 Task: Find a house in Lucban, Philippines, for 2 adults from June 17 to June 21, with a price range of ₹7000 to ₹12000, 1 bedroom, 2 beds, and Wifi.
Action: Mouse moved to (514, 110)
Screenshot: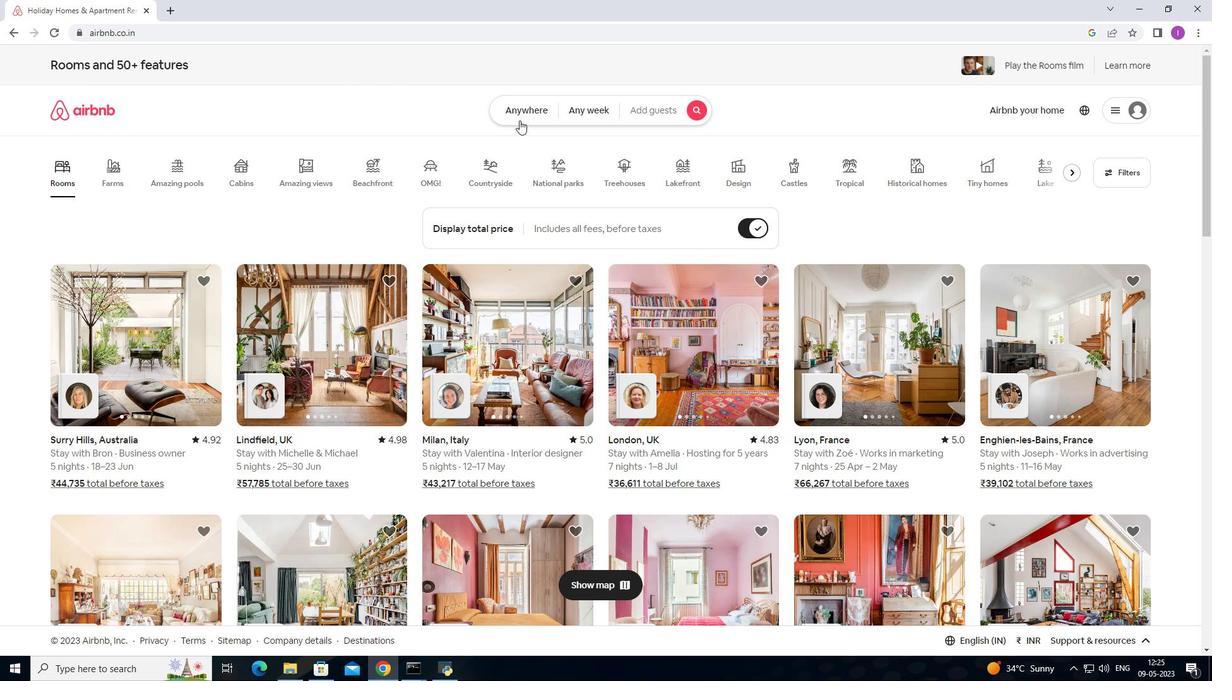 
Action: Mouse pressed left at (514, 110)
Screenshot: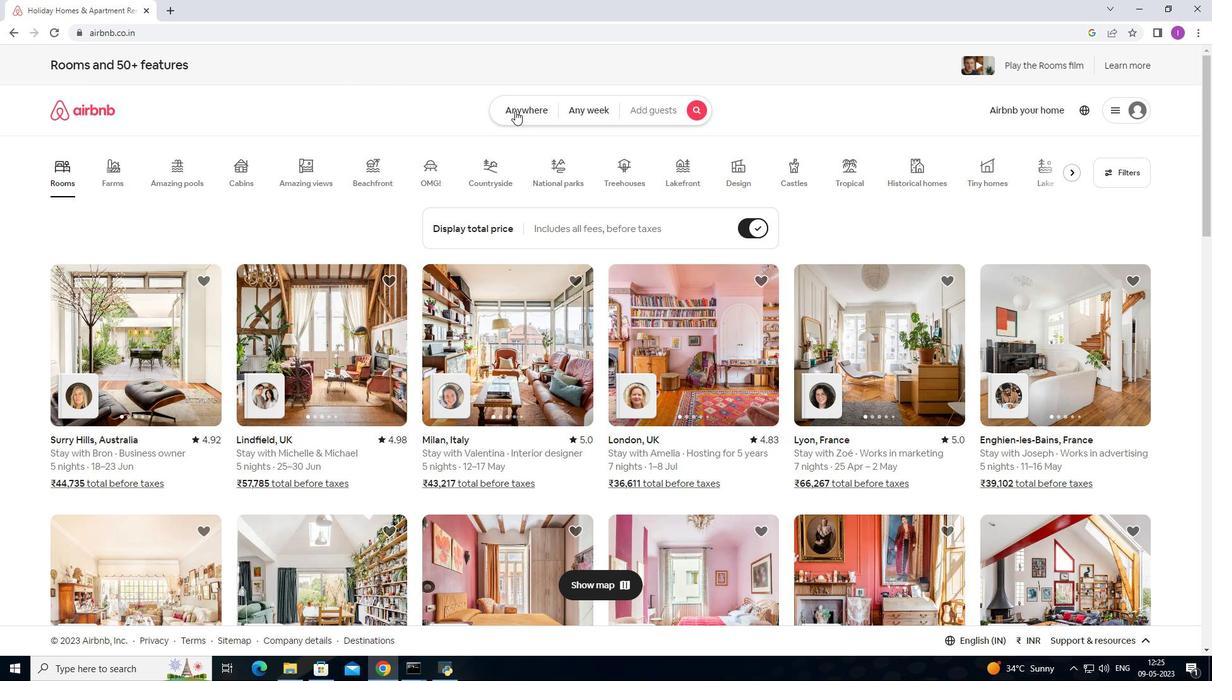 
Action: Mouse moved to (368, 162)
Screenshot: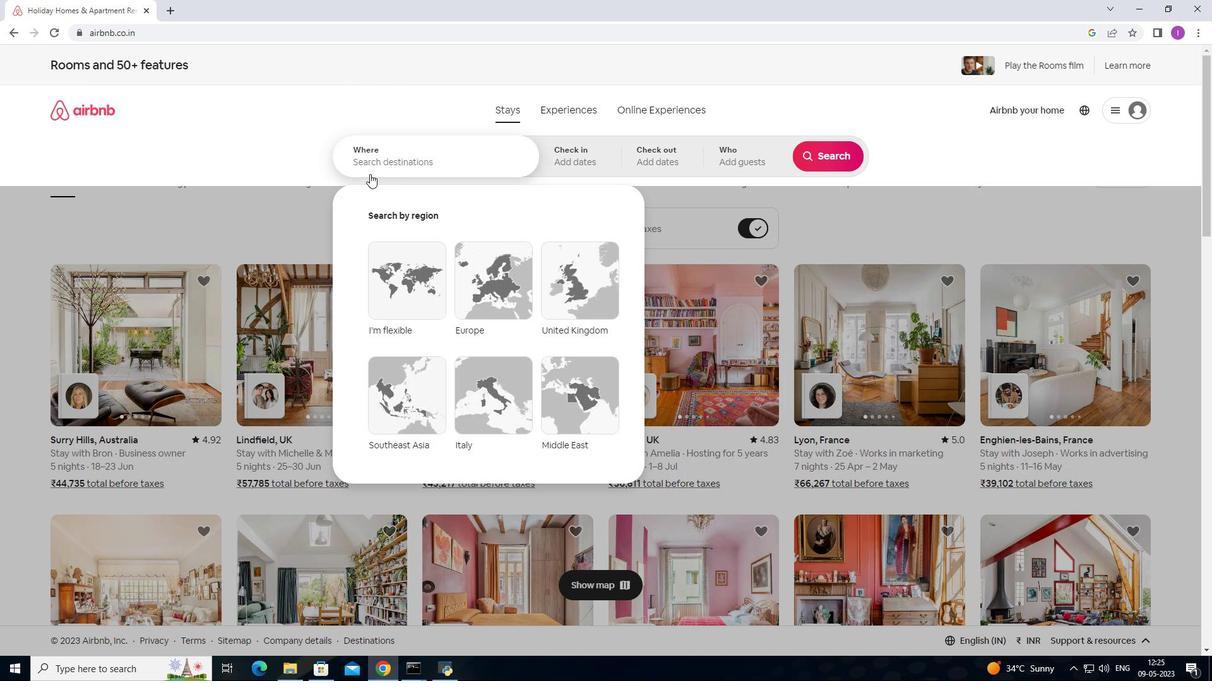 
Action: Mouse pressed left at (368, 162)
Screenshot: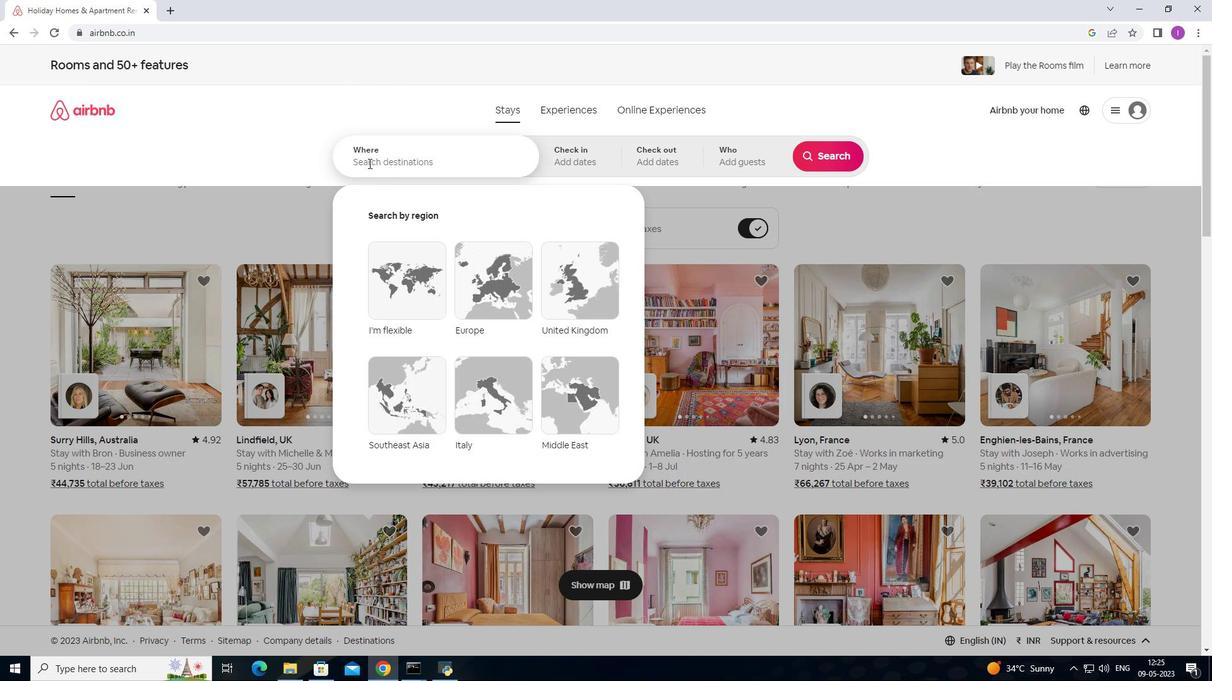 
Action: Mouse moved to (373, 164)
Screenshot: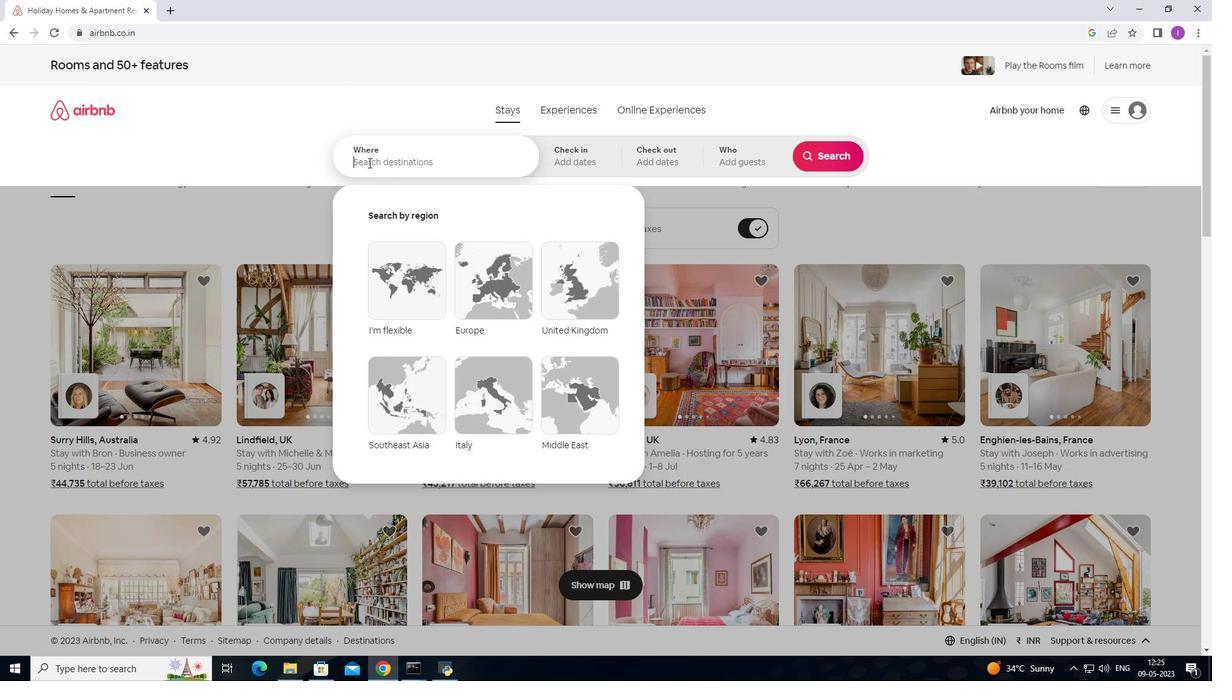 
Action: Key pressed <Key.shift><Key.shift><Key.shift><Key.shift>Lucc<Key.backspace>ban.<Key.backspace>,<Key.shift>O<Key.backspace>Philio<Key.backspace>ppines
Screenshot: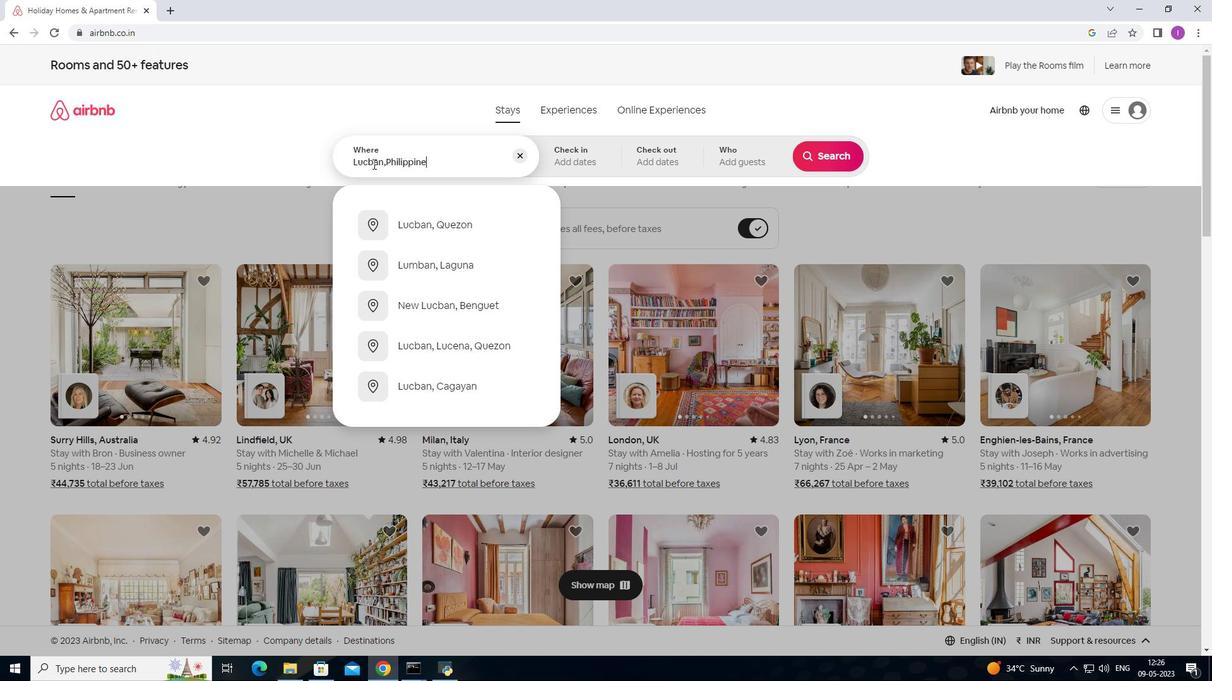 
Action: Mouse moved to (585, 163)
Screenshot: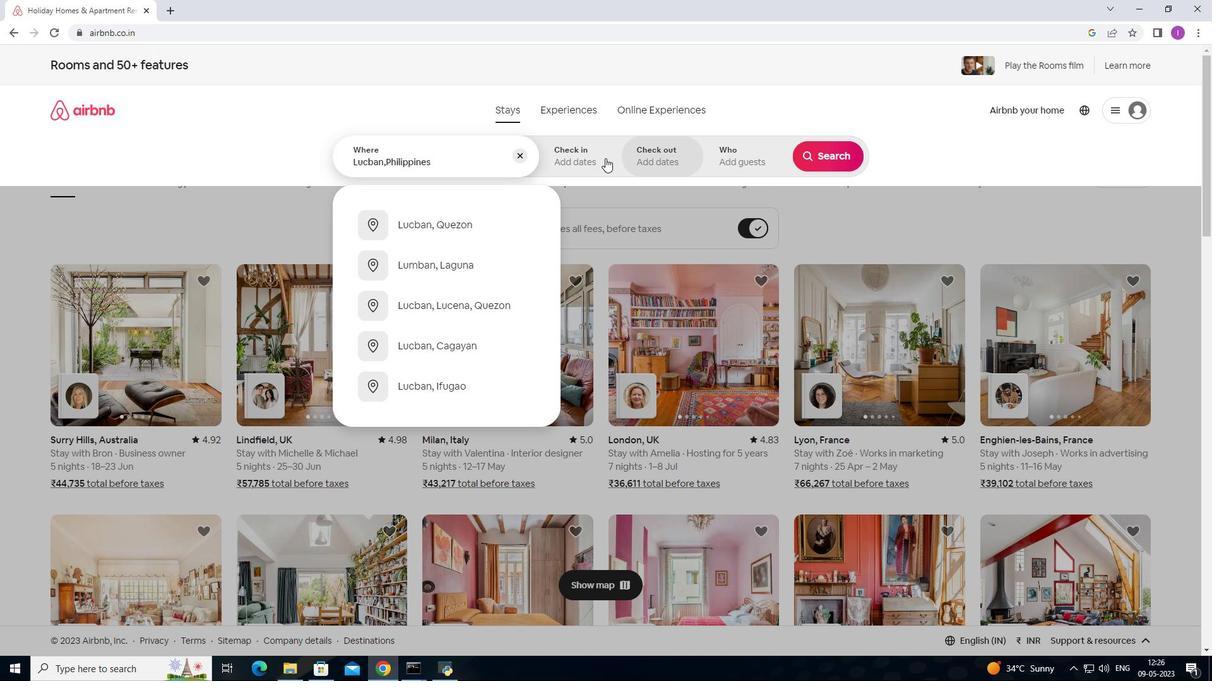 
Action: Mouse pressed left at (585, 163)
Screenshot: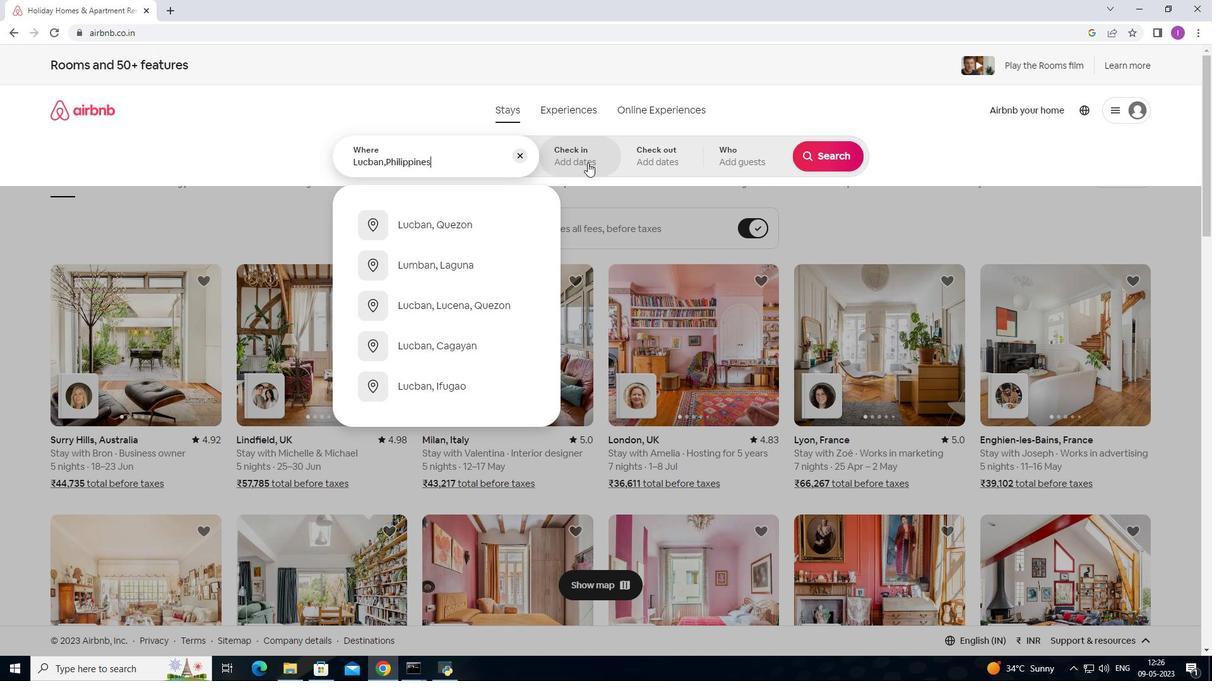 
Action: Mouse moved to (813, 368)
Screenshot: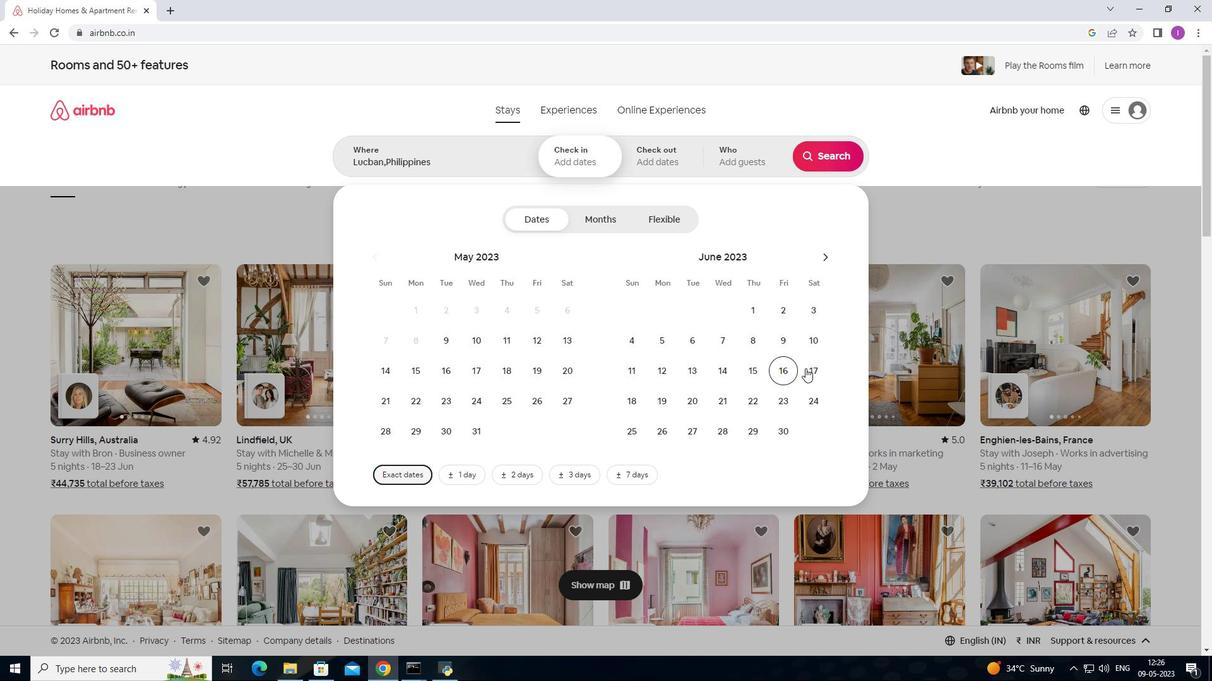 
Action: Mouse pressed left at (813, 368)
Screenshot: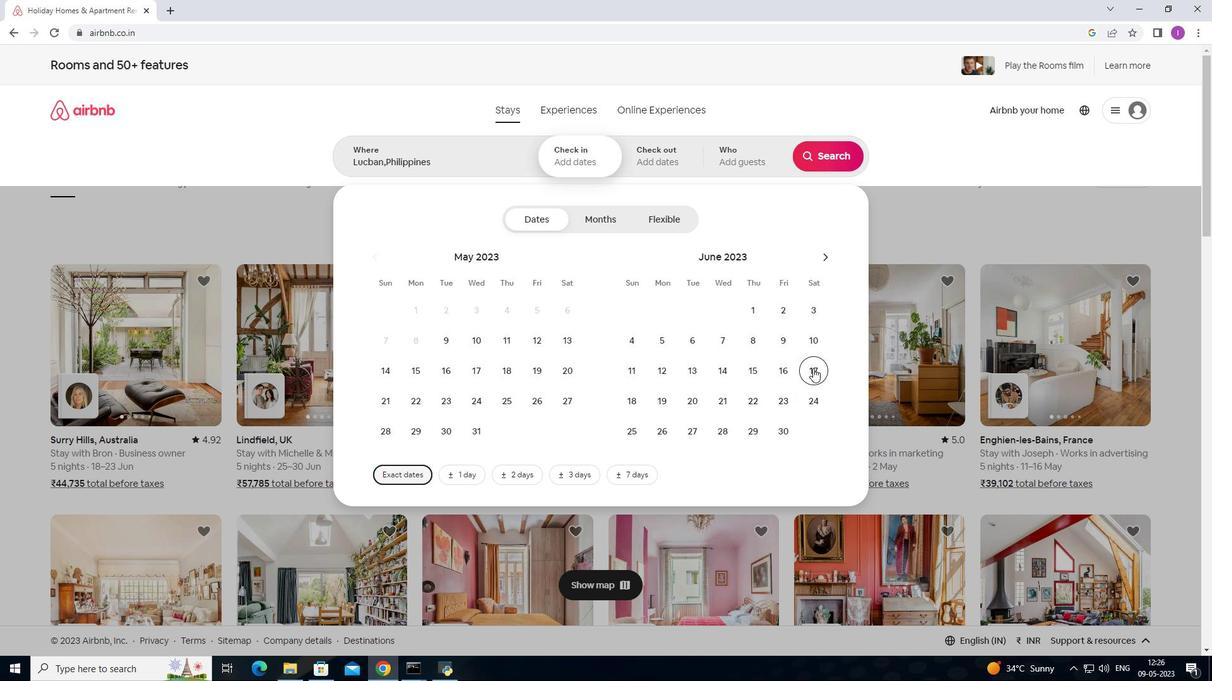 
Action: Mouse moved to (729, 399)
Screenshot: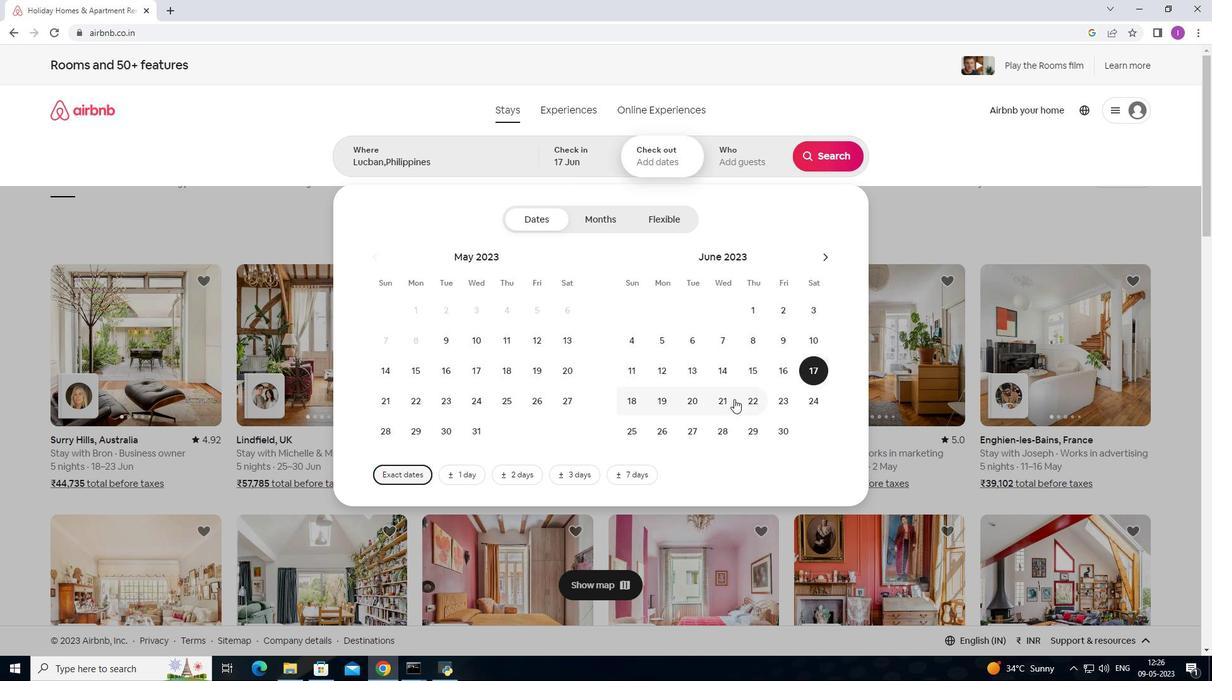 
Action: Mouse pressed left at (729, 399)
Screenshot: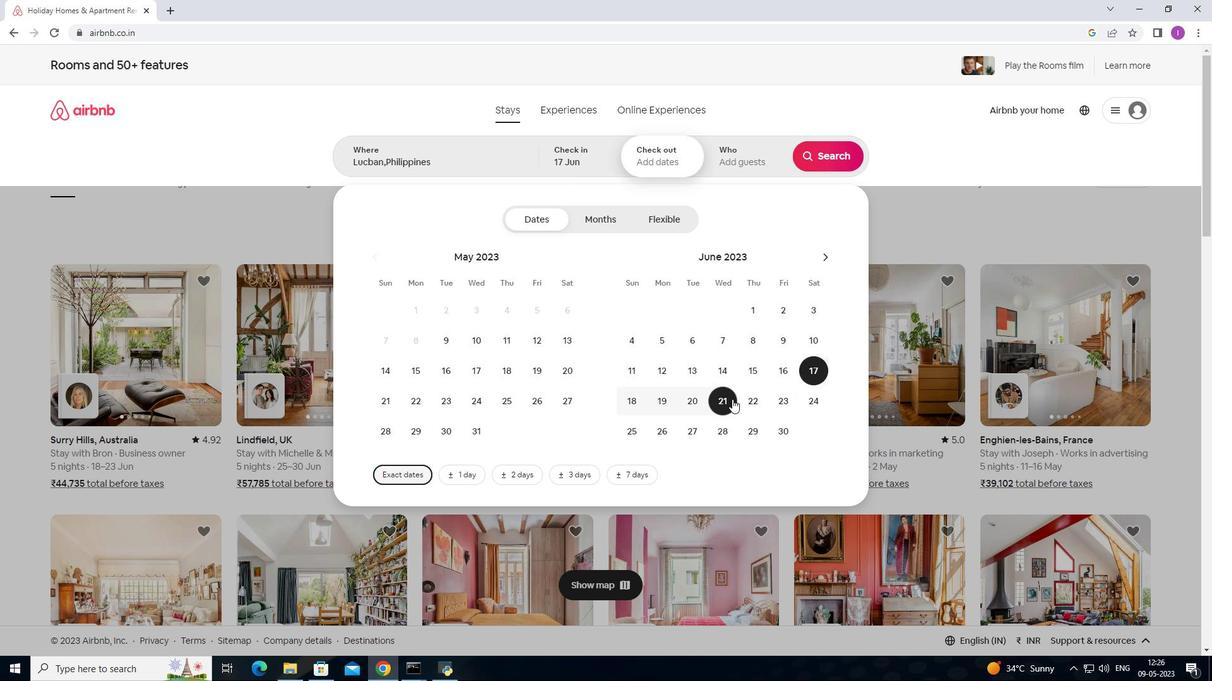 
Action: Mouse moved to (741, 169)
Screenshot: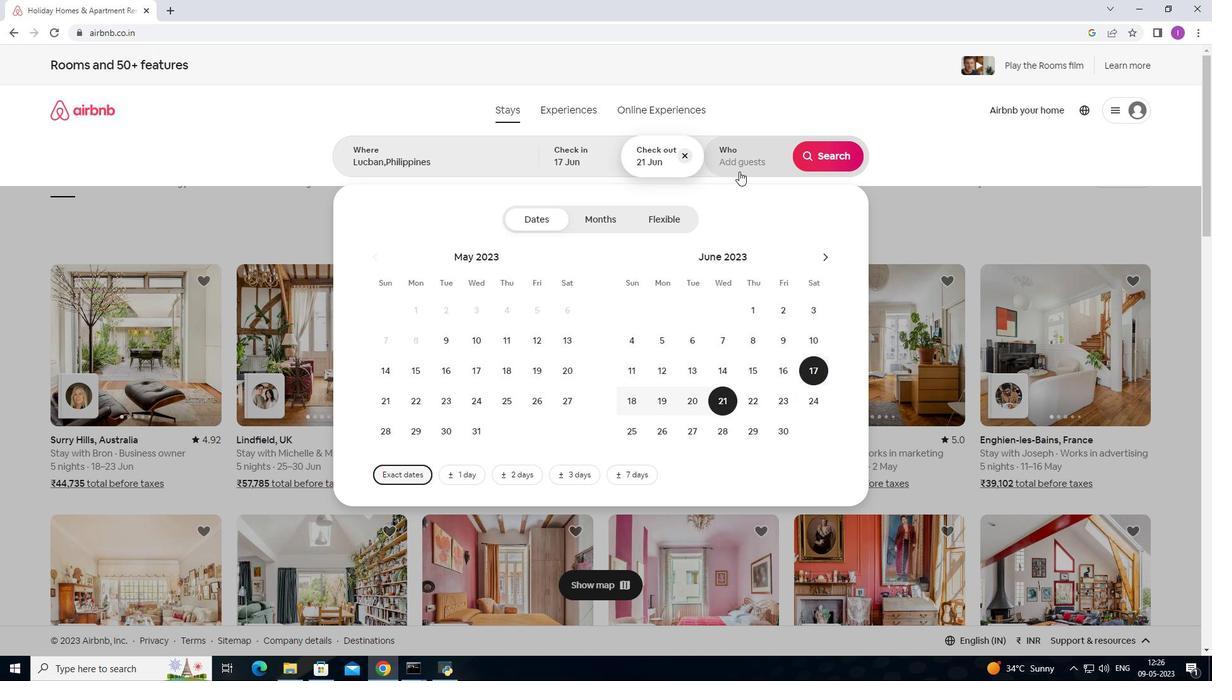 
Action: Mouse pressed left at (741, 169)
Screenshot: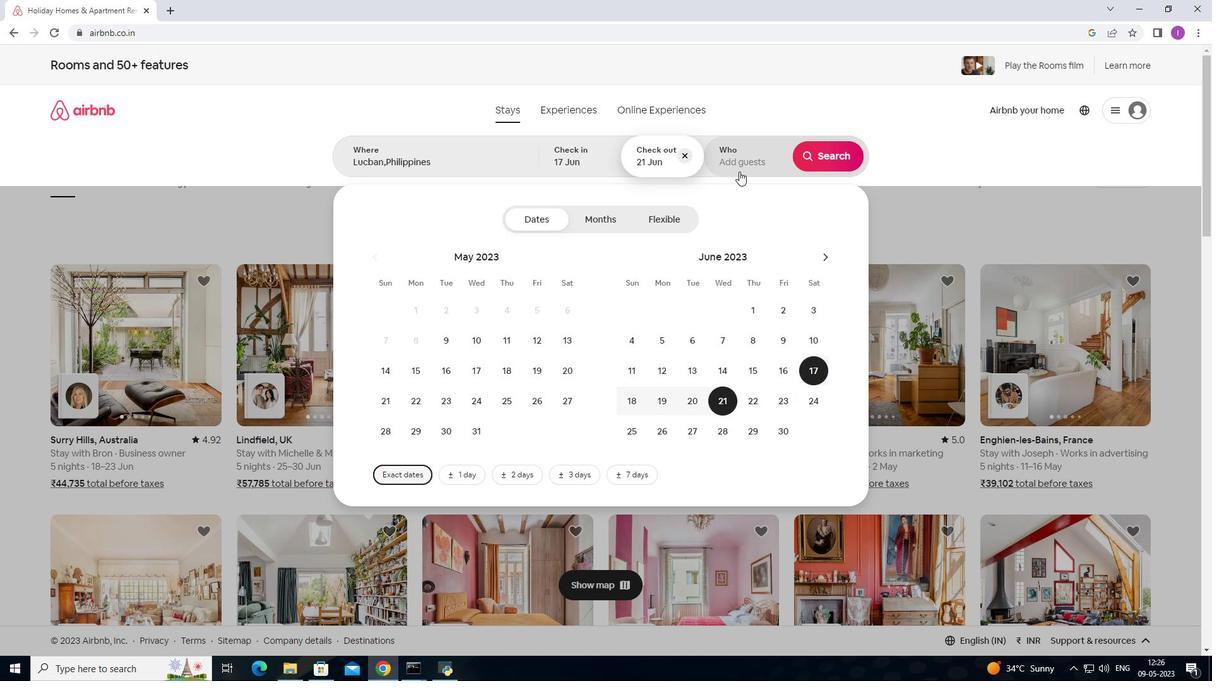 
Action: Mouse moved to (834, 219)
Screenshot: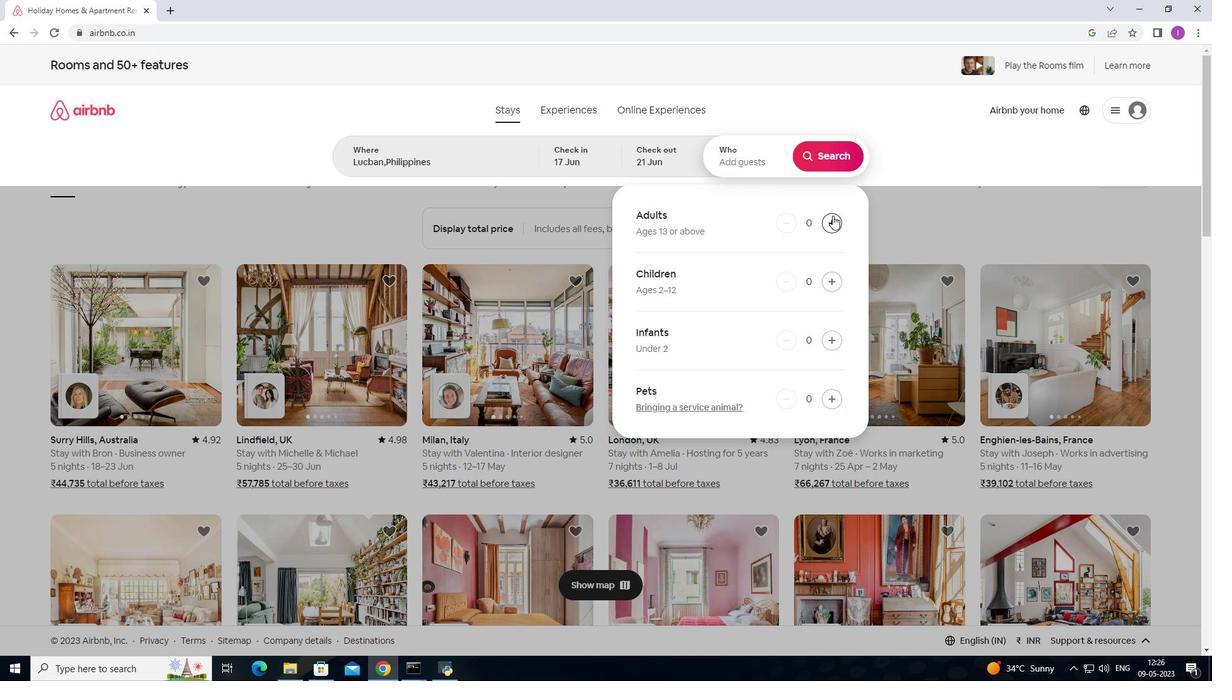 
Action: Mouse pressed left at (834, 219)
Screenshot: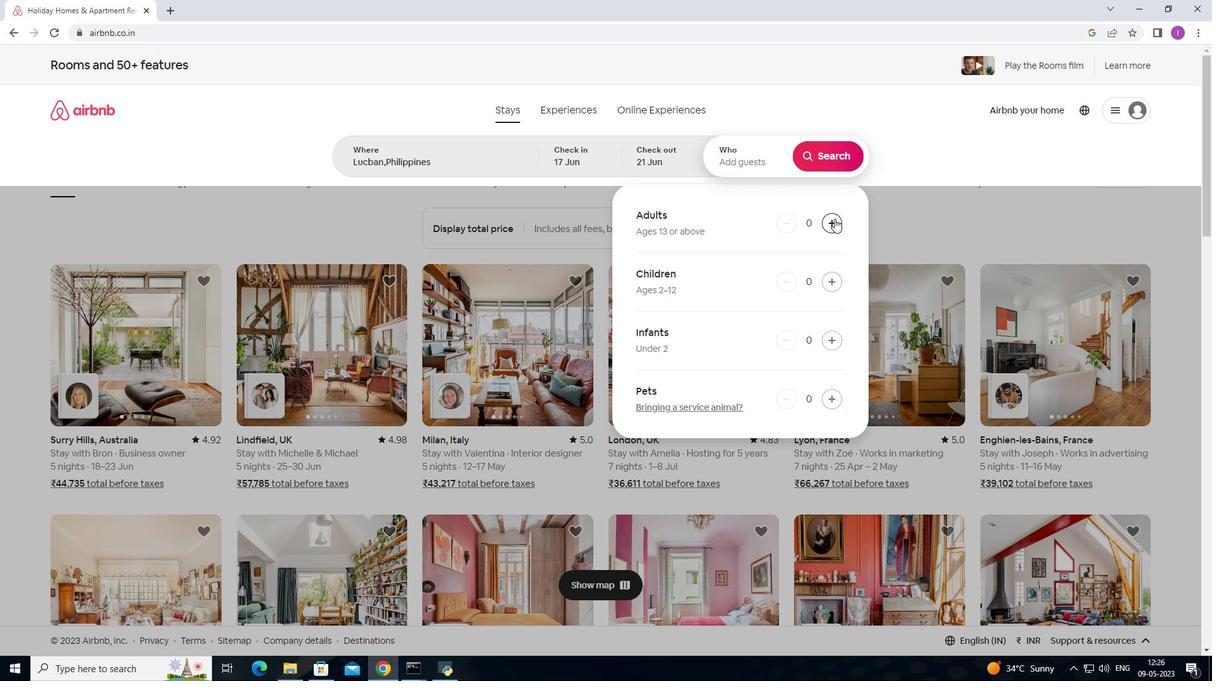 
Action: Mouse pressed left at (834, 219)
Screenshot: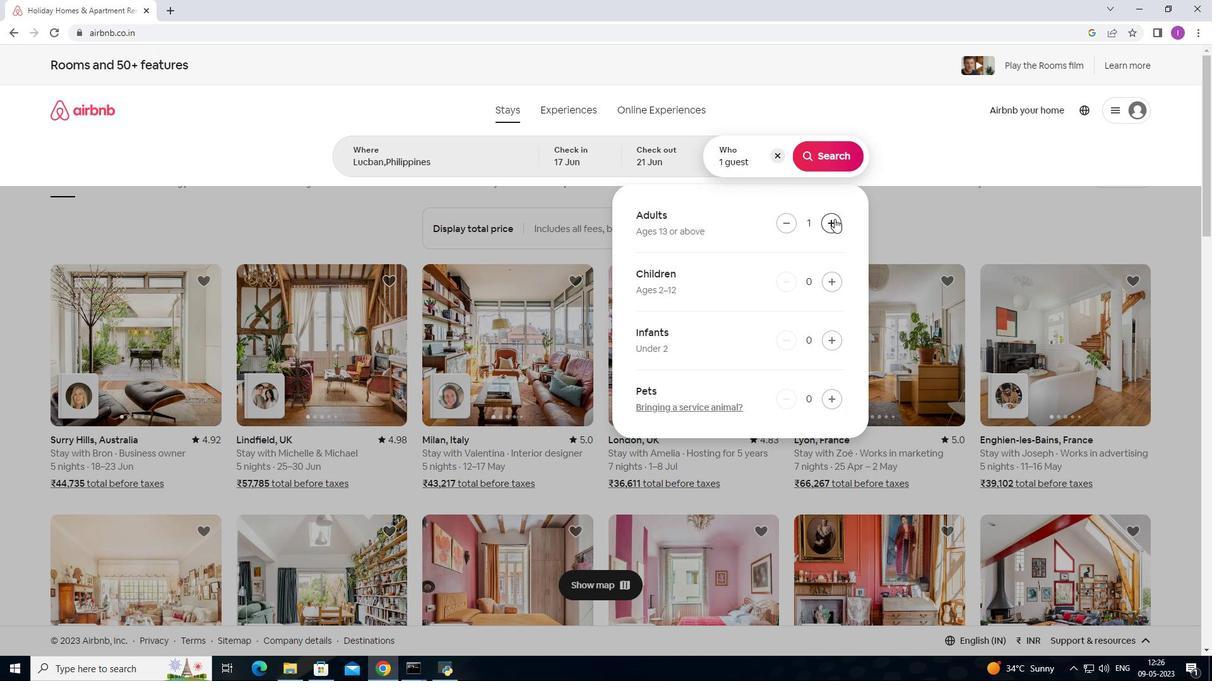 
Action: Mouse moved to (831, 157)
Screenshot: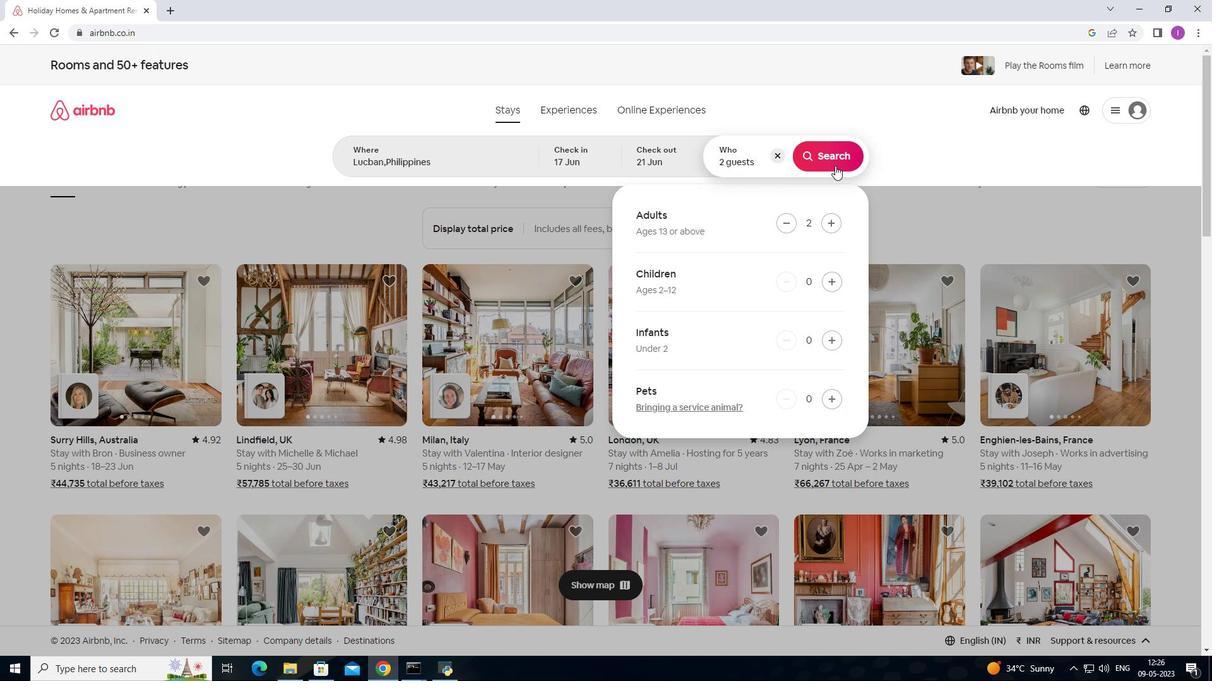 
Action: Mouse pressed left at (831, 157)
Screenshot: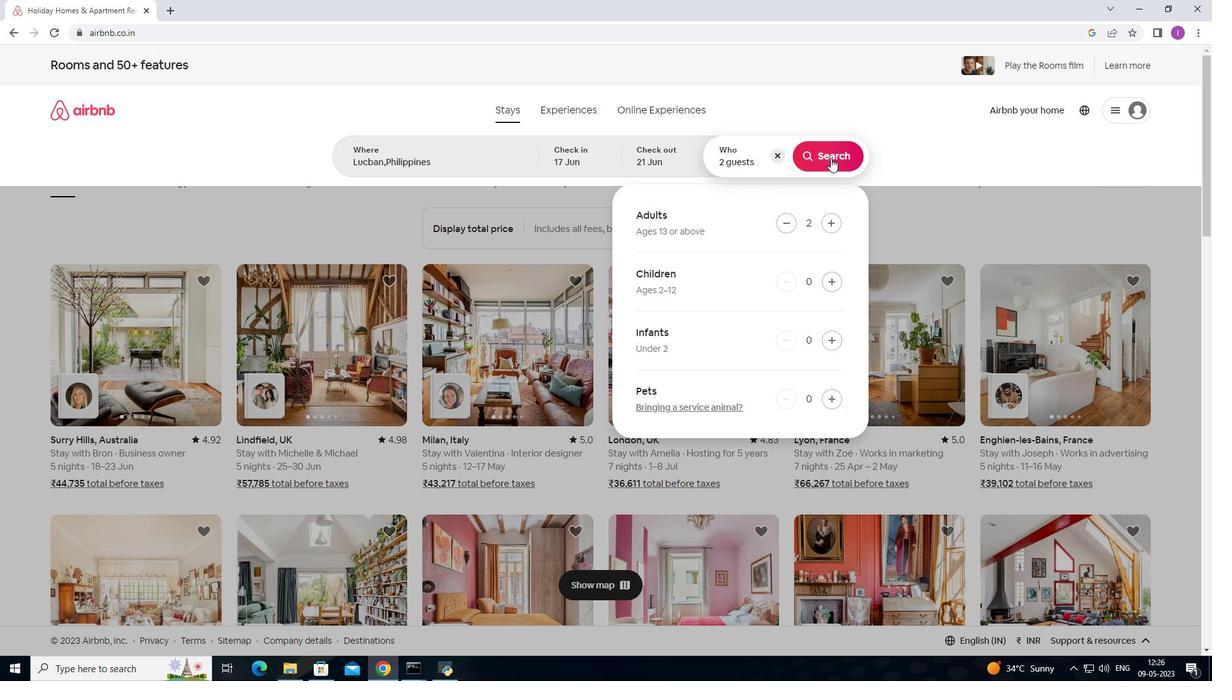 
Action: Mouse moved to (1154, 121)
Screenshot: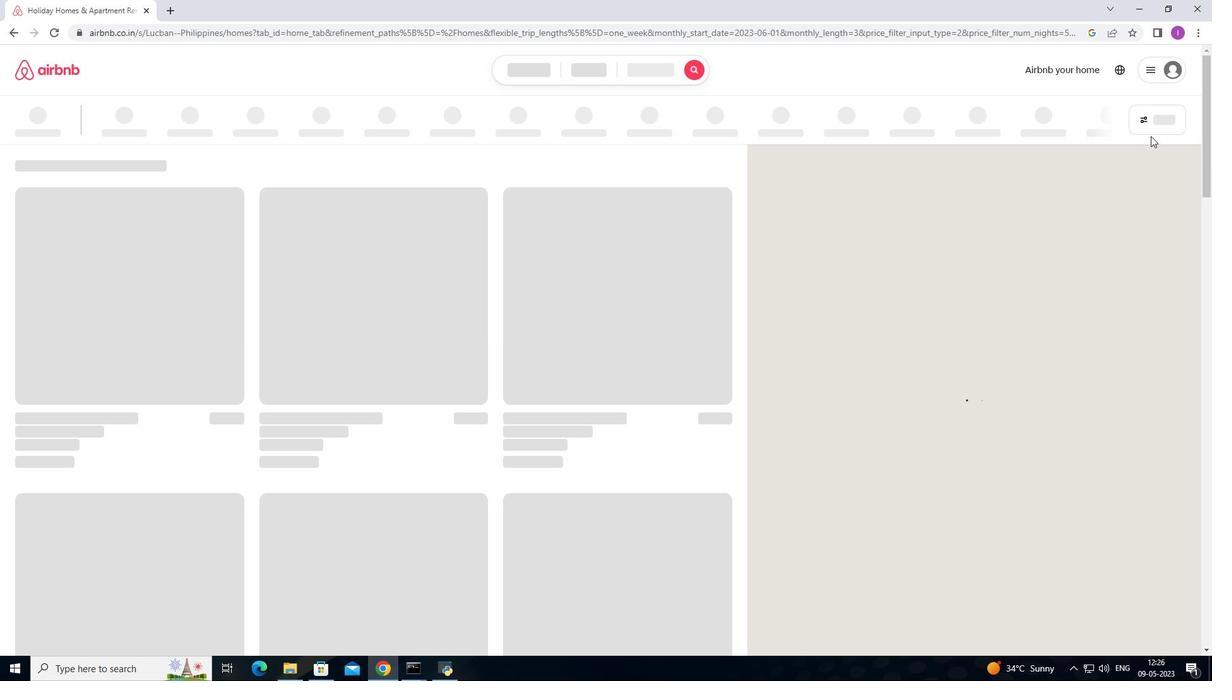 
Action: Mouse pressed left at (1154, 121)
Screenshot: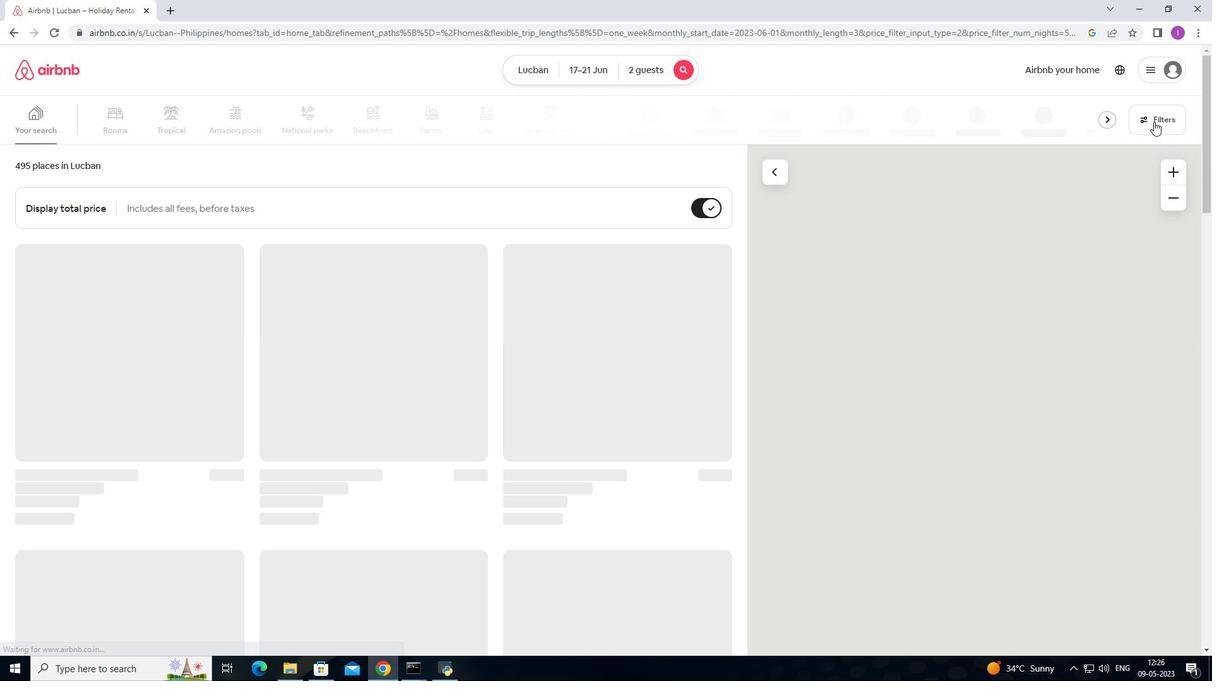
Action: Mouse moved to (457, 427)
Screenshot: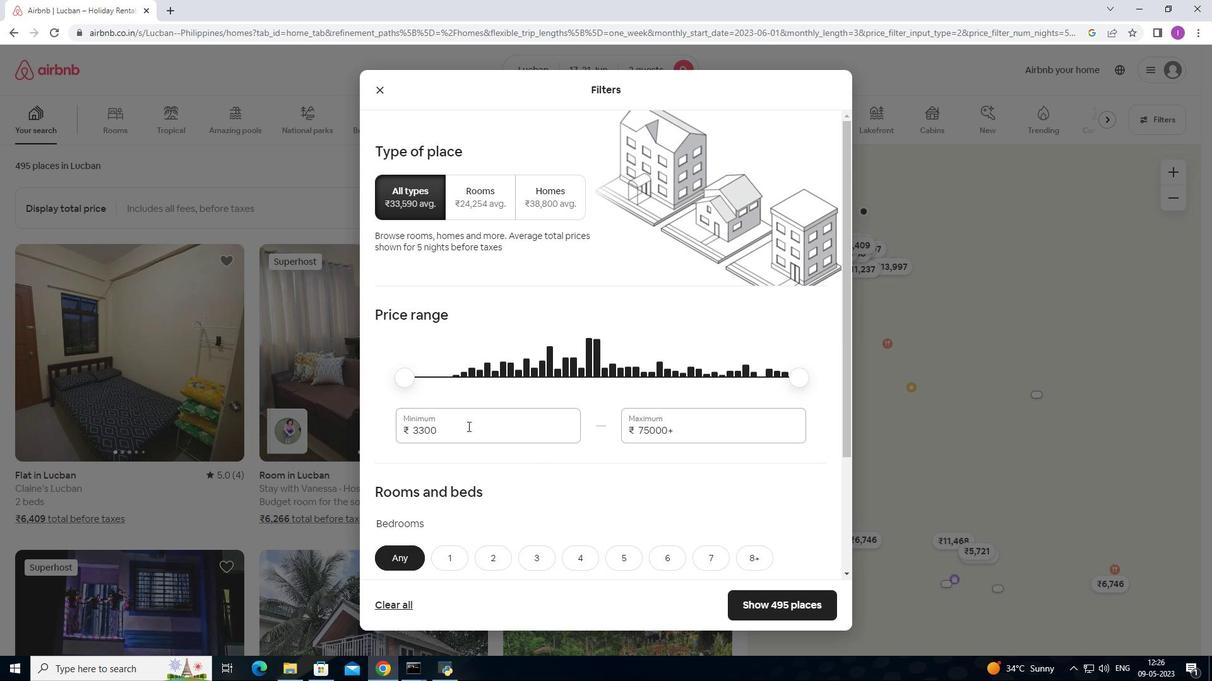 
Action: Mouse pressed left at (457, 427)
Screenshot: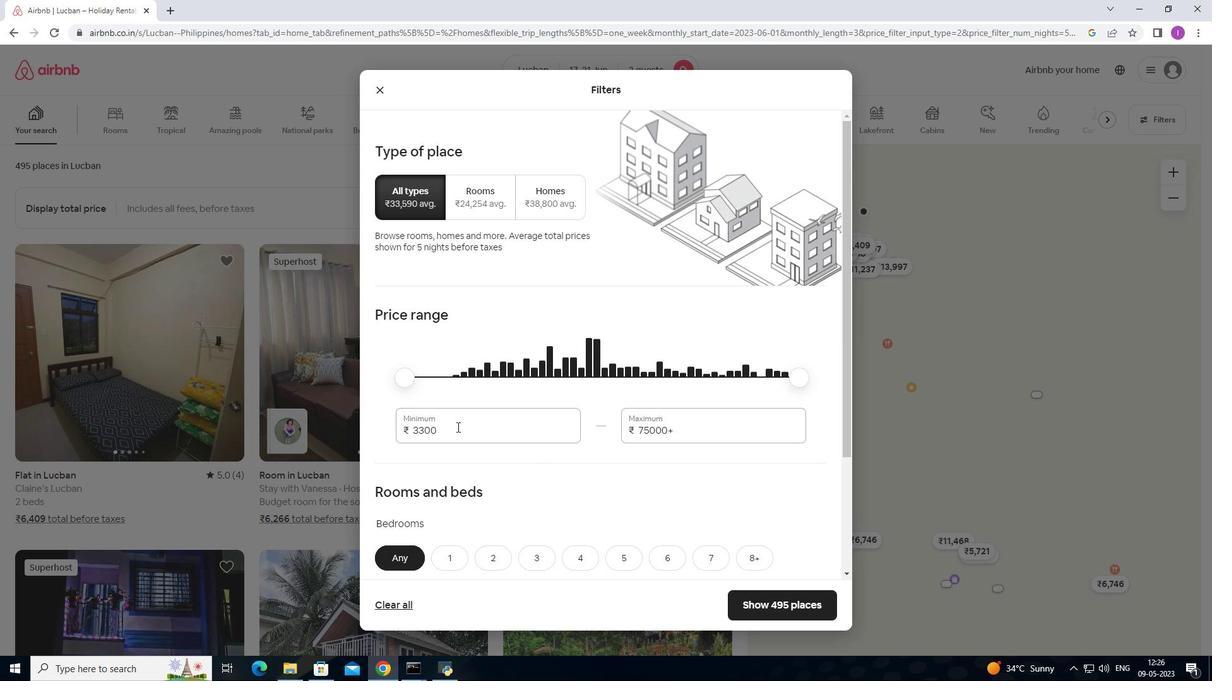 
Action: Mouse moved to (349, 431)
Screenshot: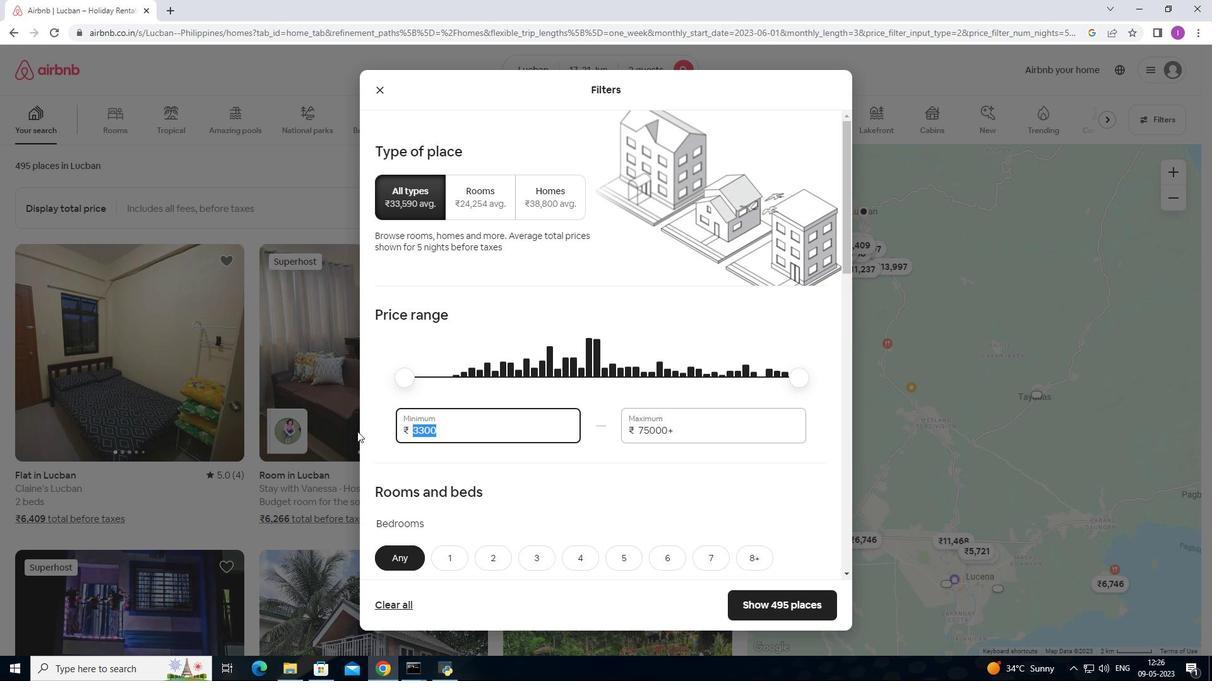 
Action: Key pressed 7000
Screenshot: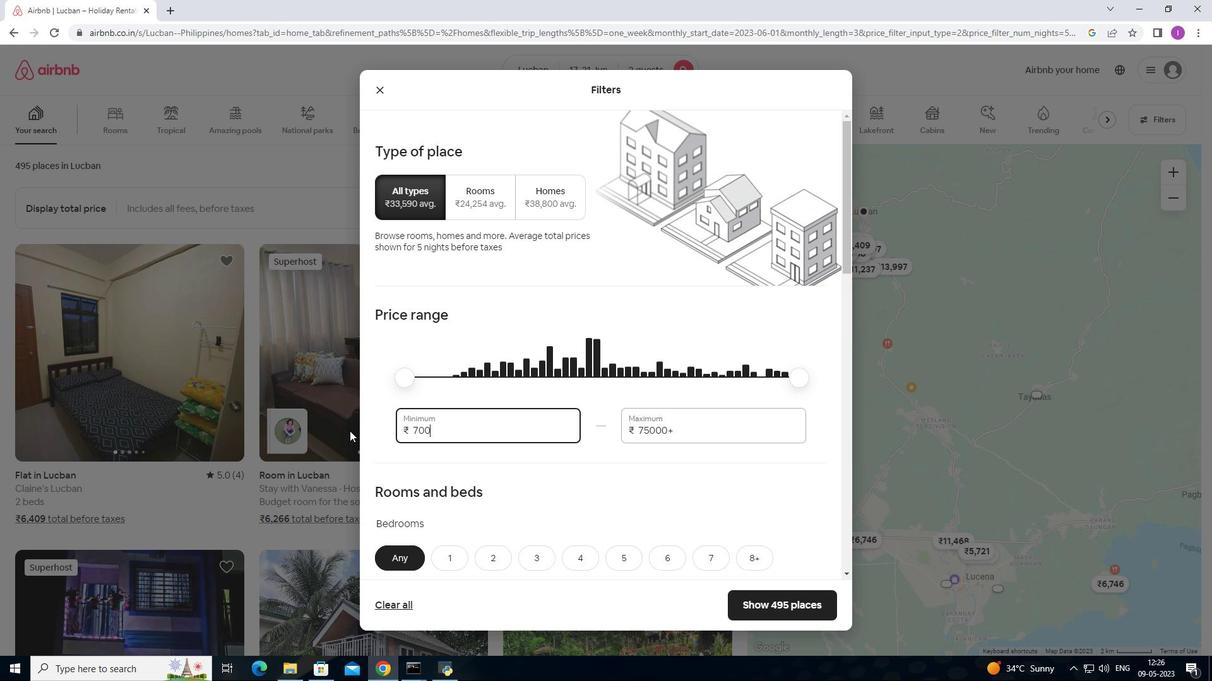 
Action: Mouse moved to (683, 433)
Screenshot: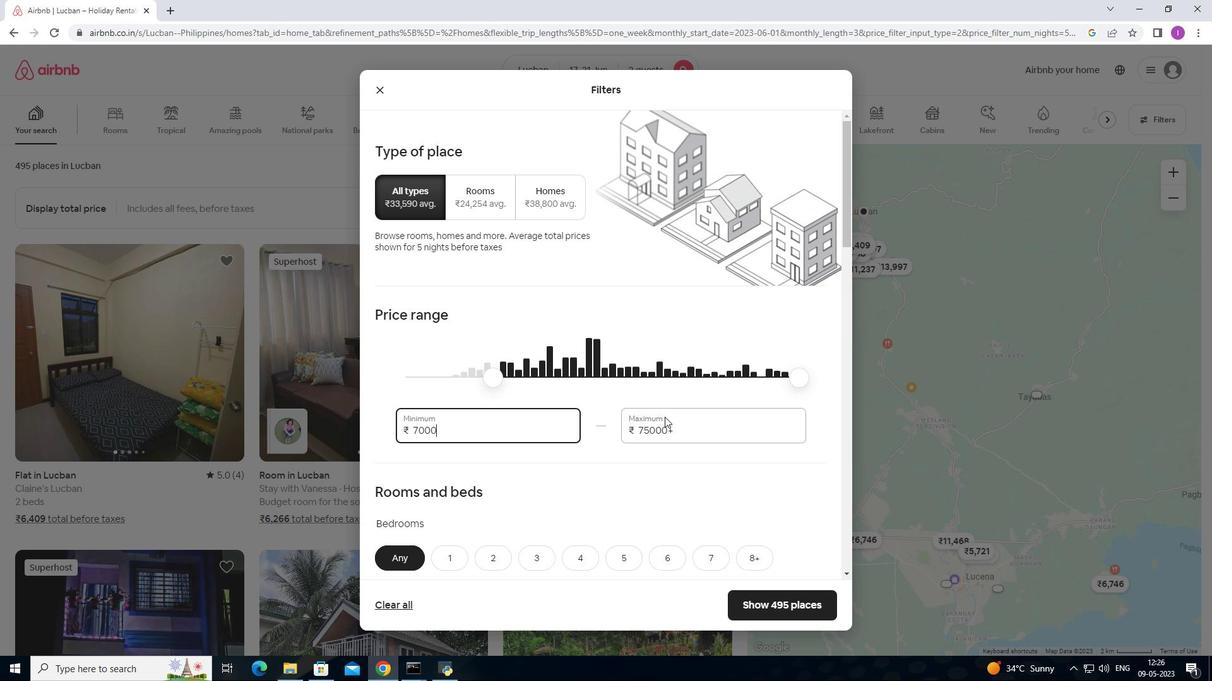 
Action: Mouse pressed left at (683, 433)
Screenshot: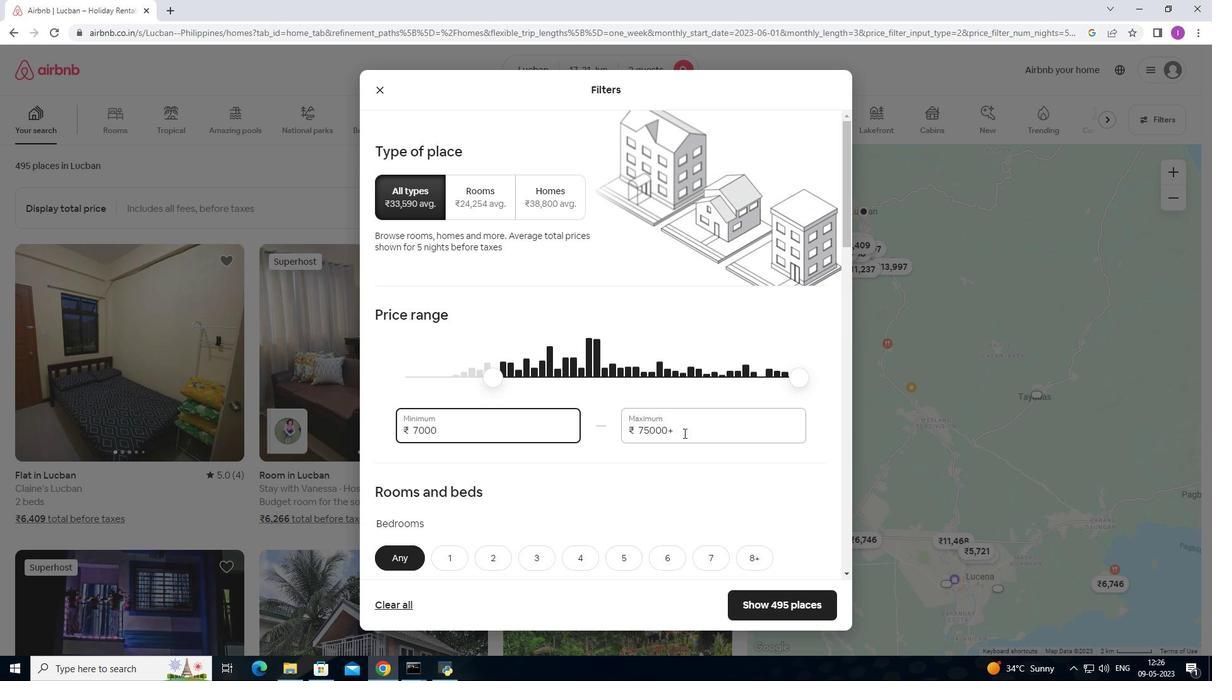 
Action: Mouse moved to (624, 439)
Screenshot: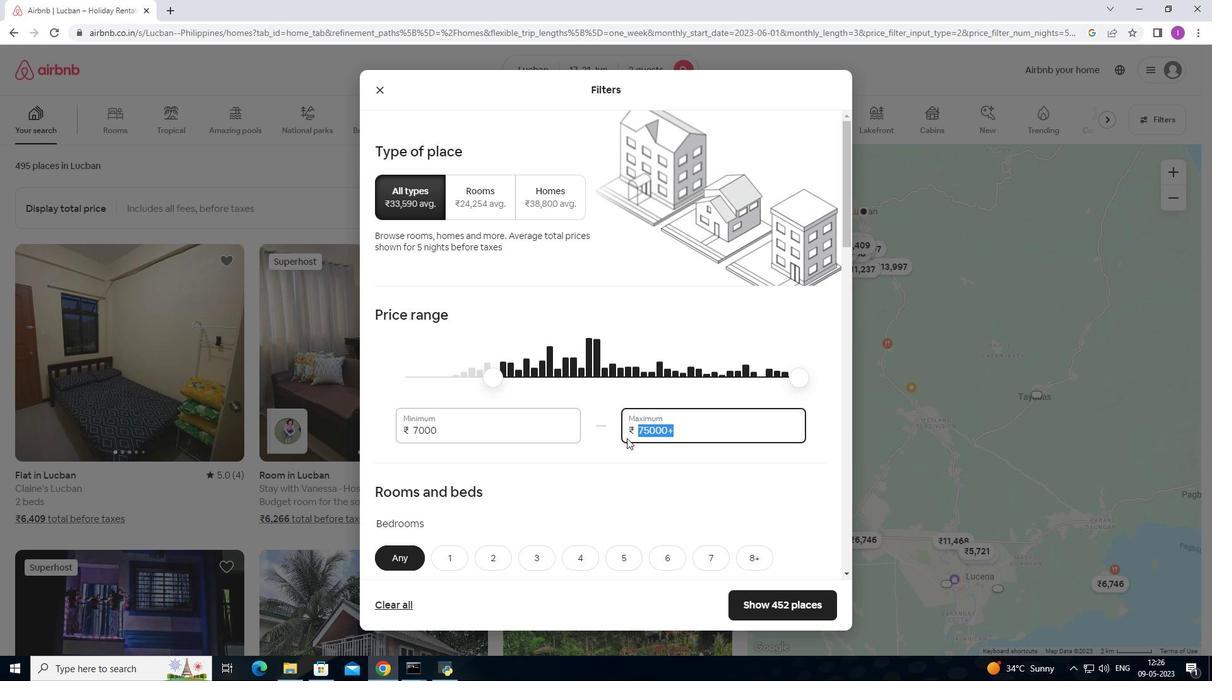 
Action: Key pressed 120
Screenshot: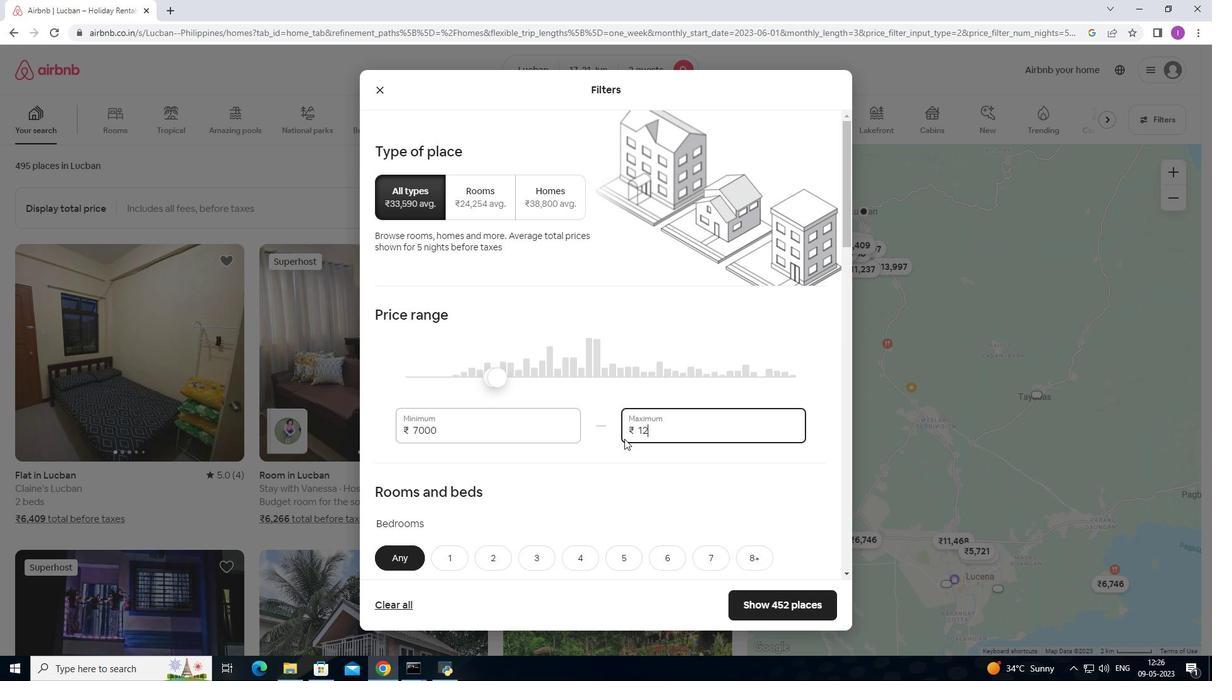 
Action: Mouse moved to (623, 440)
Screenshot: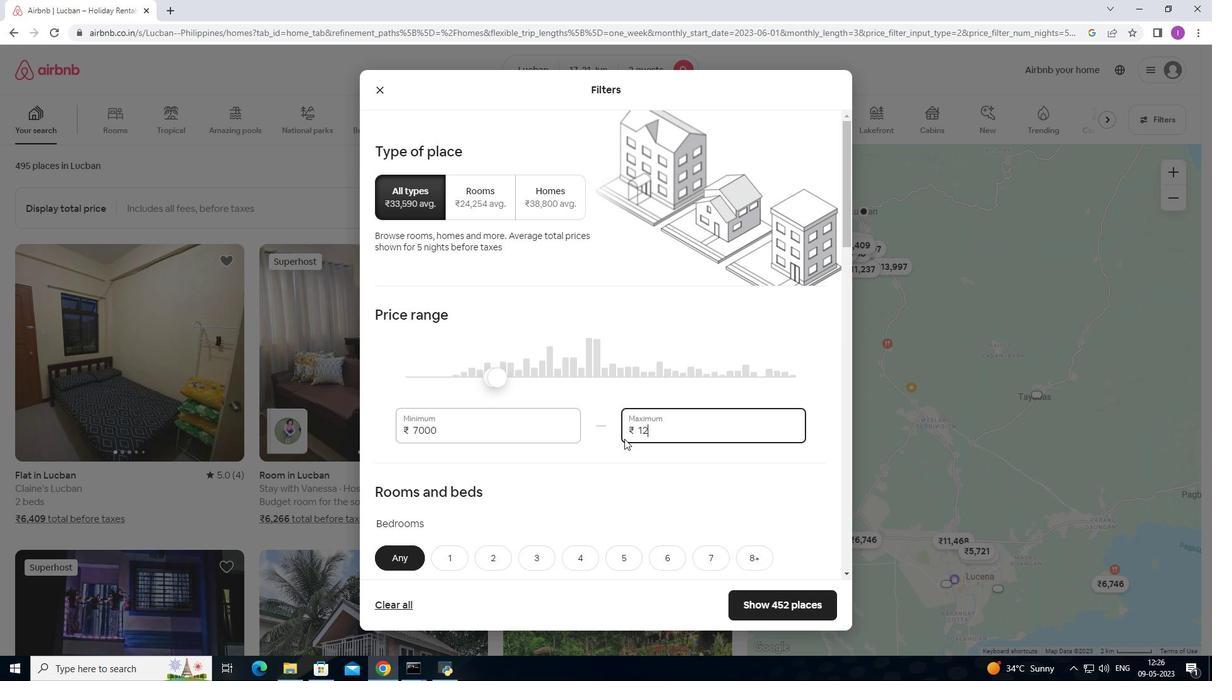 
Action: Key pressed 0
Screenshot: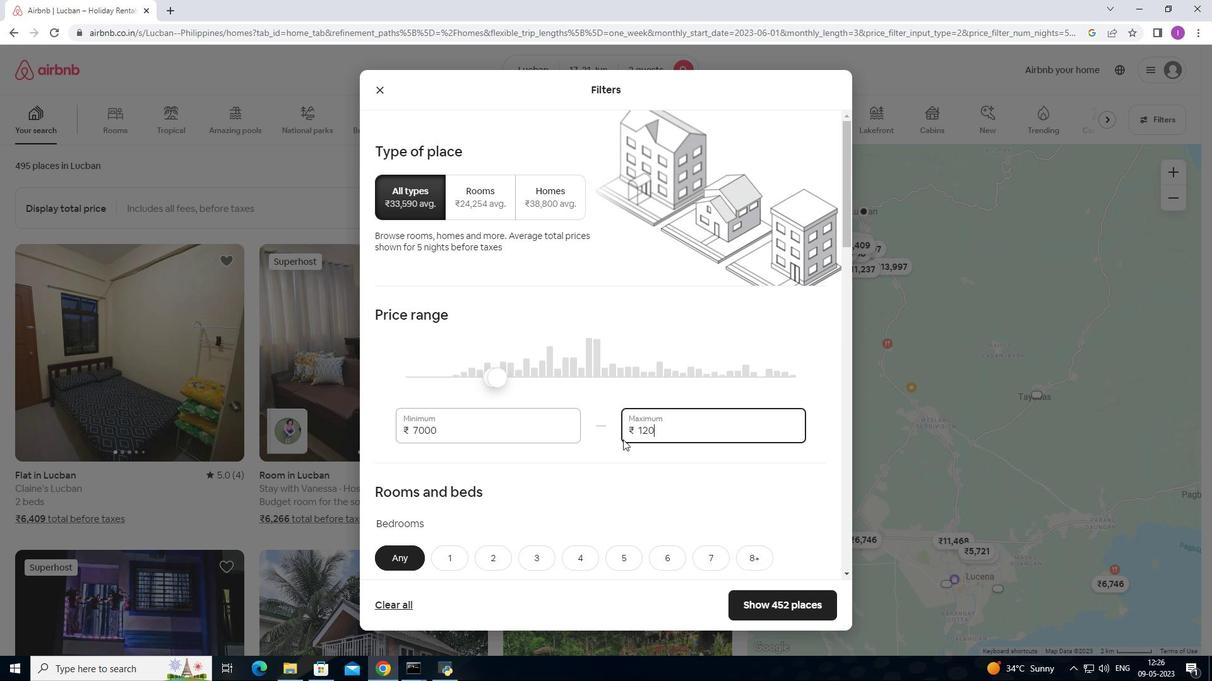 
Action: Mouse moved to (622, 440)
Screenshot: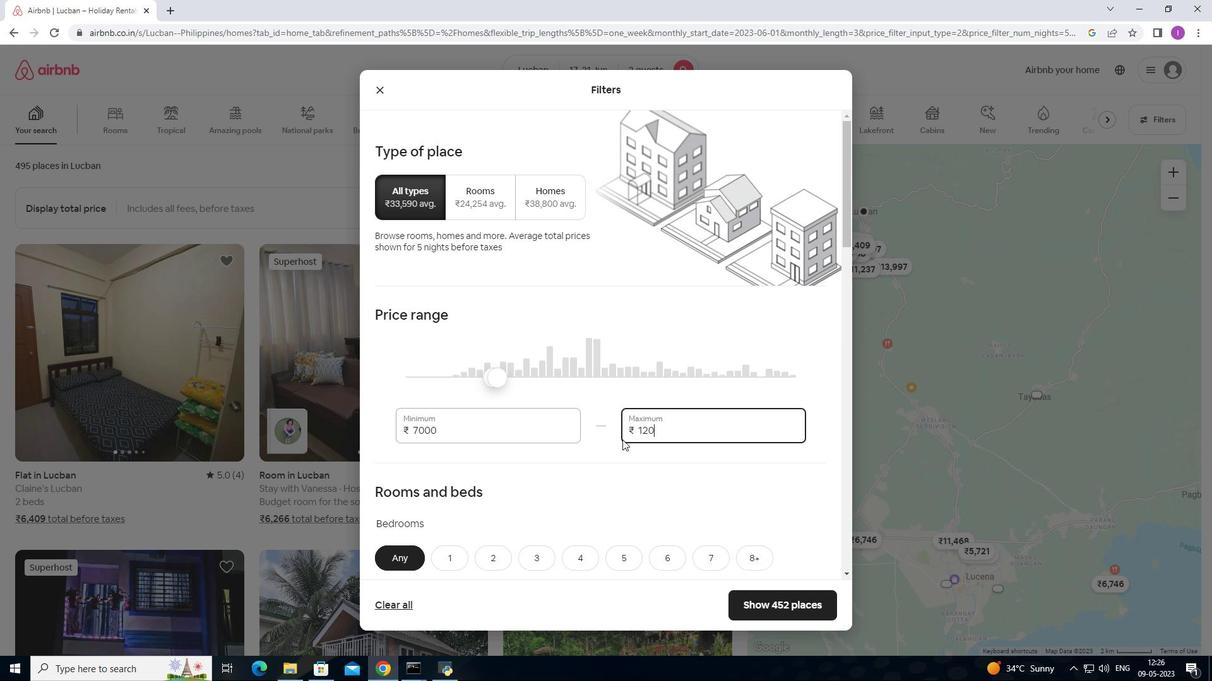 
Action: Key pressed 00<Key.backspace>
Screenshot: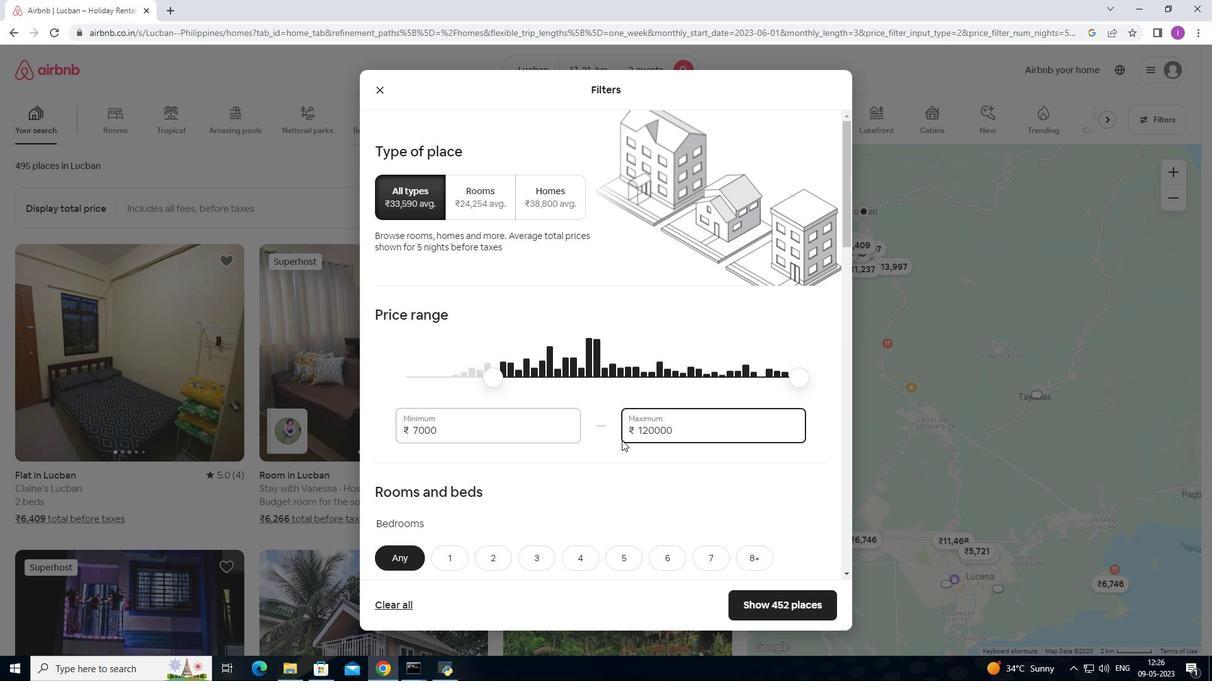 
Action: Mouse moved to (574, 484)
Screenshot: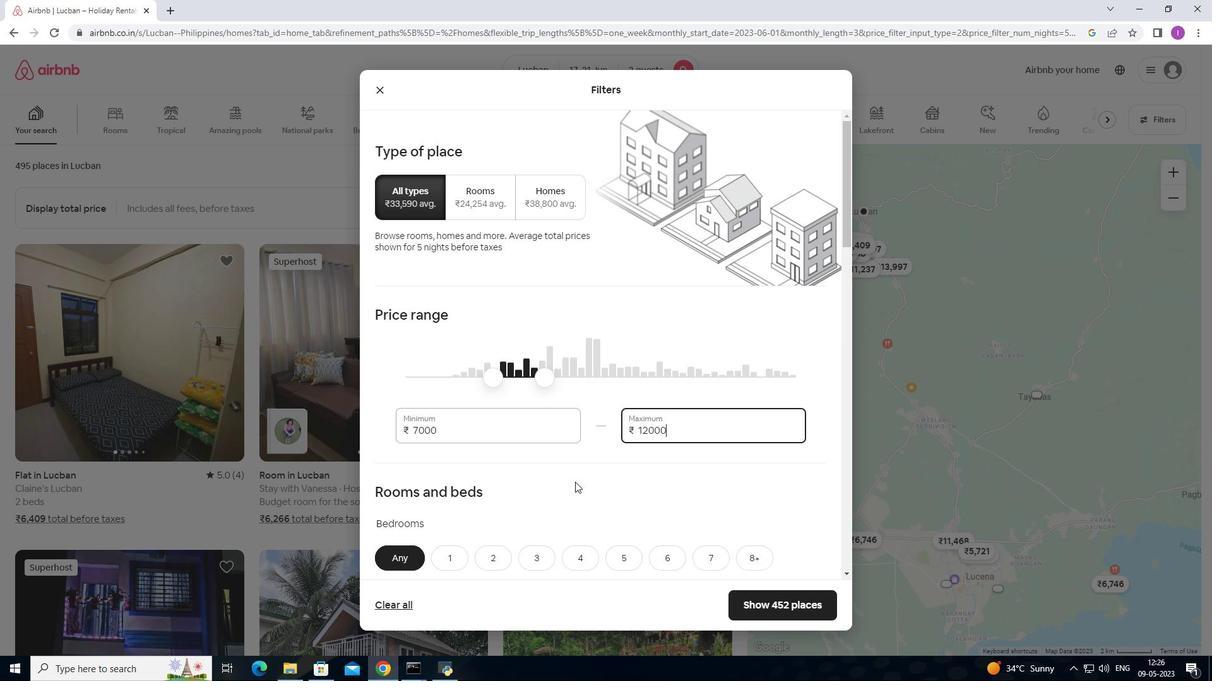 
Action: Mouse scrolled (574, 483) with delta (0, 0)
Screenshot: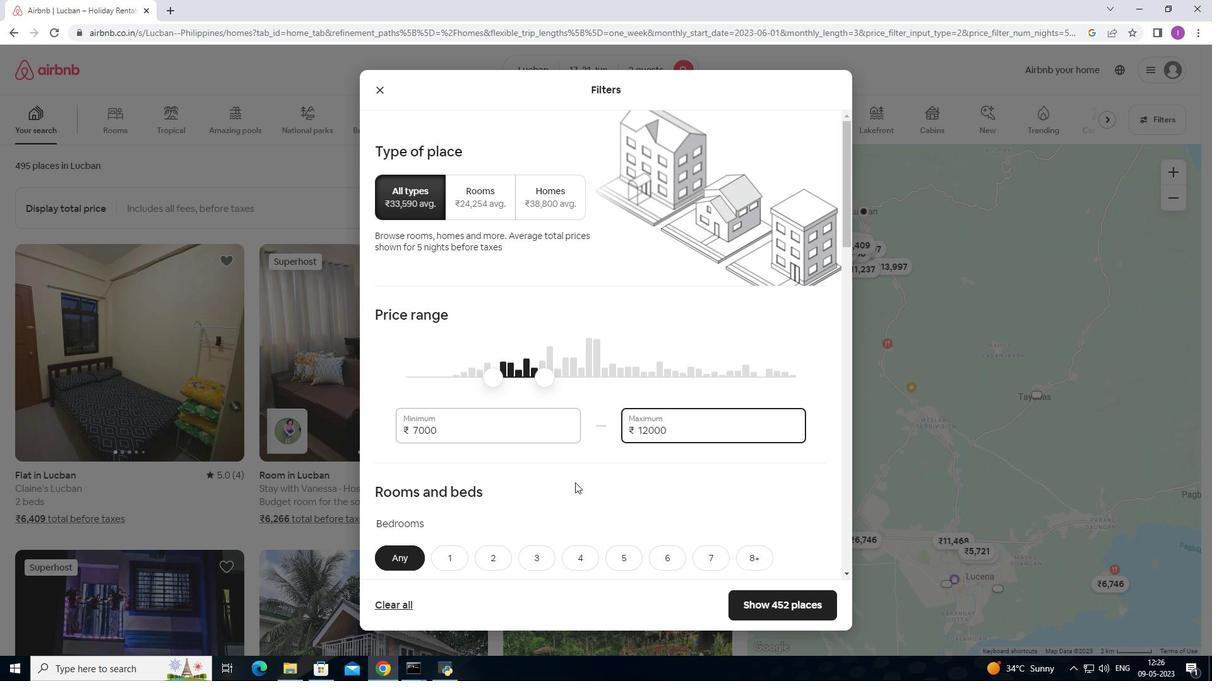 
Action: Mouse scrolled (574, 483) with delta (0, 0)
Screenshot: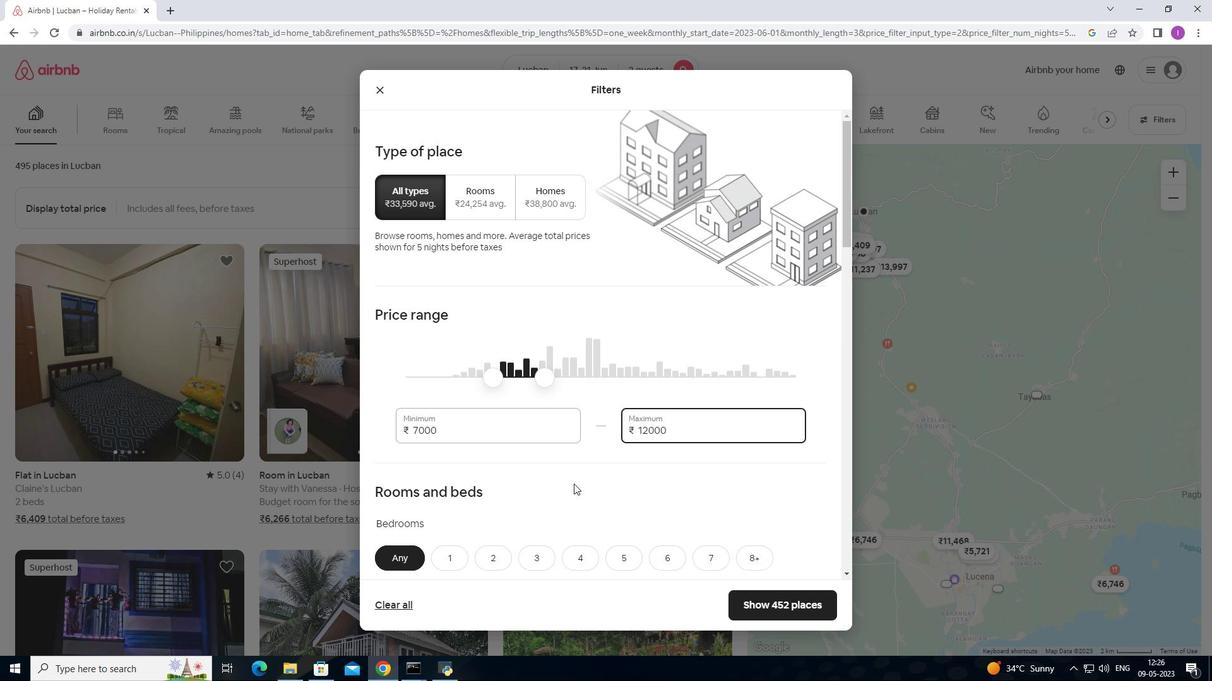 
Action: Mouse moved to (455, 430)
Screenshot: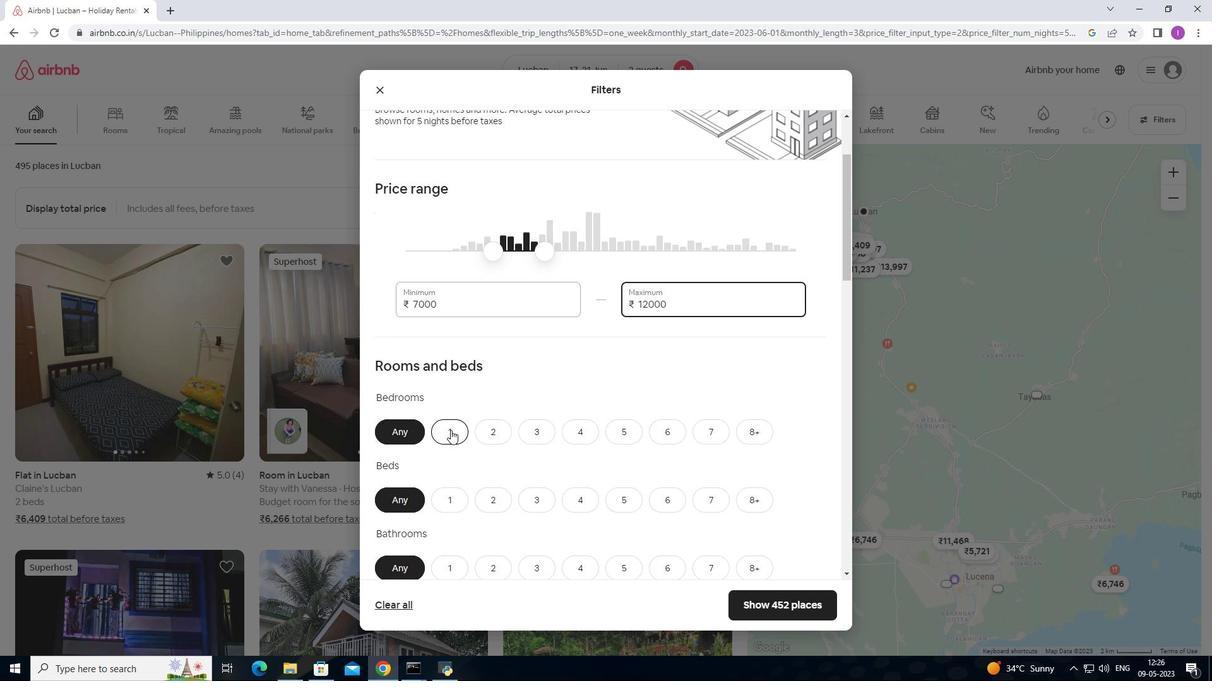
Action: Mouse scrolled (455, 430) with delta (0, 0)
Screenshot: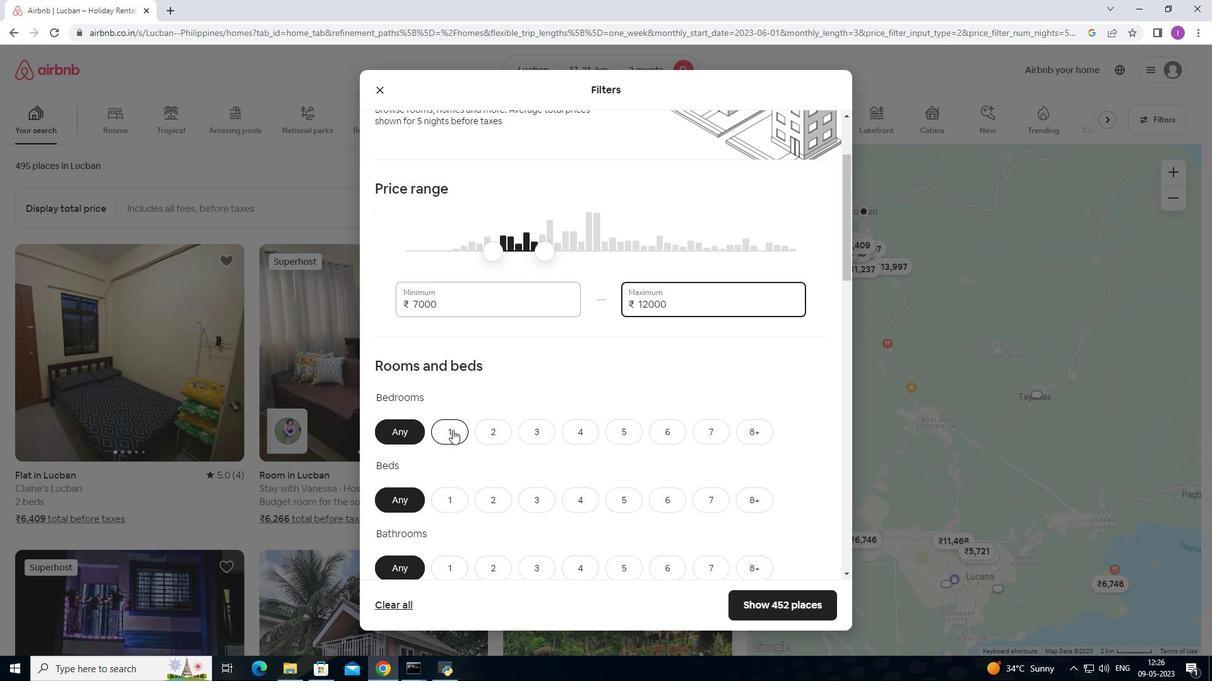 
Action: Mouse moved to (455, 430)
Screenshot: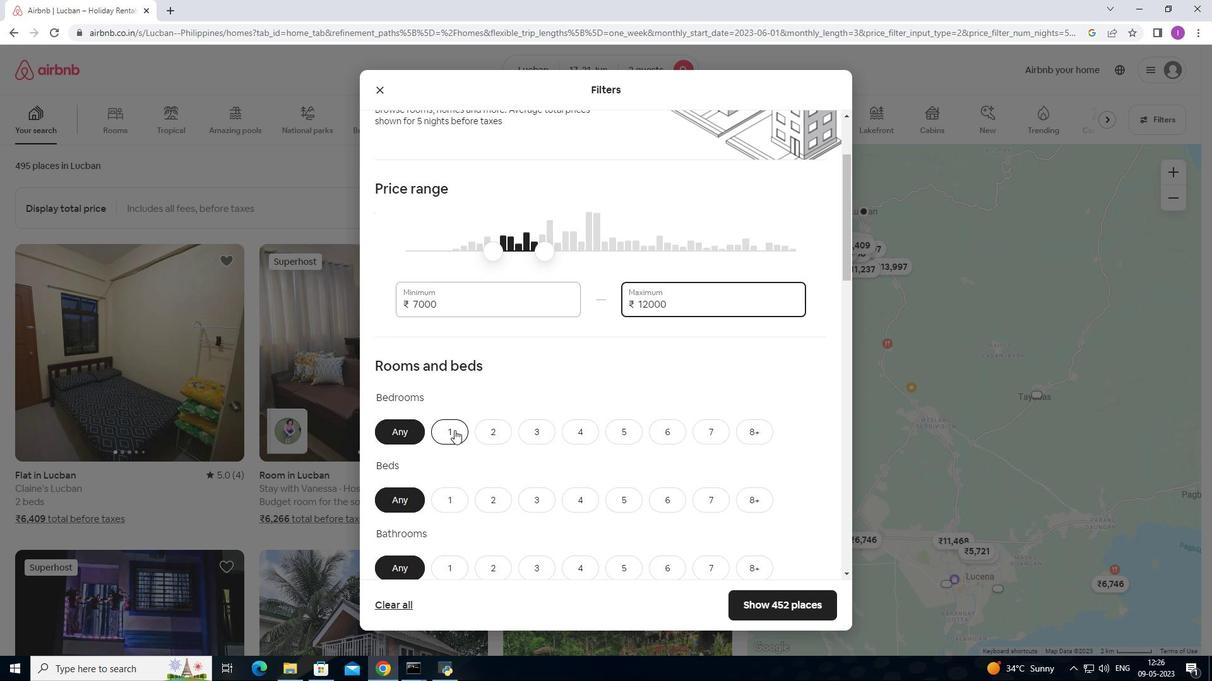 
Action: Mouse scrolled (455, 430) with delta (0, 0)
Screenshot: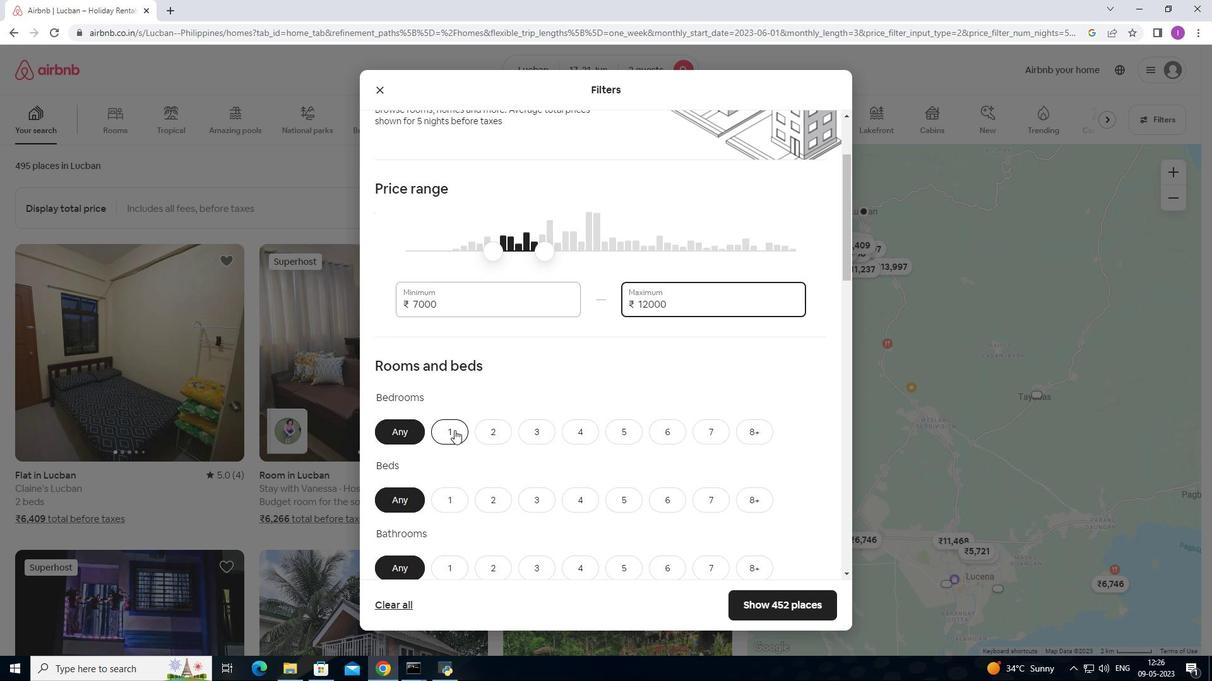 
Action: Mouse moved to (464, 428)
Screenshot: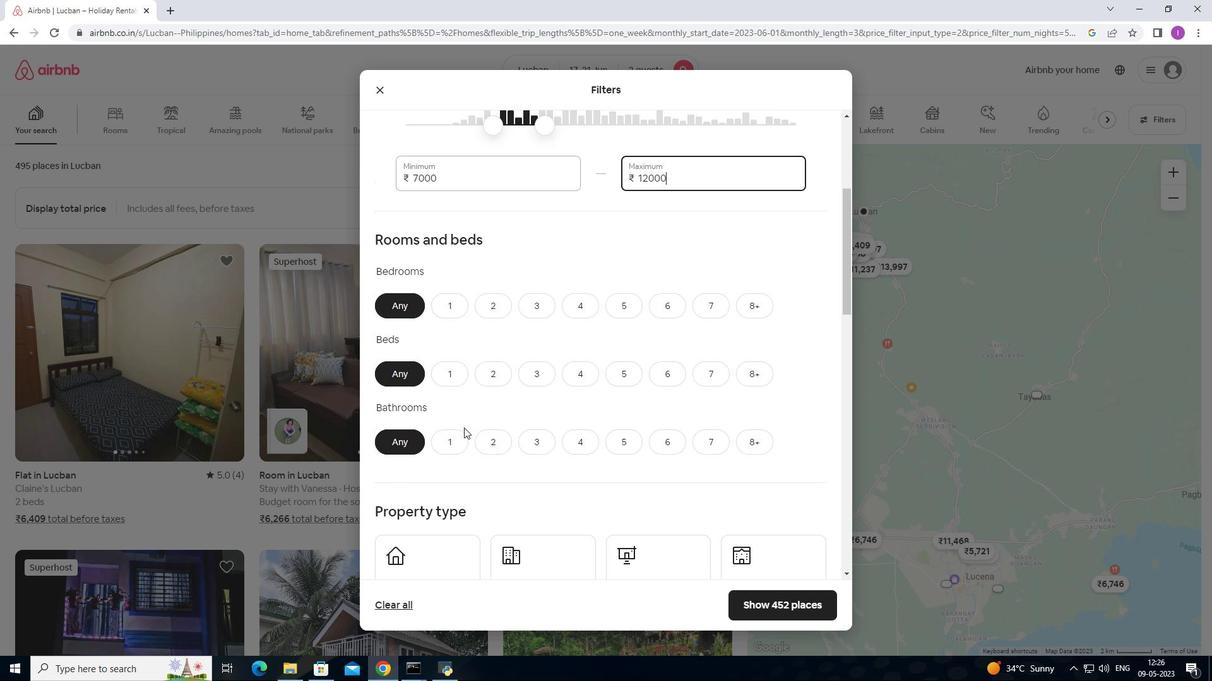 
Action: Mouse scrolled (464, 427) with delta (0, 0)
Screenshot: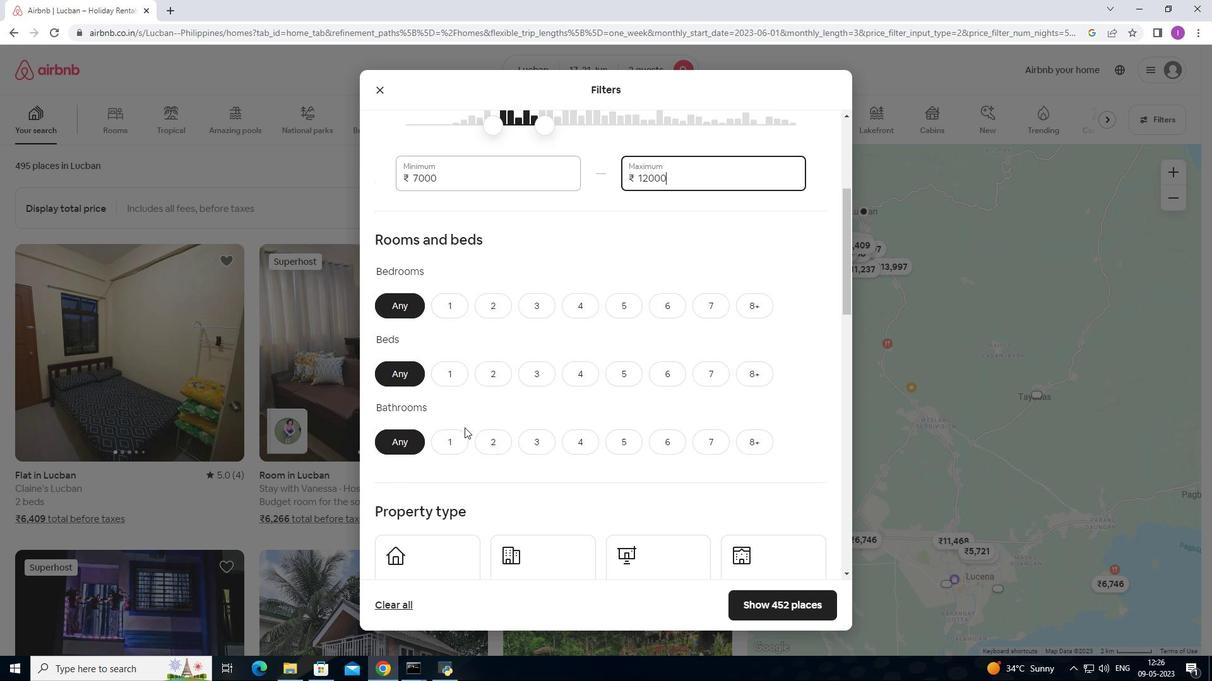 
Action: Mouse moved to (465, 427)
Screenshot: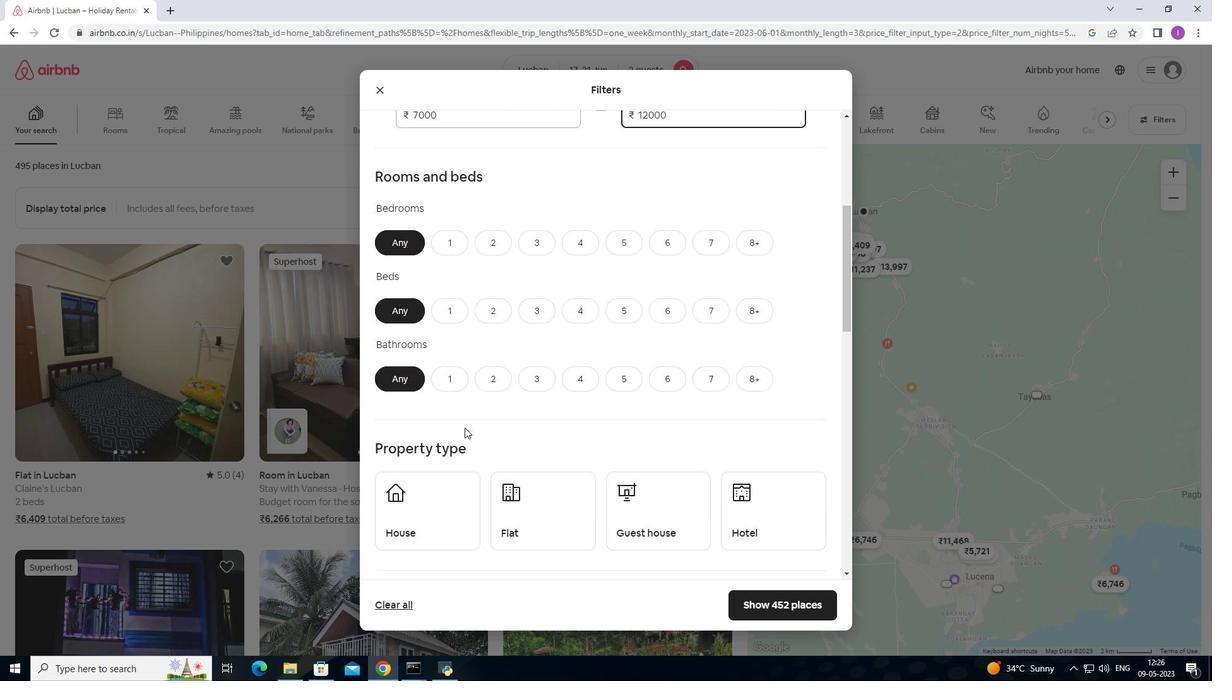 
Action: Mouse scrolled (465, 426) with delta (0, 0)
Screenshot: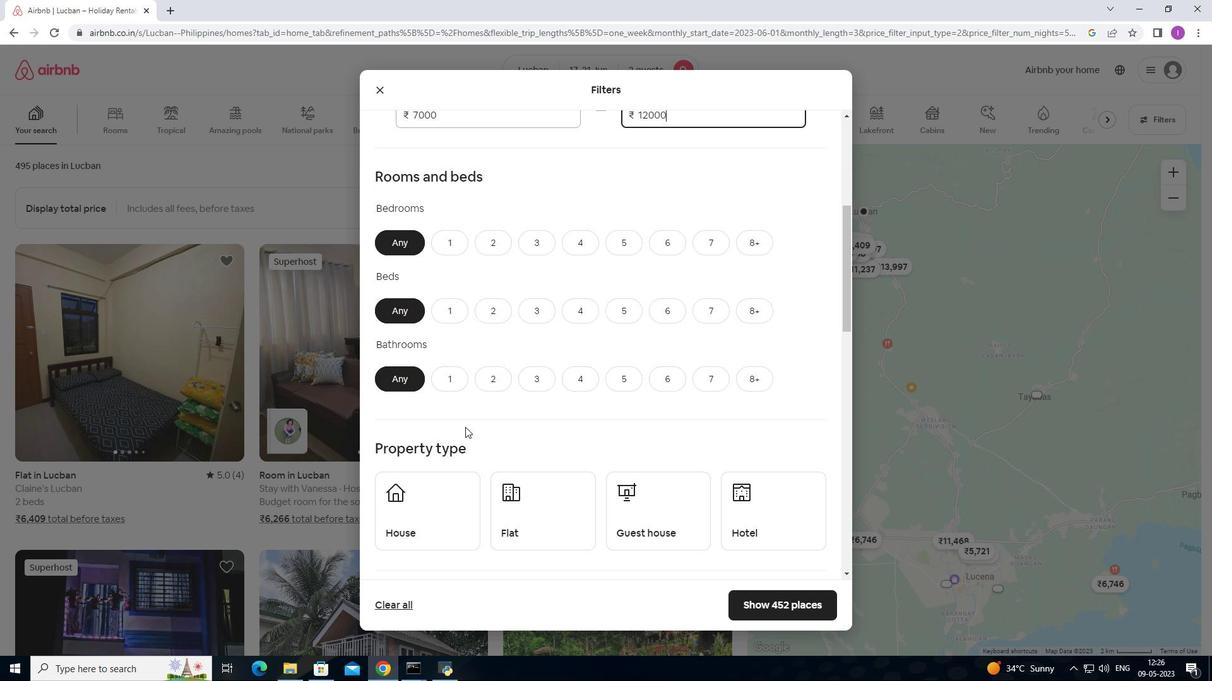 
Action: Mouse scrolled (465, 426) with delta (0, 0)
Screenshot: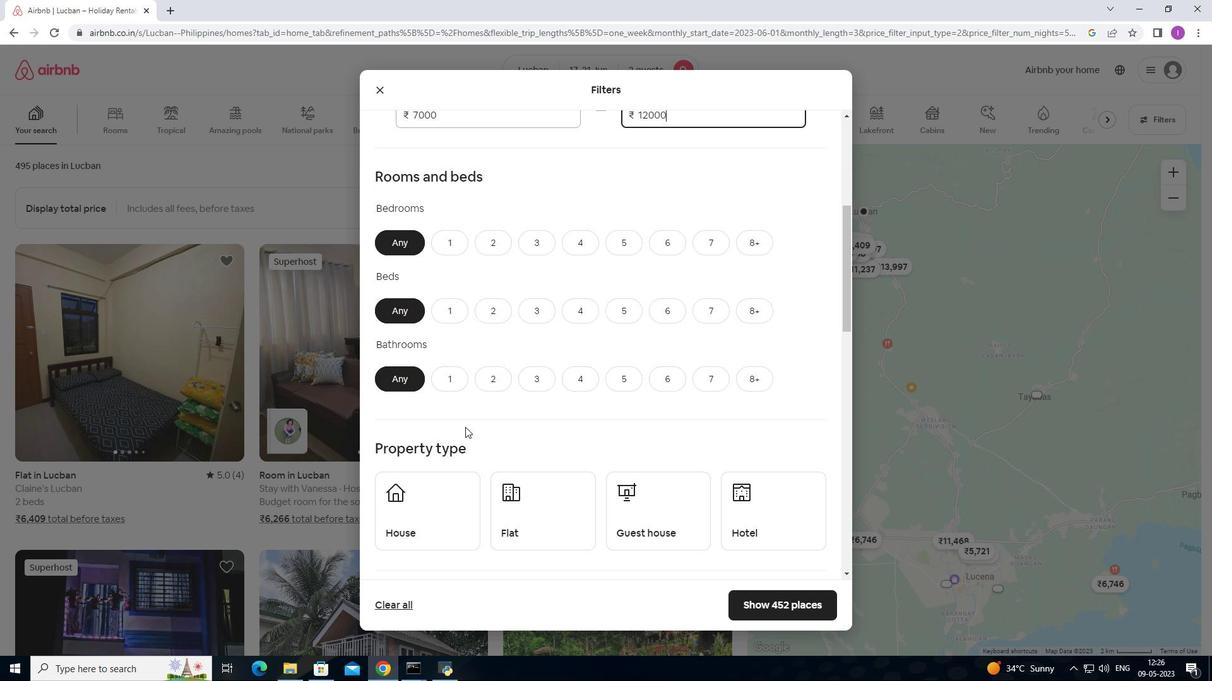 
Action: Mouse moved to (466, 427)
Screenshot: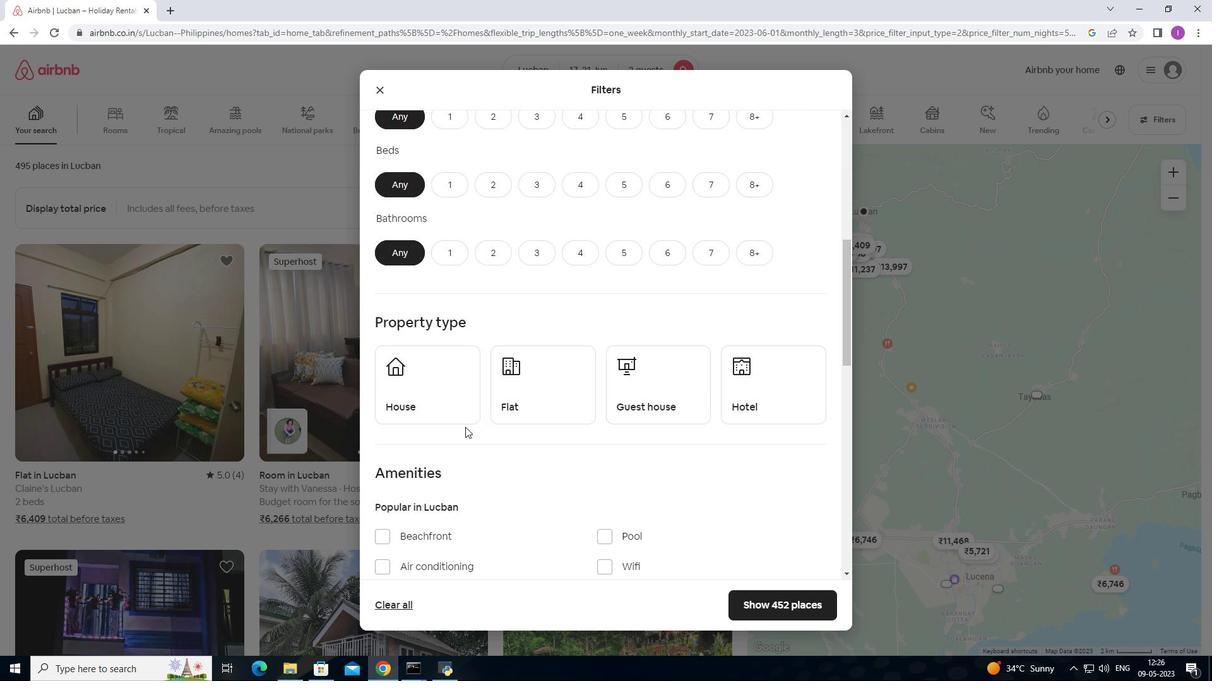 
Action: Mouse scrolled (466, 428) with delta (0, 0)
Screenshot: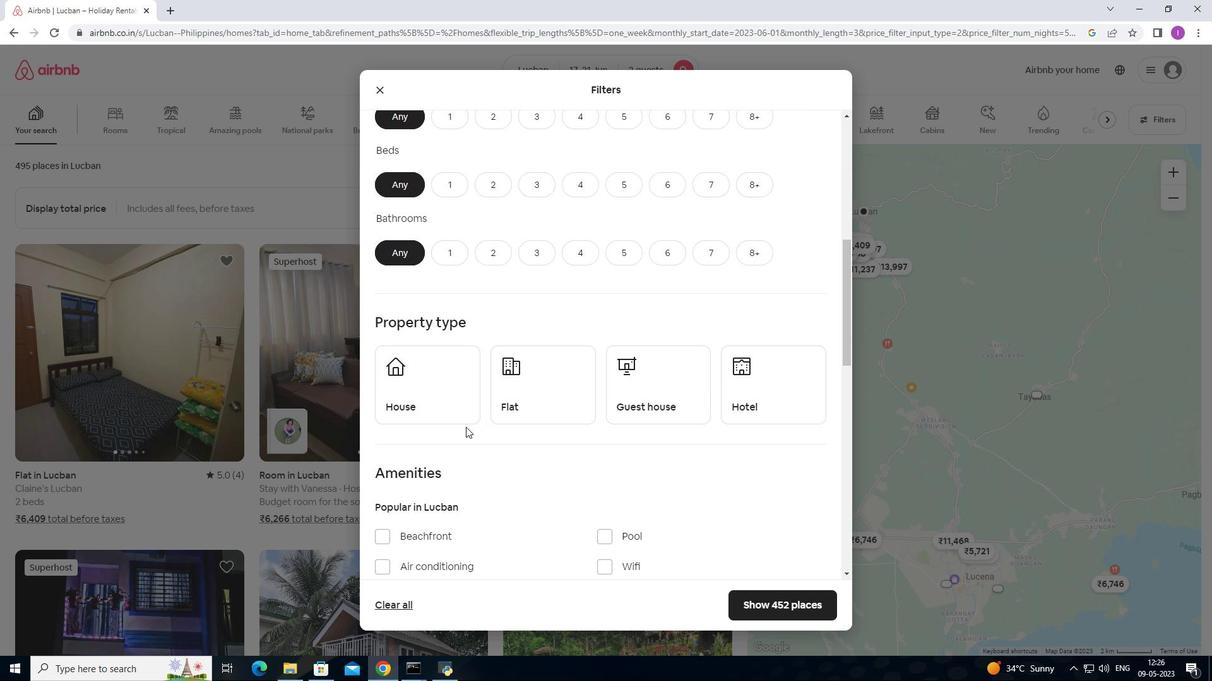 
Action: Mouse moved to (453, 191)
Screenshot: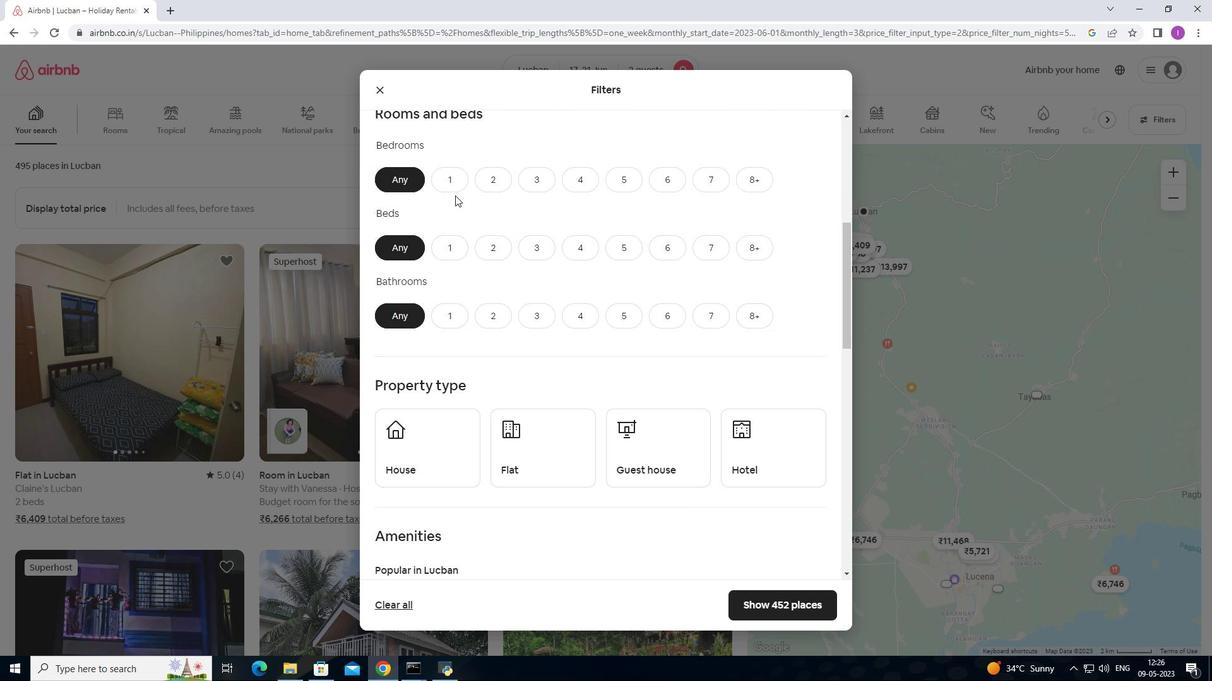
Action: Mouse pressed left at (453, 191)
Screenshot: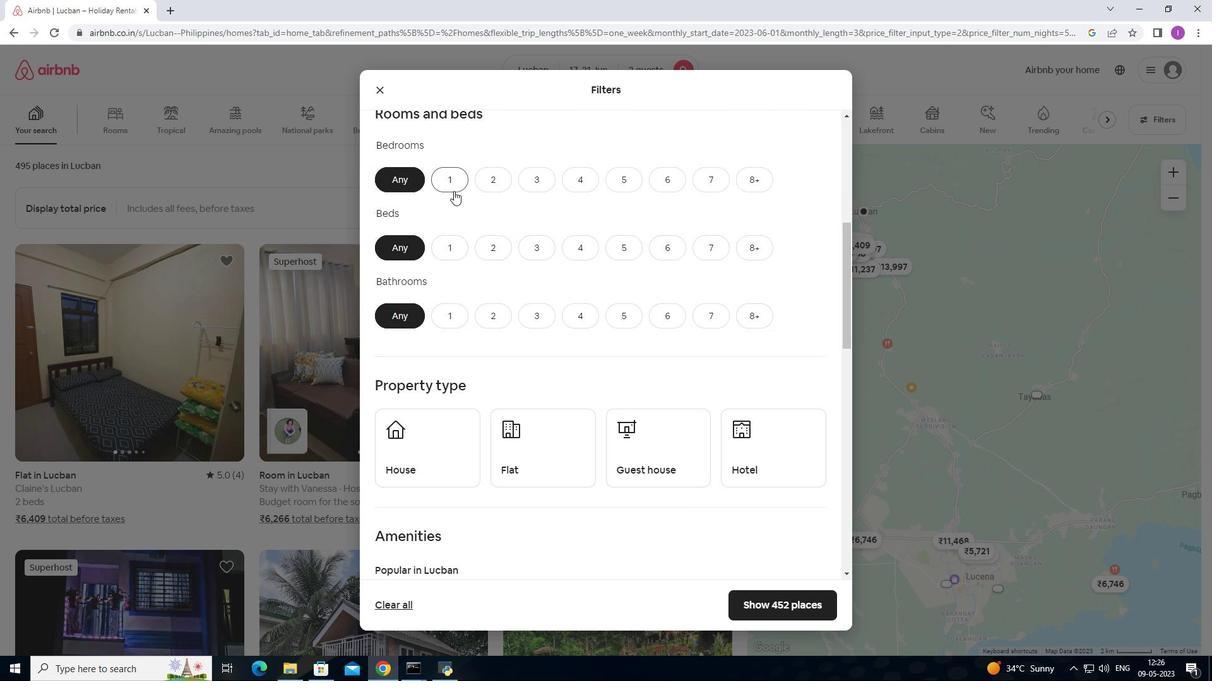 
Action: Mouse moved to (496, 246)
Screenshot: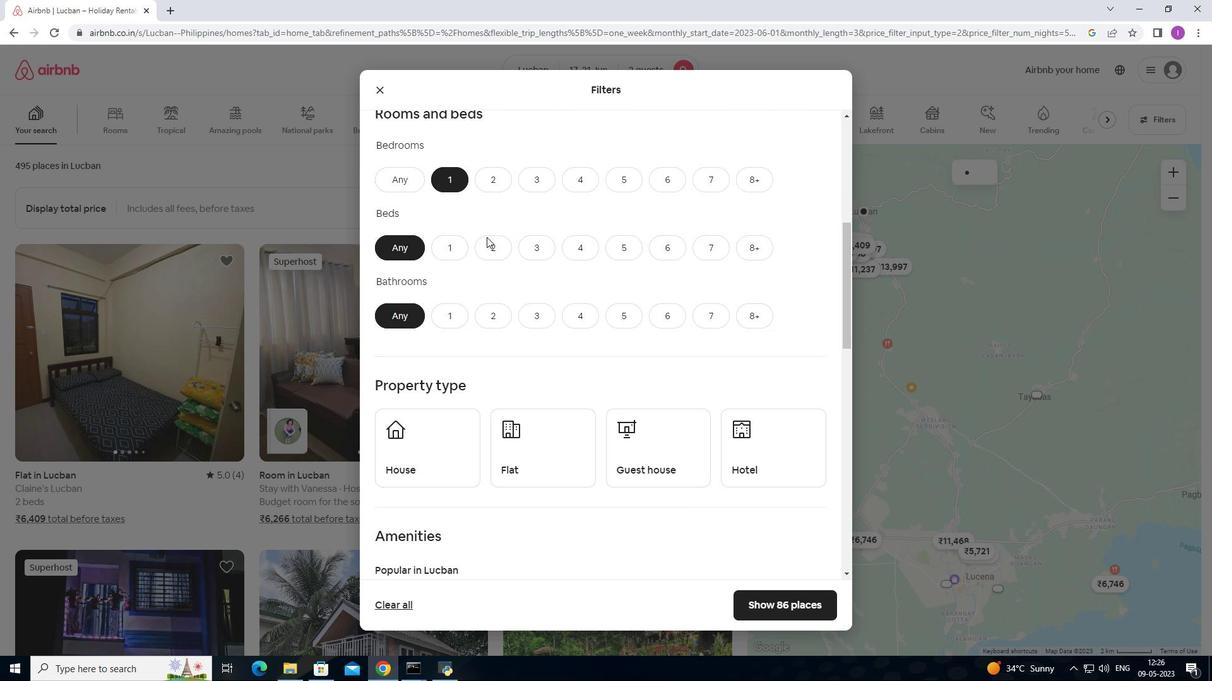 
Action: Mouse pressed left at (496, 246)
Screenshot: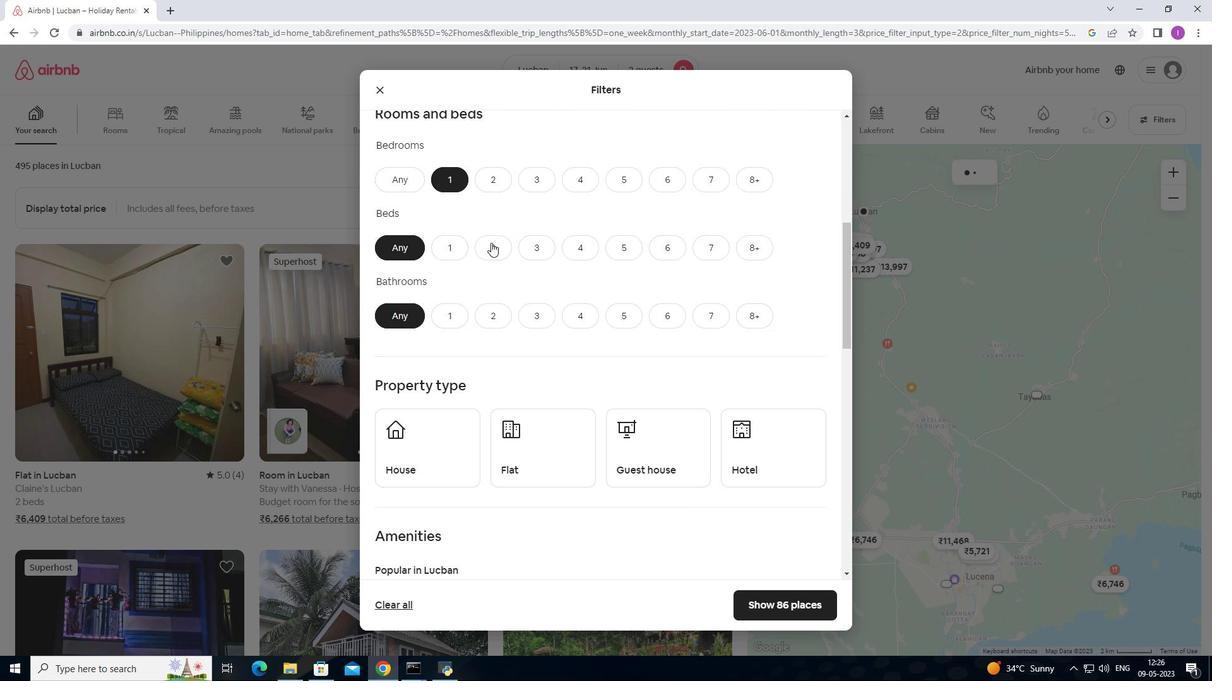 
Action: Mouse moved to (465, 318)
Screenshot: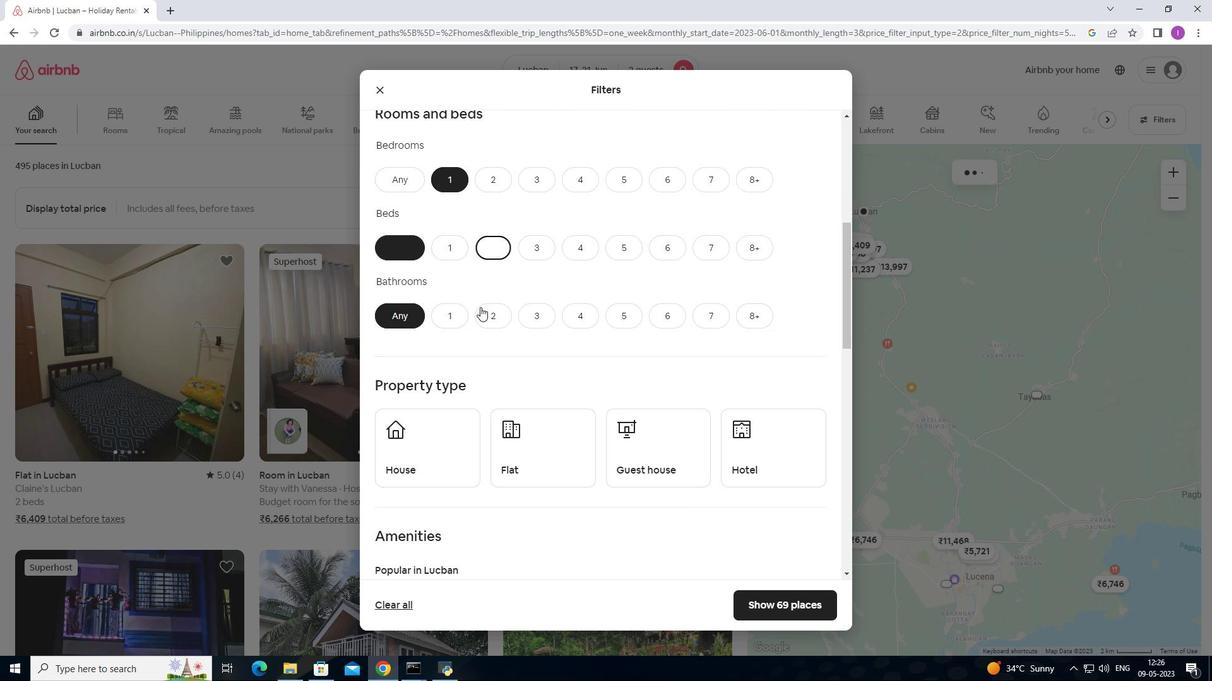 
Action: Mouse pressed left at (465, 318)
Screenshot: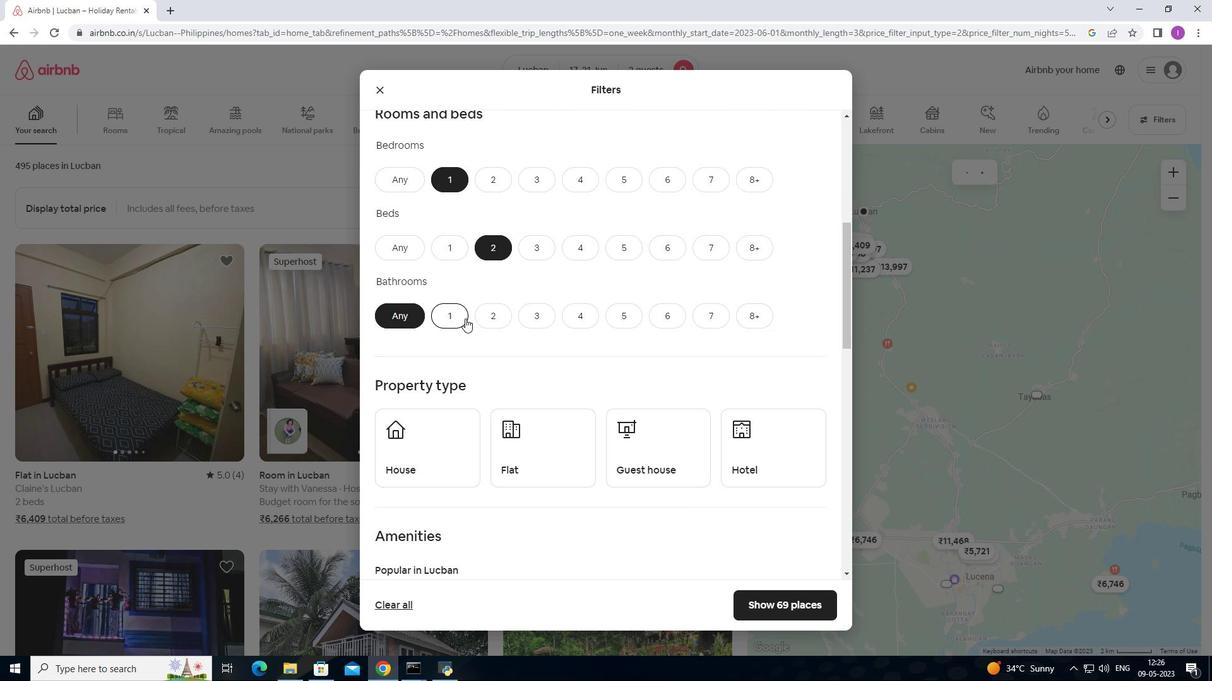 
Action: Mouse moved to (481, 339)
Screenshot: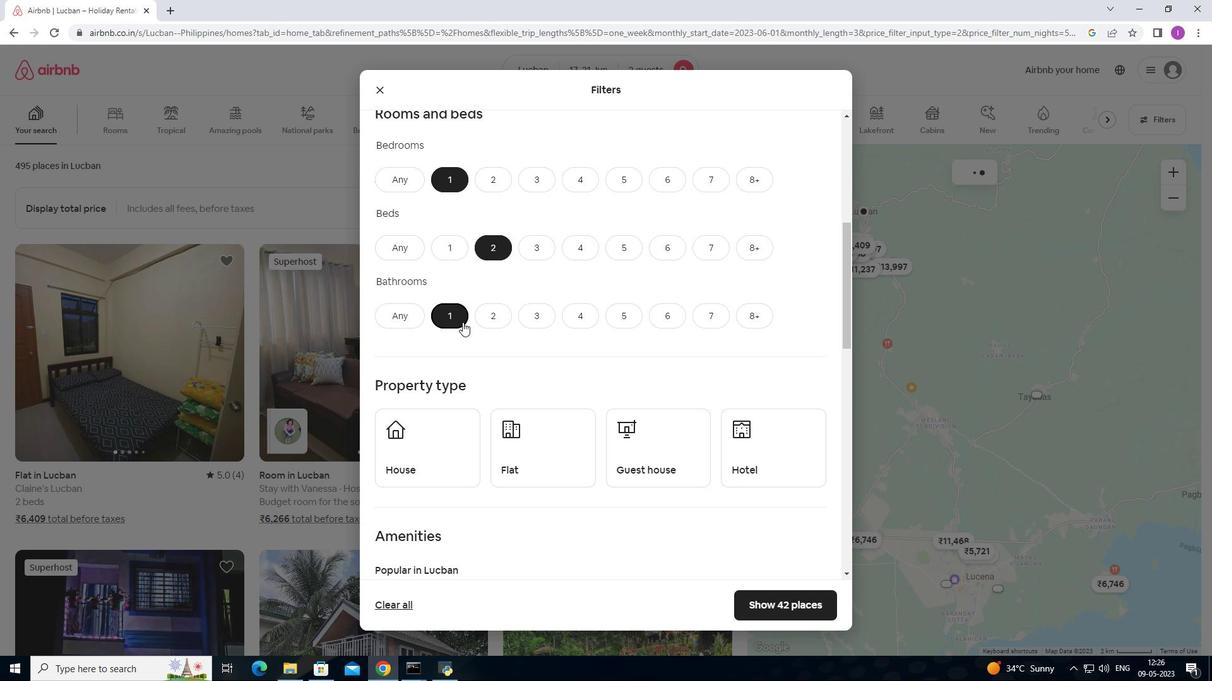 
Action: Mouse scrolled (481, 339) with delta (0, 0)
Screenshot: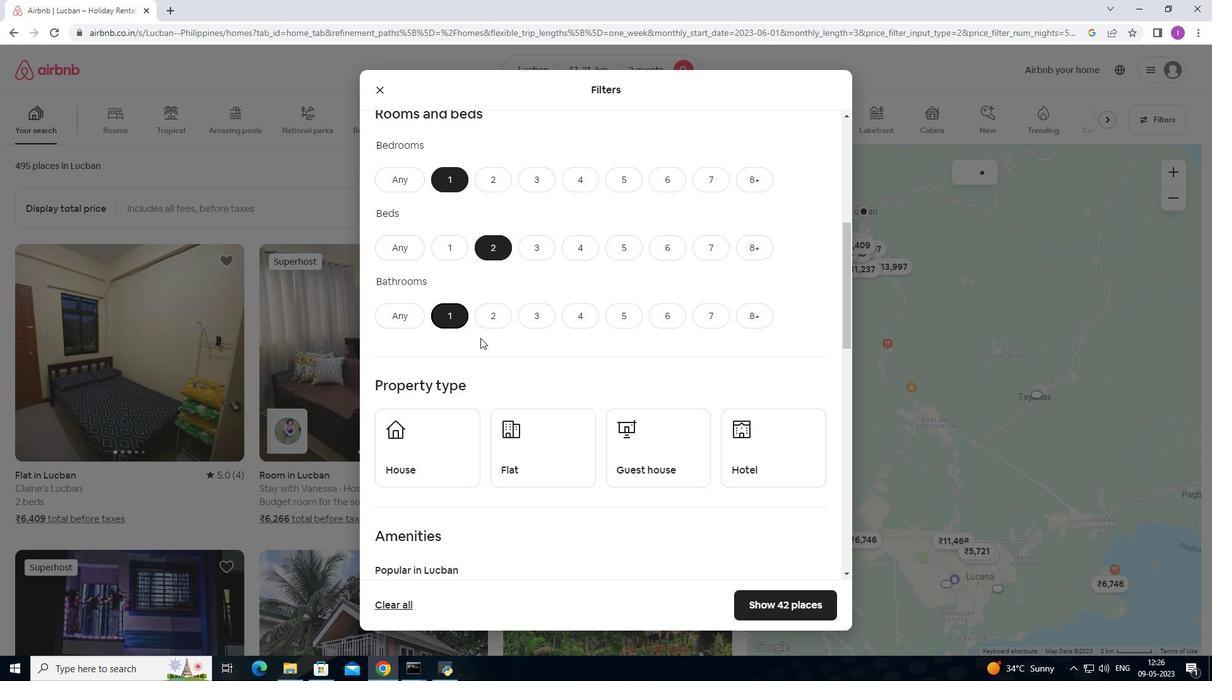 
Action: Mouse moved to (482, 340)
Screenshot: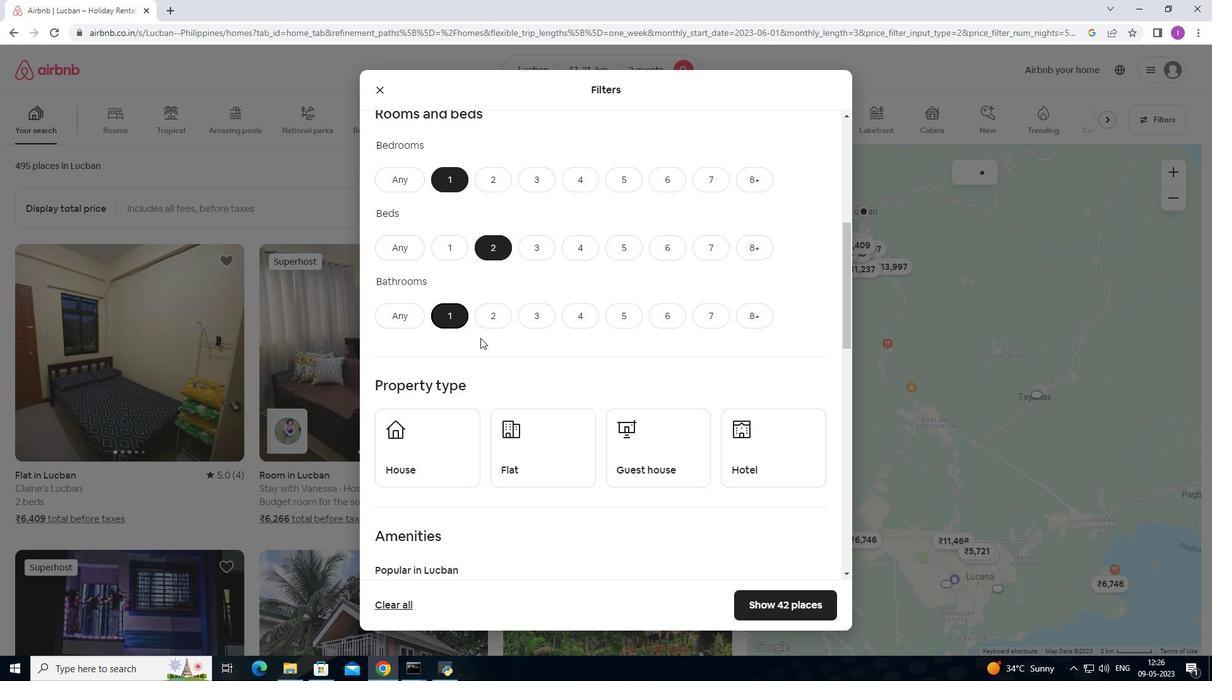 
Action: Mouse scrolled (482, 339) with delta (0, 0)
Screenshot: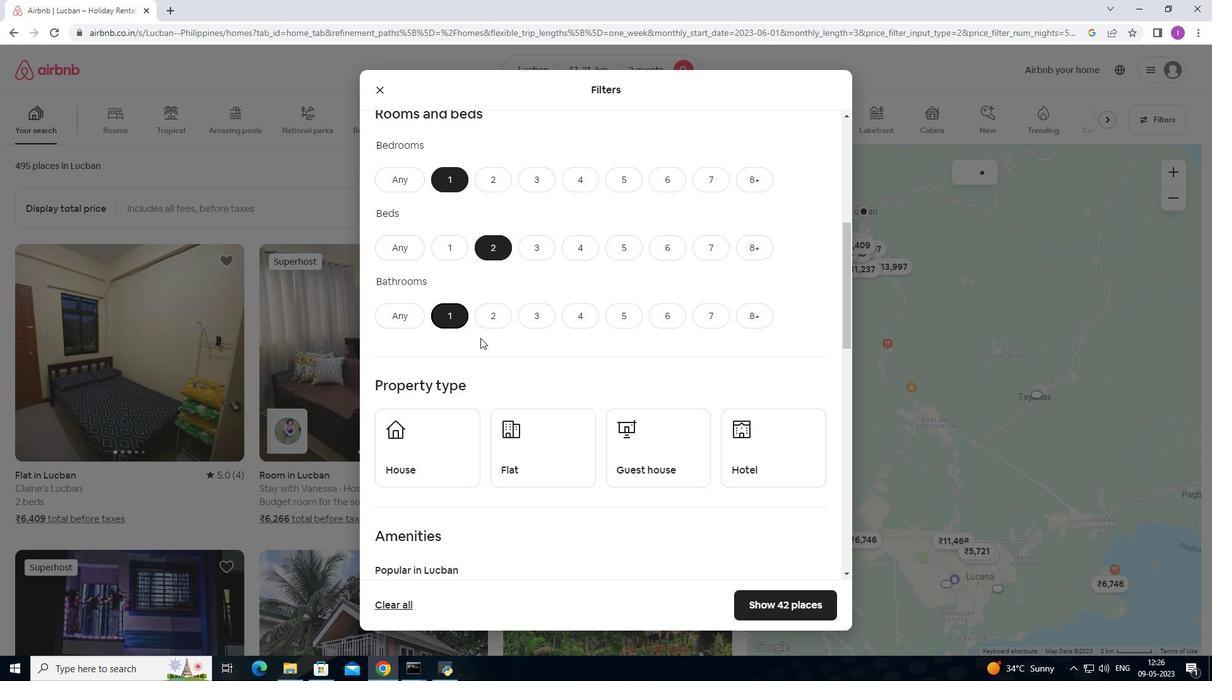 
Action: Mouse moved to (472, 330)
Screenshot: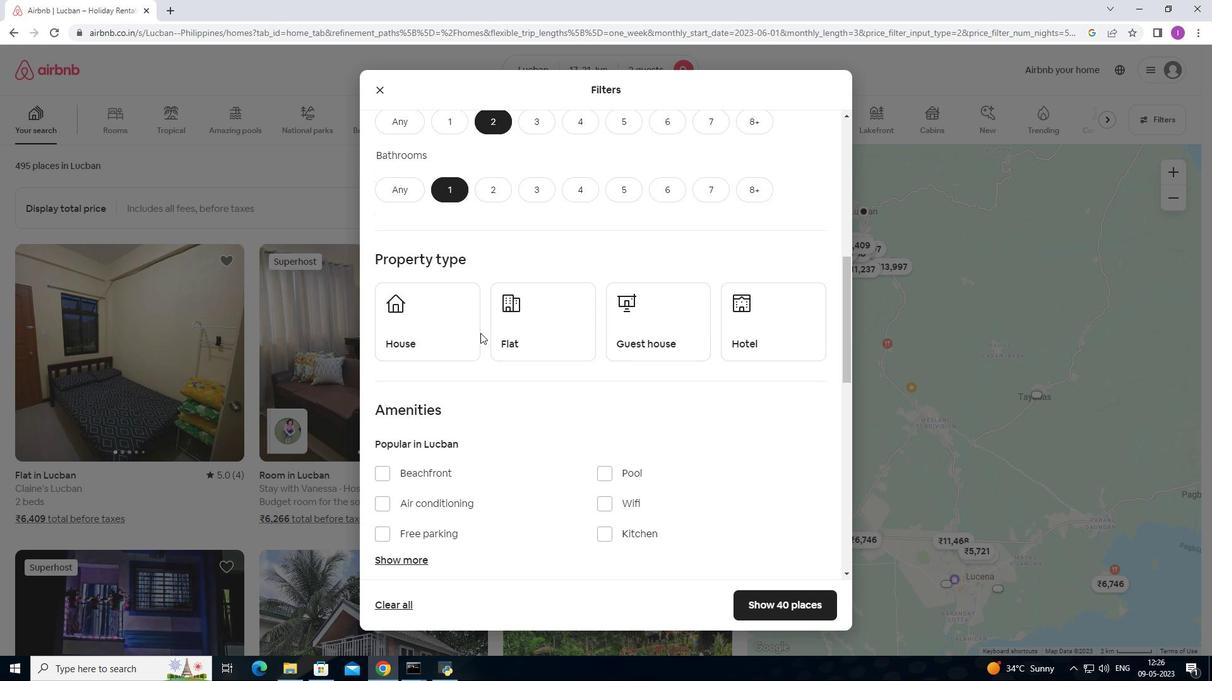 
Action: Mouse pressed left at (472, 330)
Screenshot: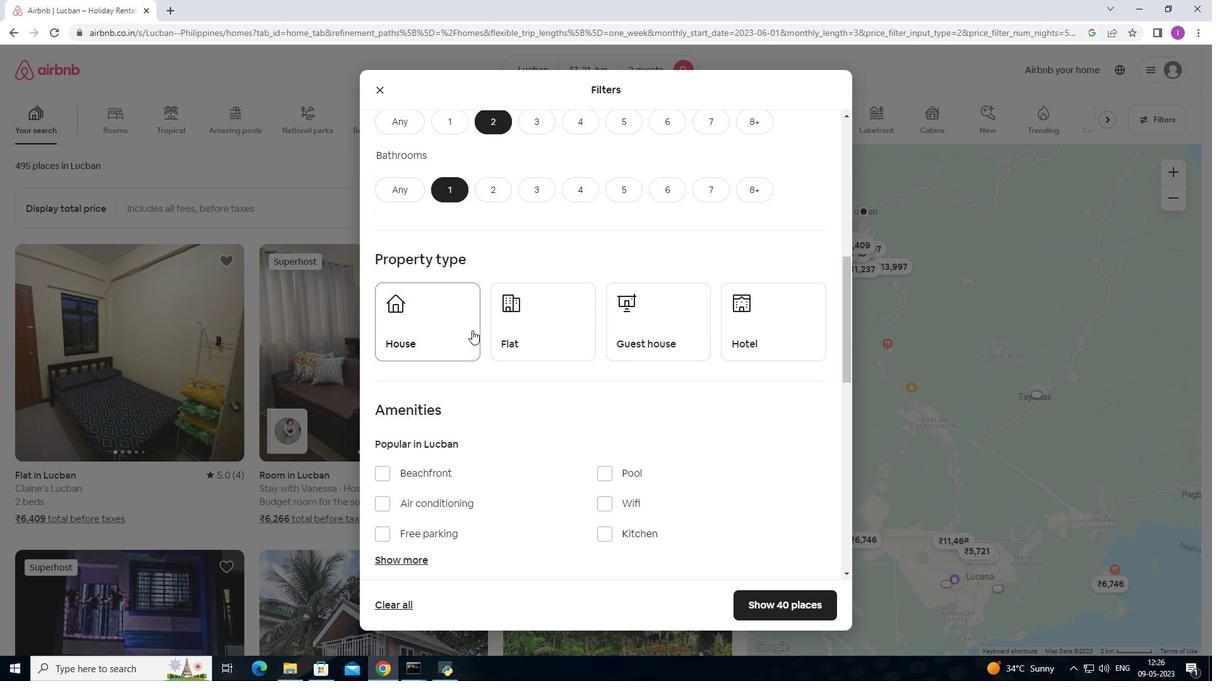 
Action: Mouse moved to (541, 327)
Screenshot: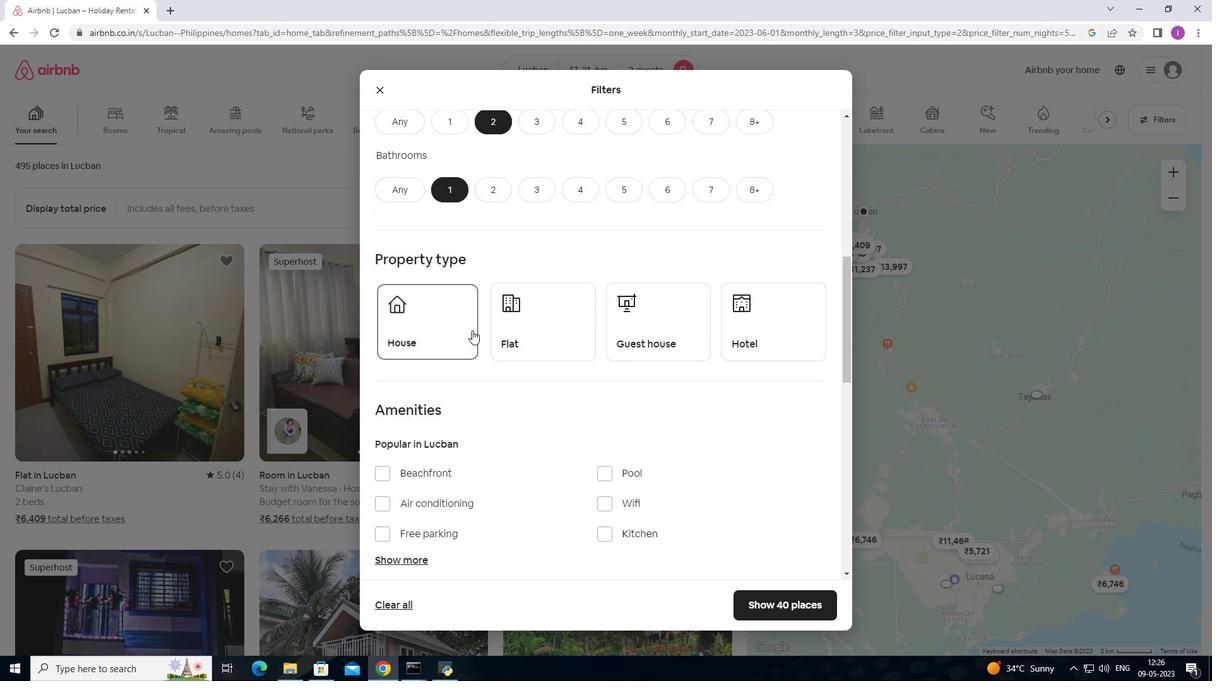 
Action: Mouse pressed left at (541, 327)
Screenshot: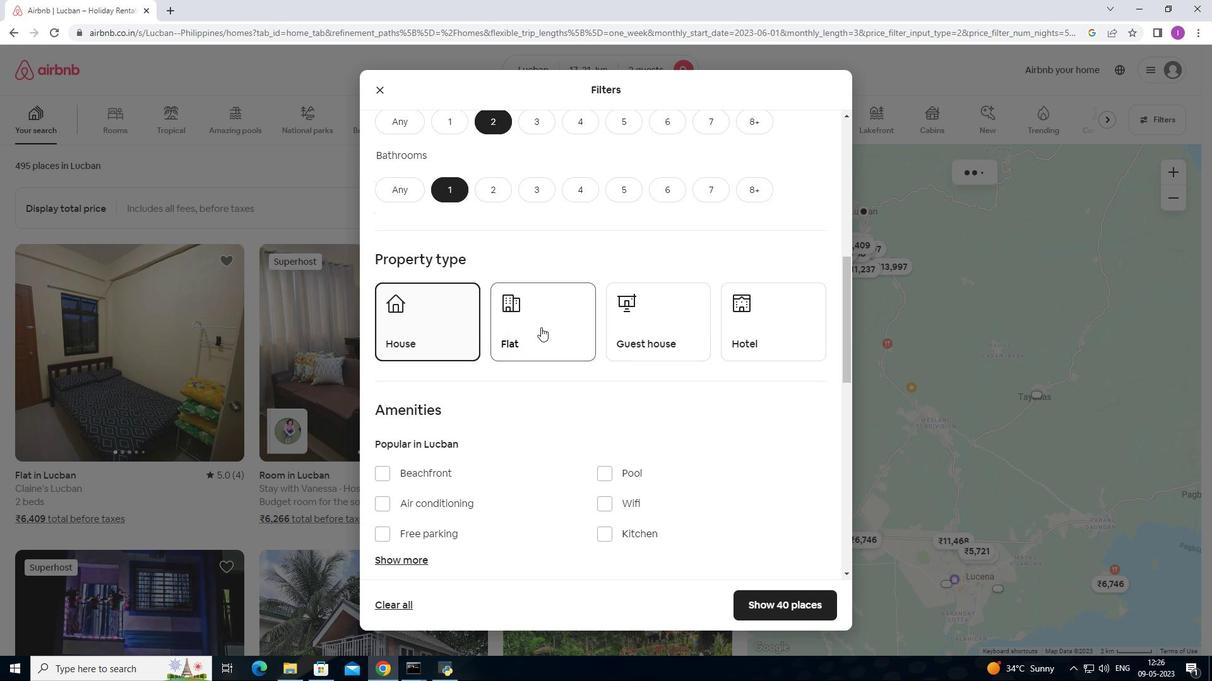
Action: Mouse moved to (627, 335)
Screenshot: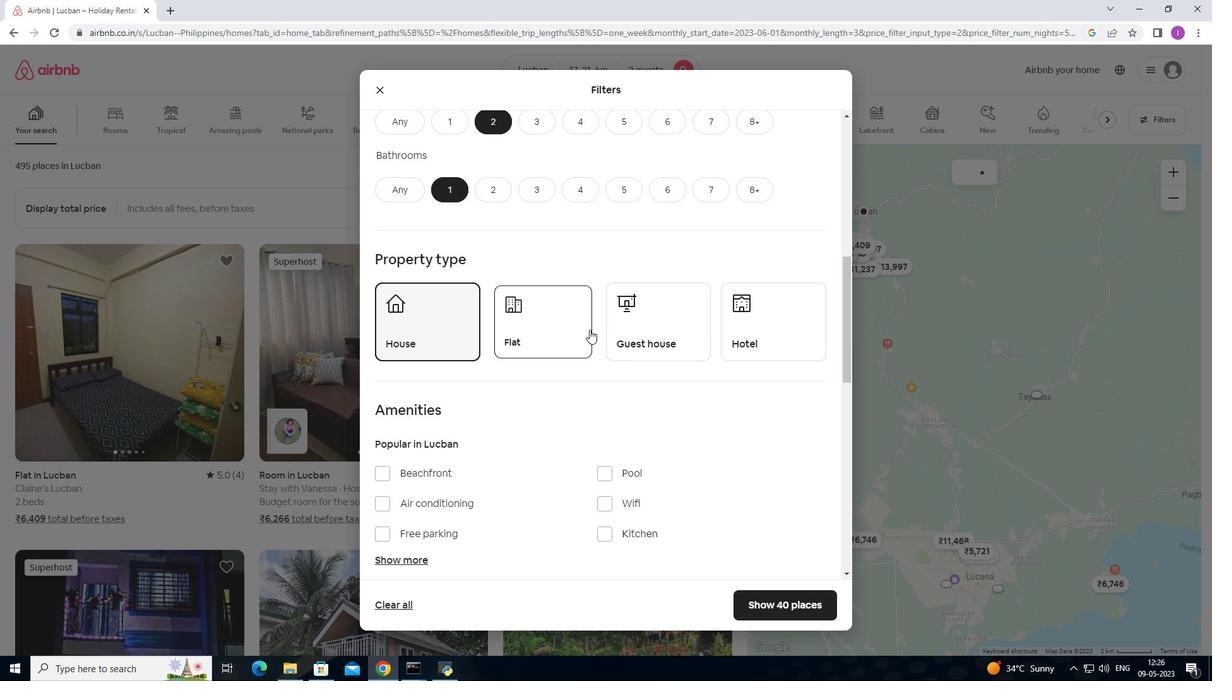 
Action: Mouse pressed left at (627, 335)
Screenshot: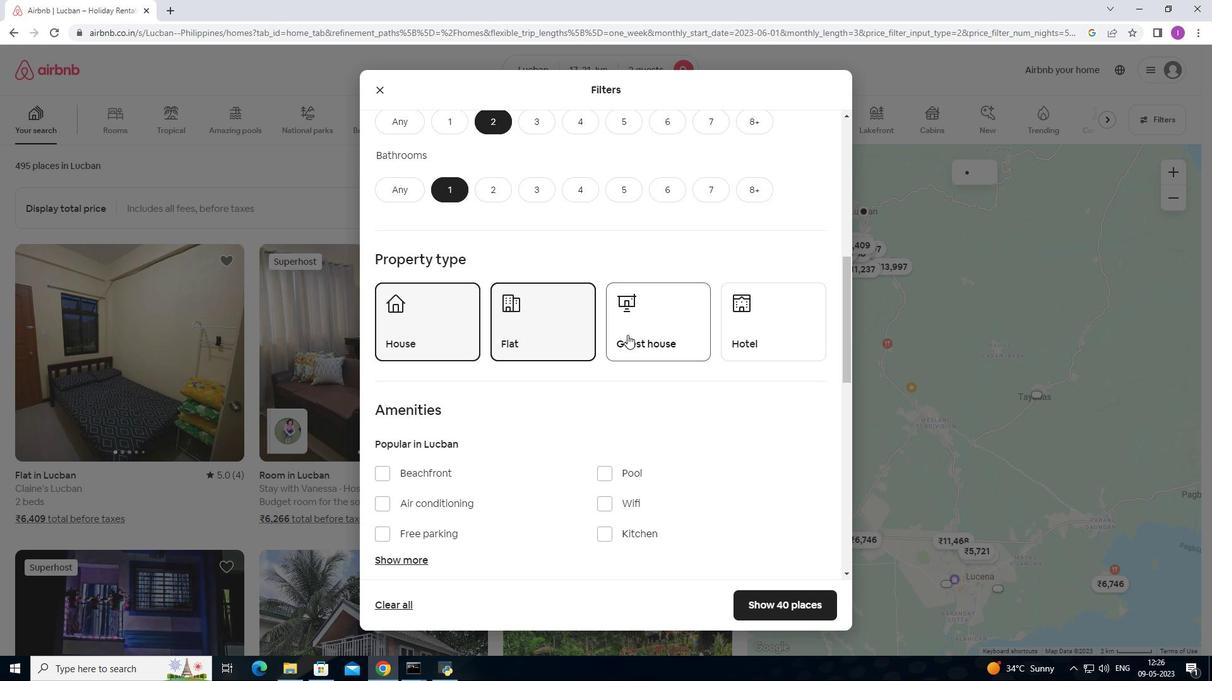 
Action: Mouse moved to (678, 347)
Screenshot: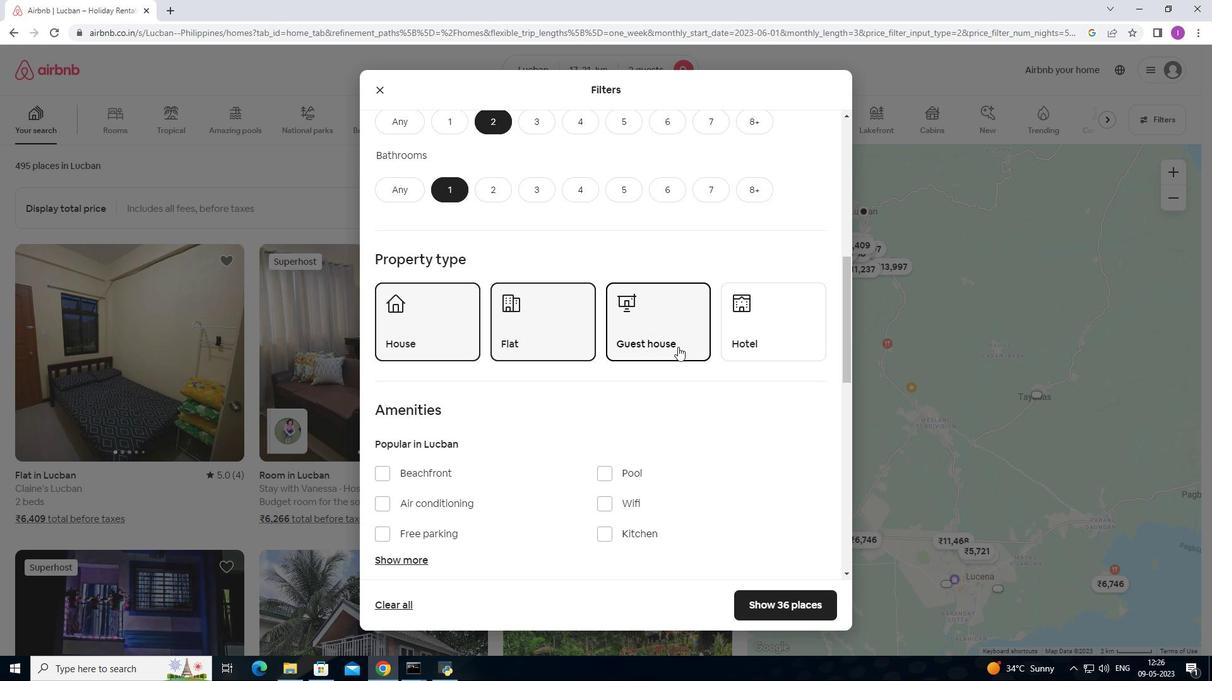 
Action: Mouse scrolled (678, 347) with delta (0, 0)
Screenshot: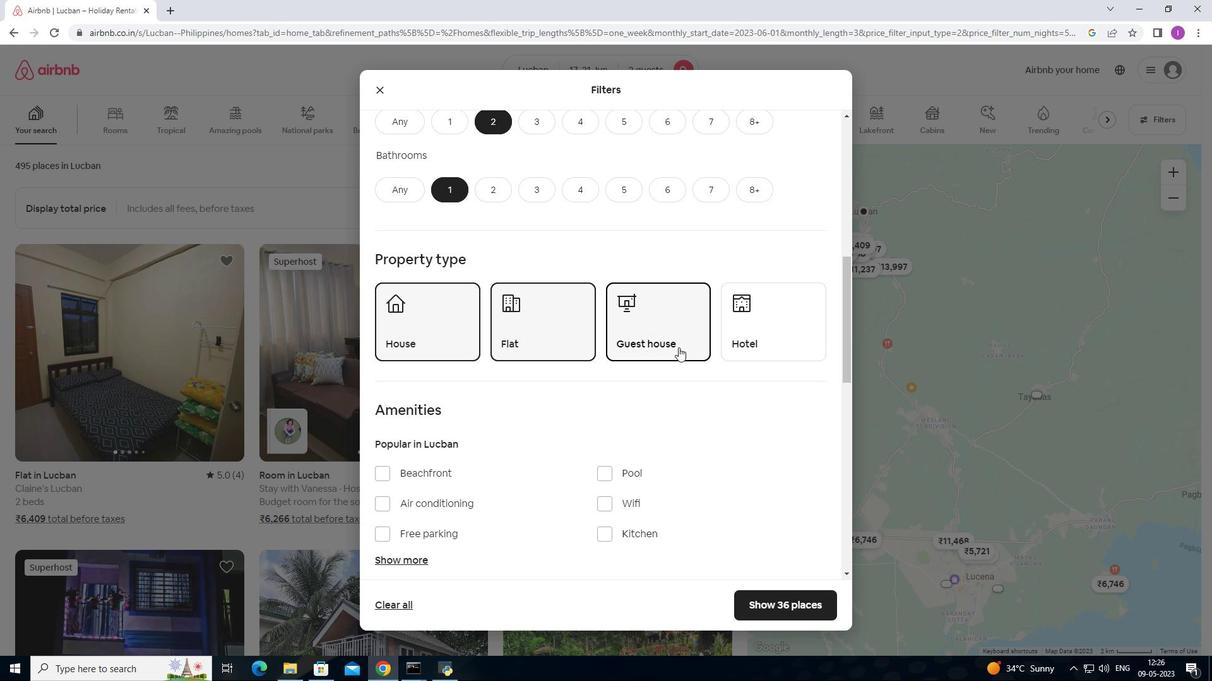 
Action: Mouse moved to (680, 347)
Screenshot: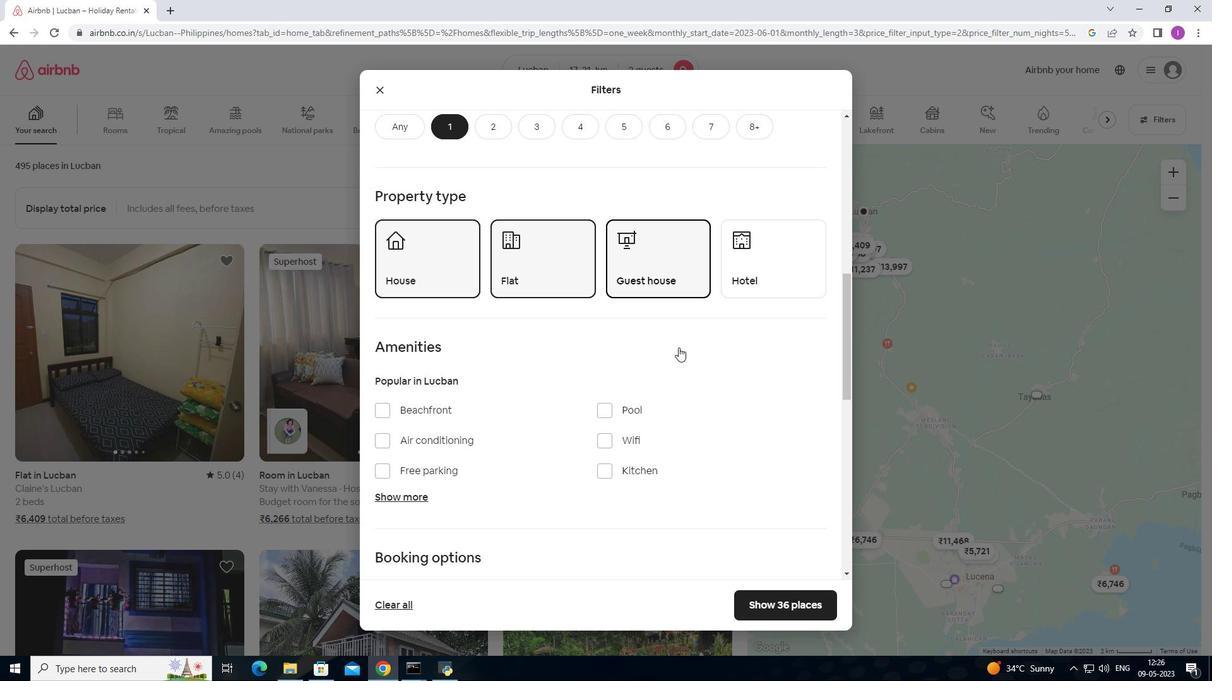 
Action: Mouse scrolled (680, 347) with delta (0, 0)
Screenshot: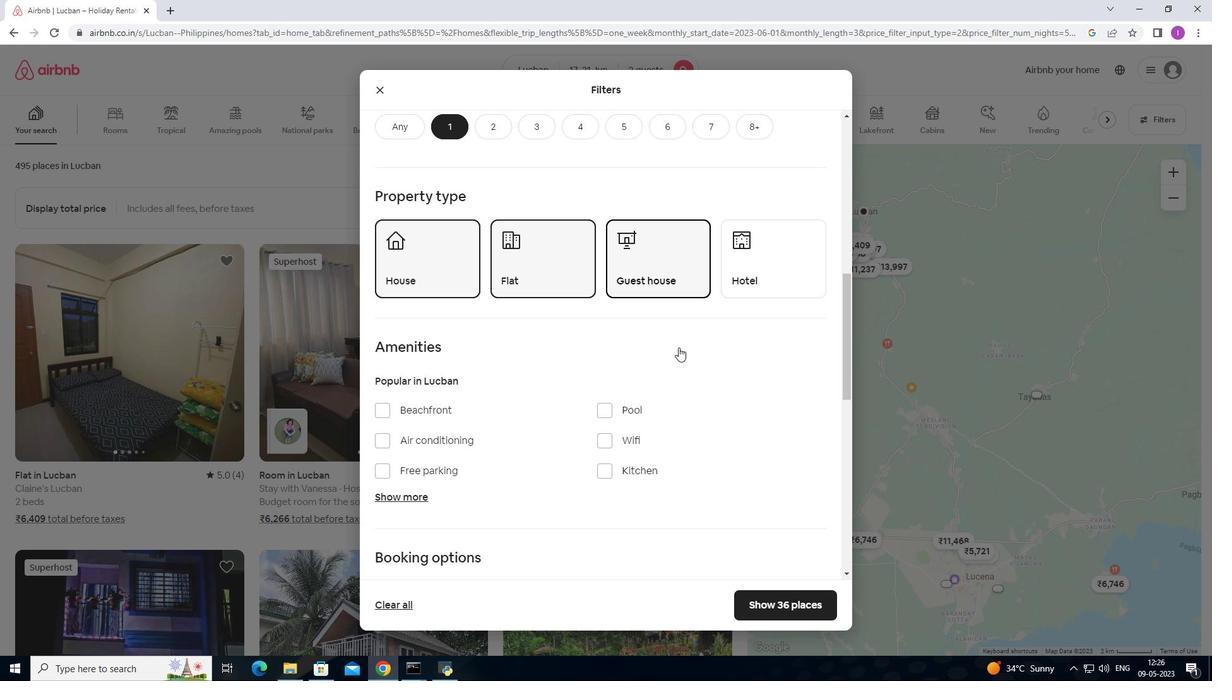 
Action: Mouse scrolled (680, 347) with delta (0, 0)
Screenshot: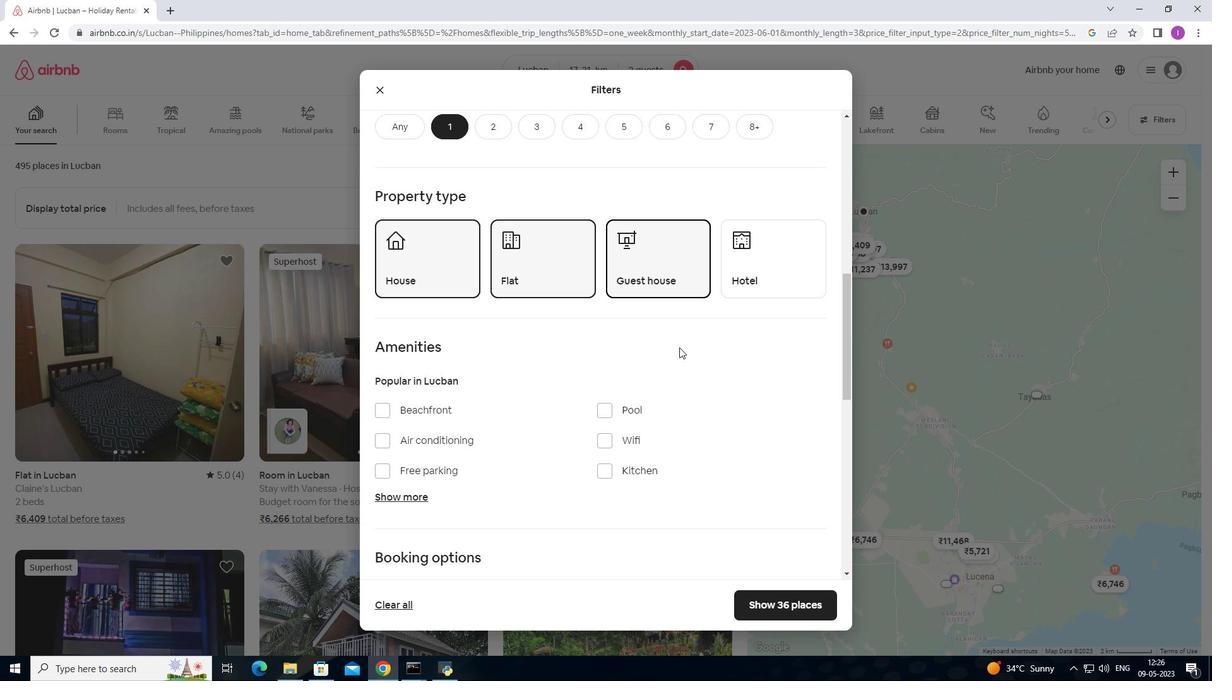 
Action: Mouse moved to (680, 347)
Screenshot: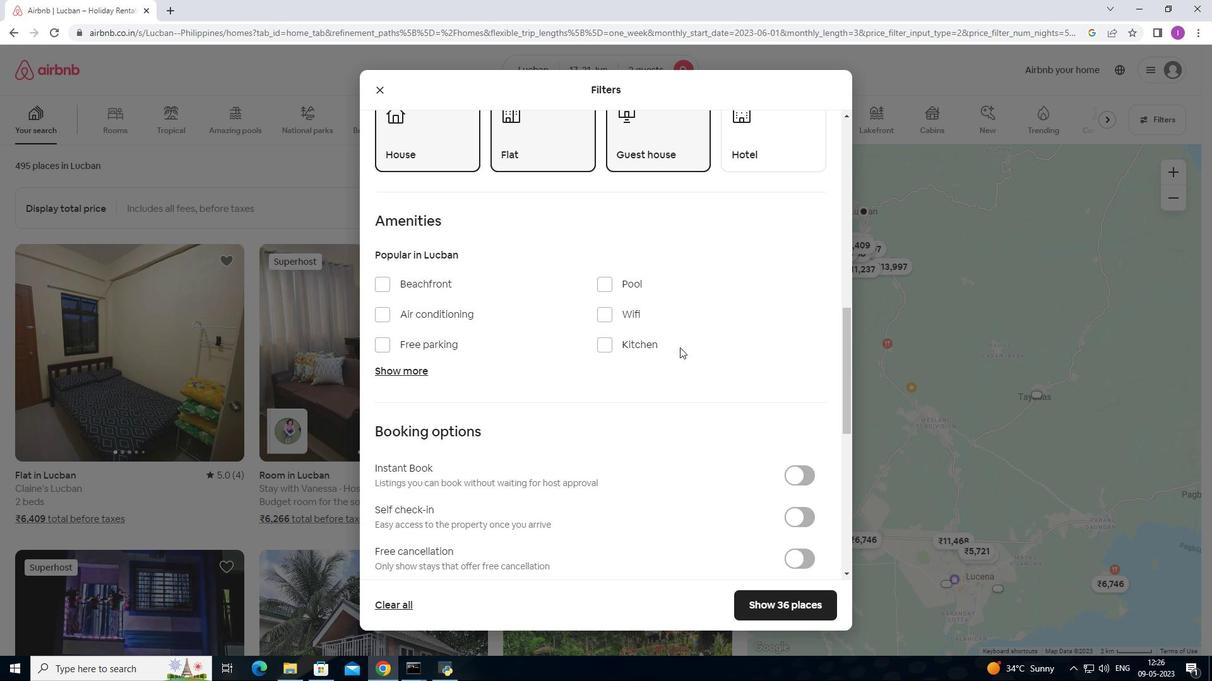 
Action: Mouse scrolled (680, 347) with delta (0, 0)
Screenshot: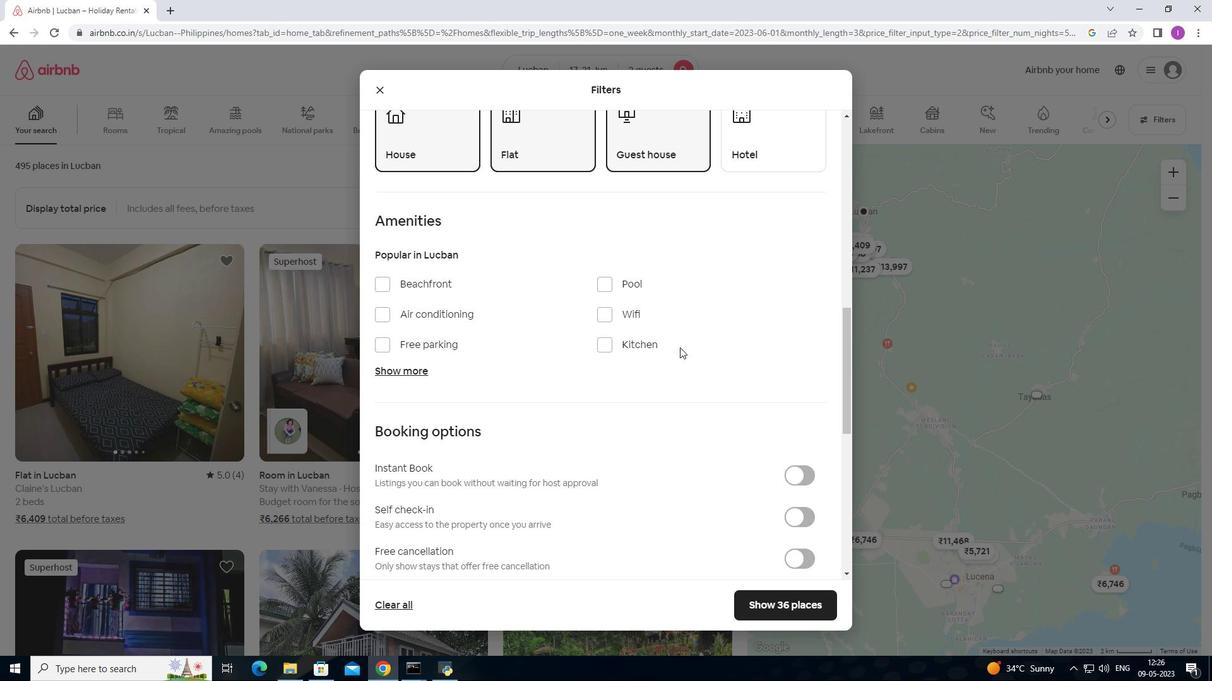 
Action: Mouse moved to (601, 250)
Screenshot: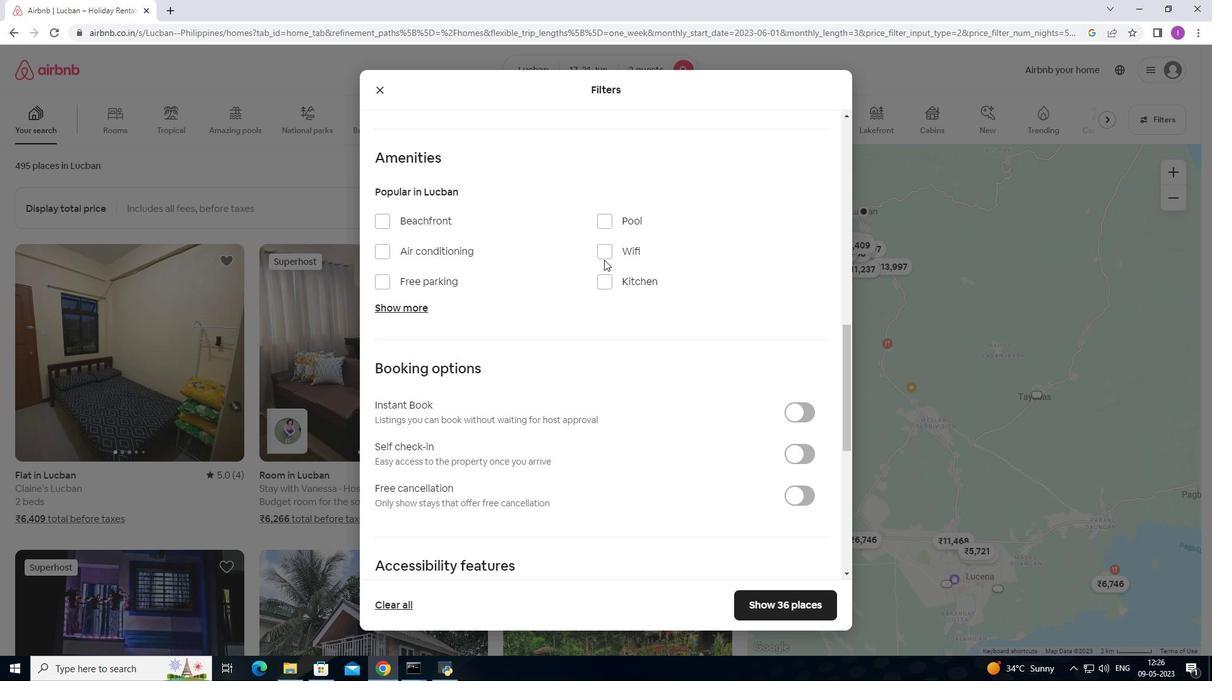 
Action: Mouse pressed left at (601, 250)
Screenshot: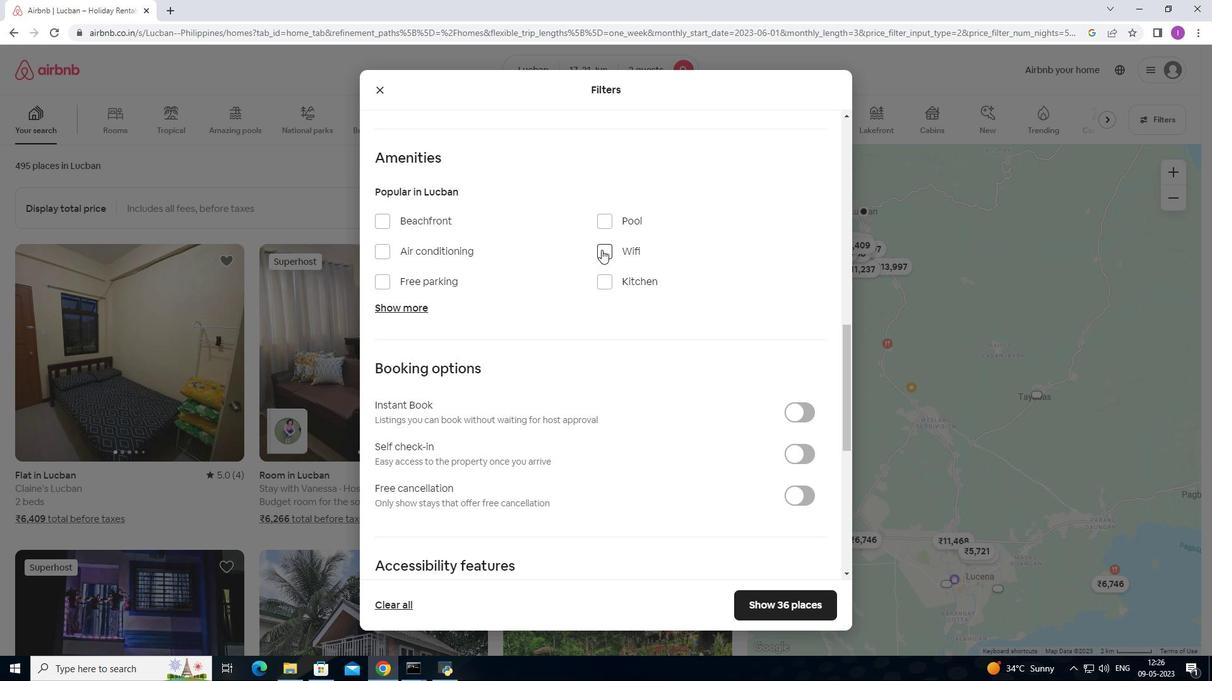 
Action: Mouse moved to (809, 449)
Screenshot: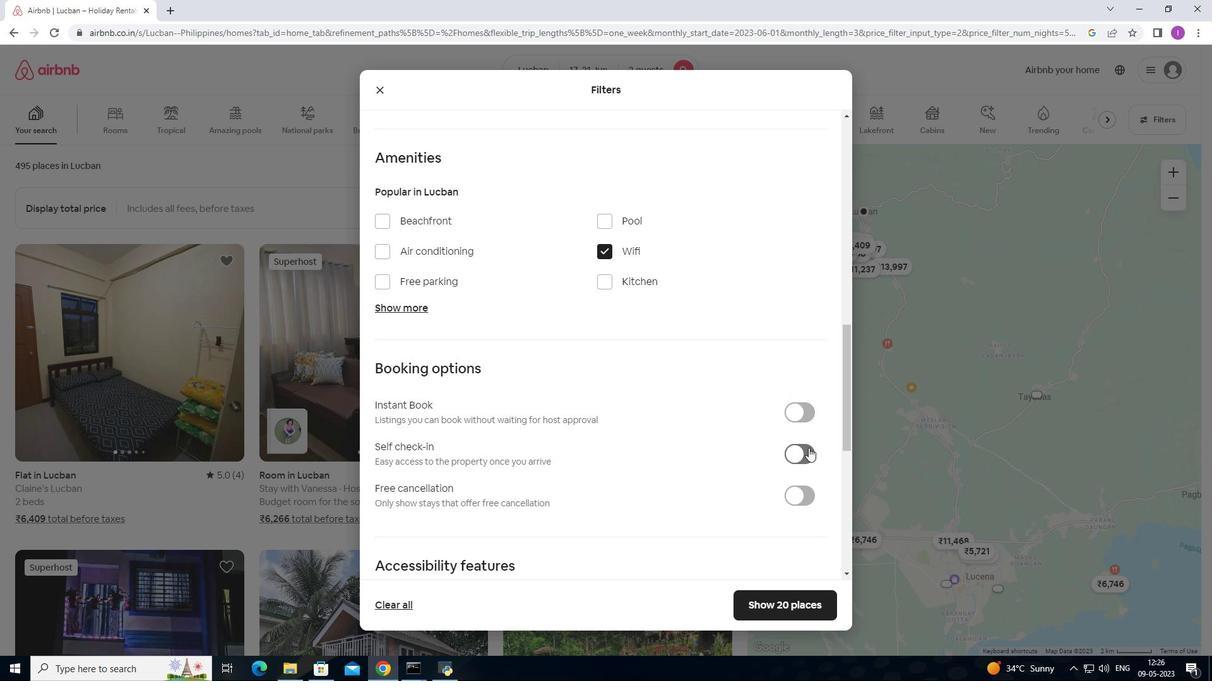
Action: Mouse pressed left at (809, 449)
Screenshot: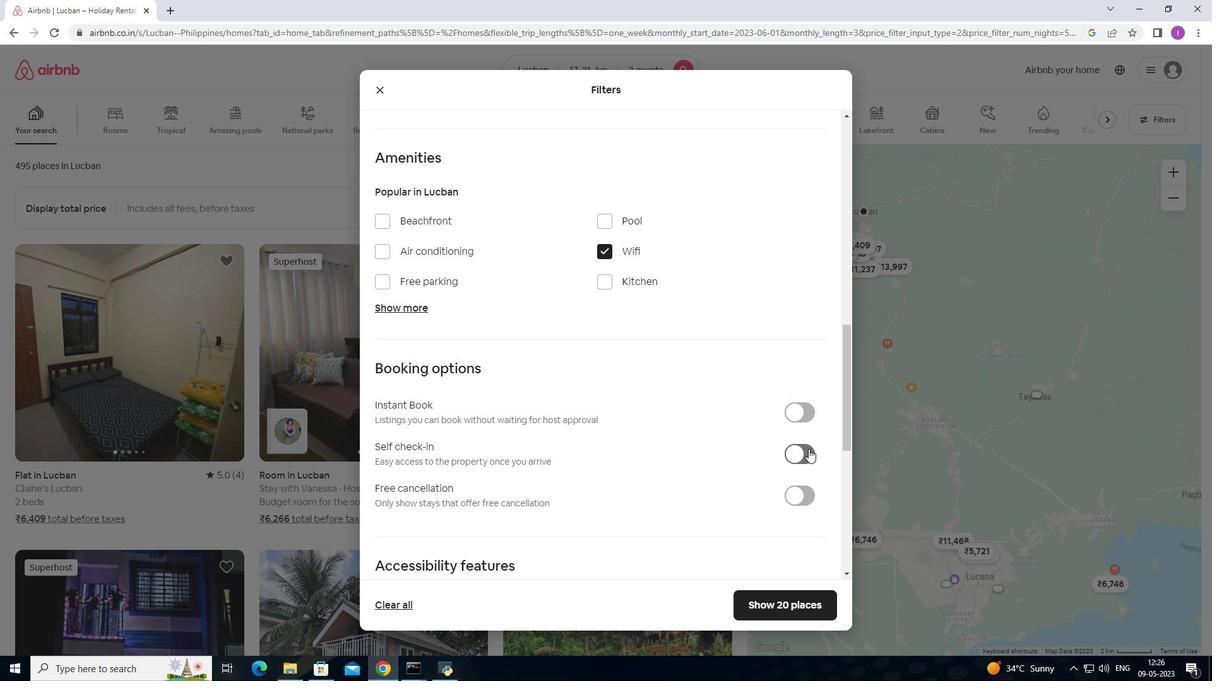 
Action: Mouse moved to (476, 433)
Screenshot: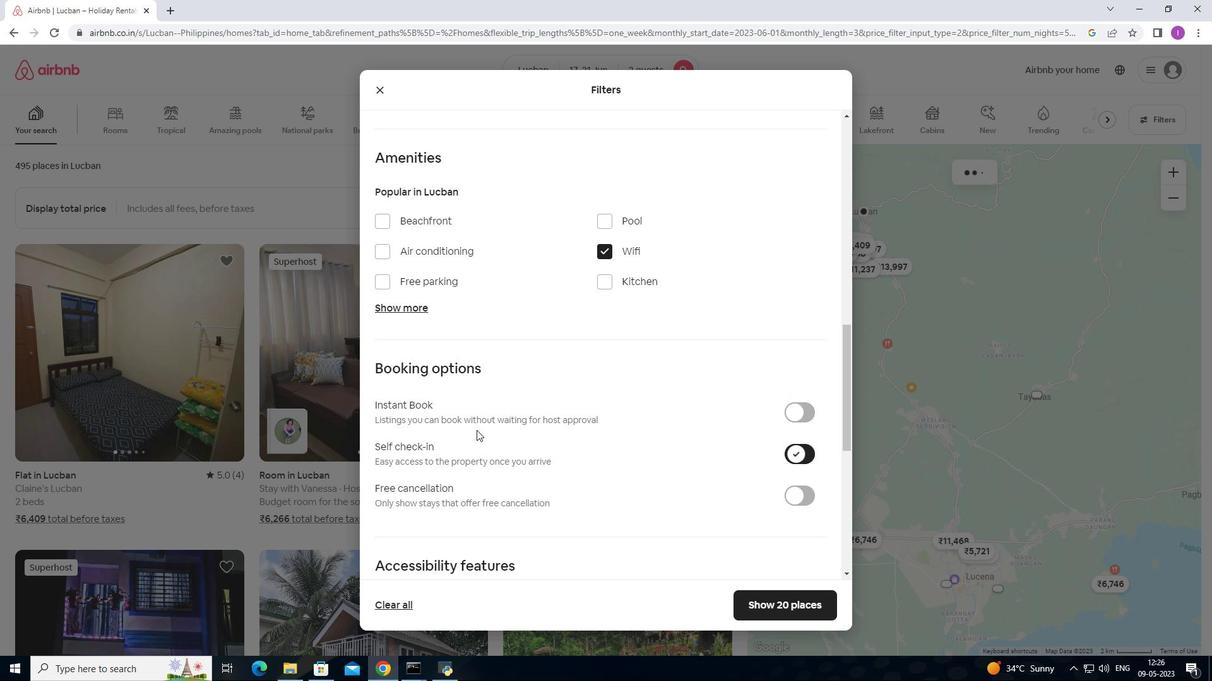 
Action: Mouse scrolled (476, 432) with delta (0, 0)
Screenshot: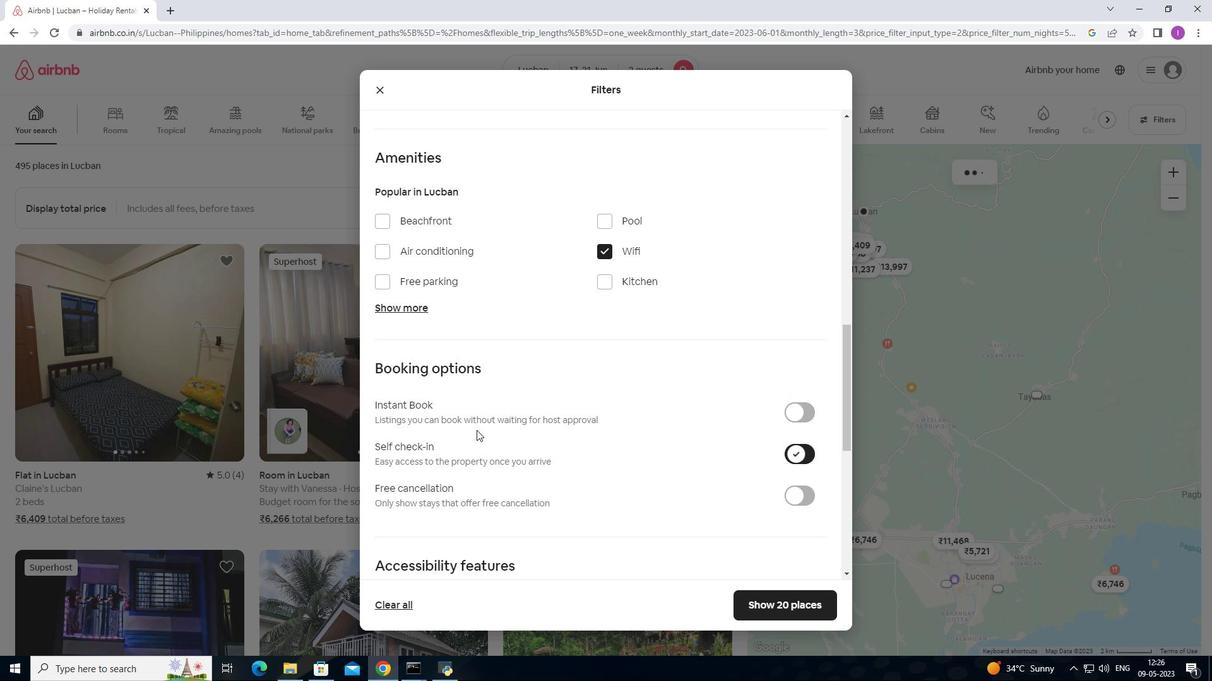 
Action: Mouse scrolled (476, 432) with delta (0, 0)
Screenshot: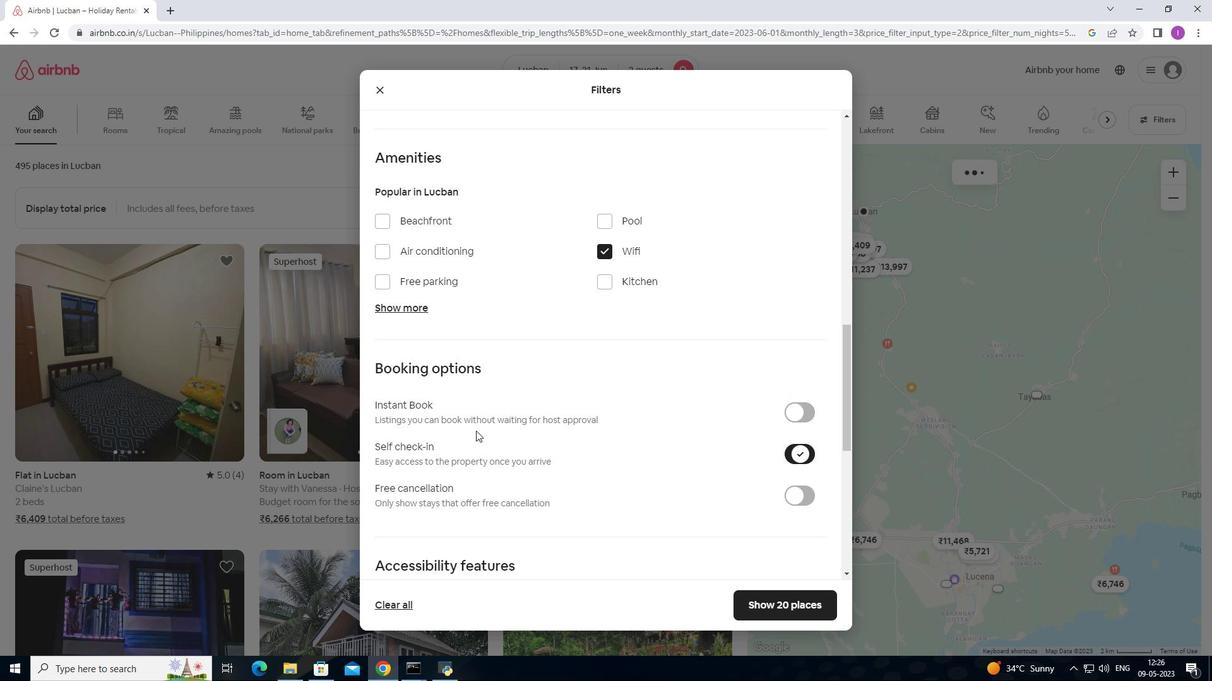 
Action: Mouse scrolled (476, 432) with delta (0, 0)
Screenshot: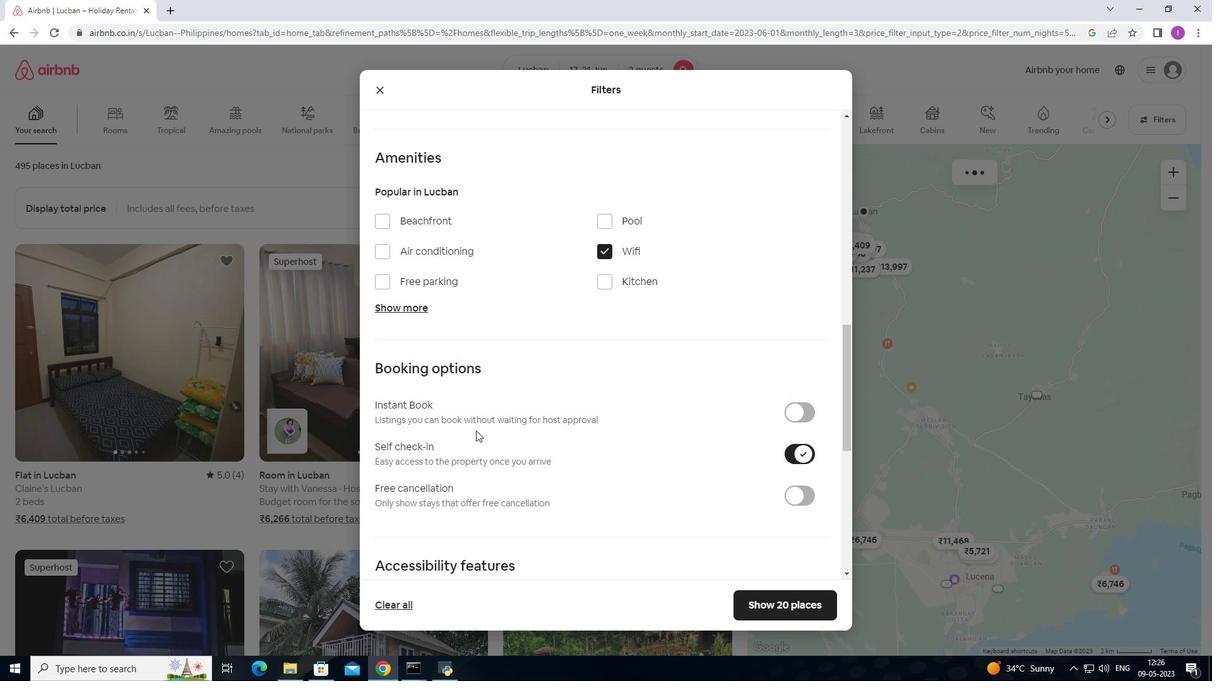 
Action: Mouse moved to (476, 433)
Screenshot: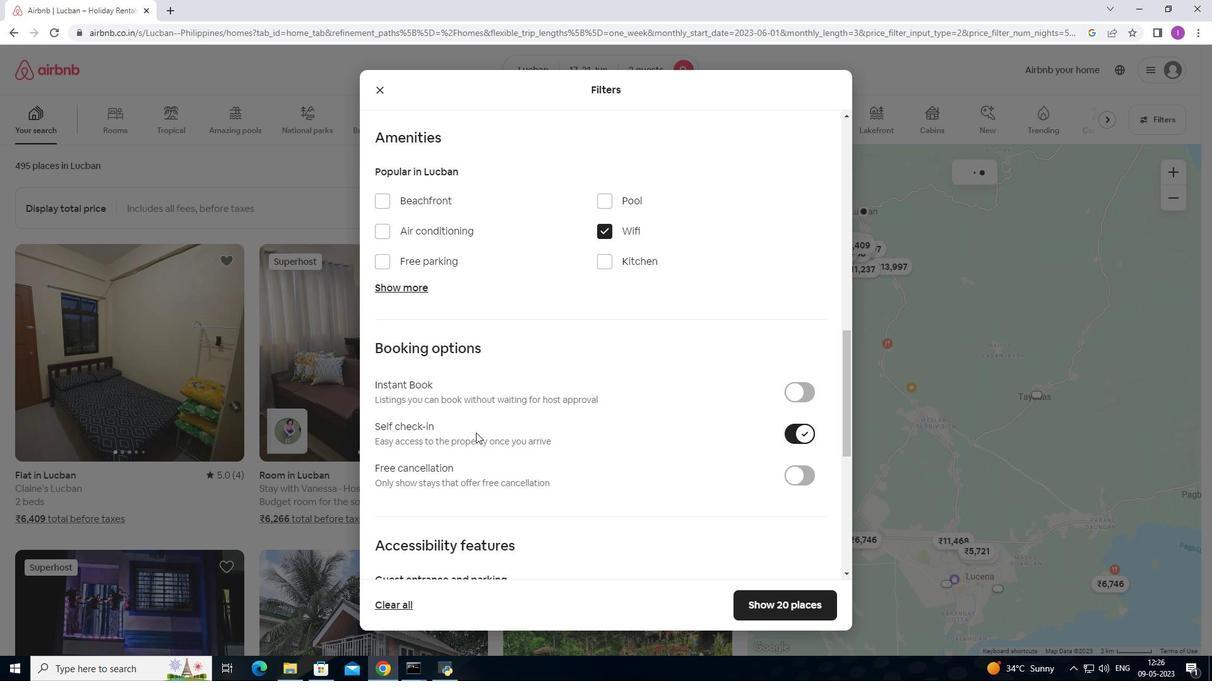 
Action: Mouse scrolled (476, 432) with delta (0, 0)
Screenshot: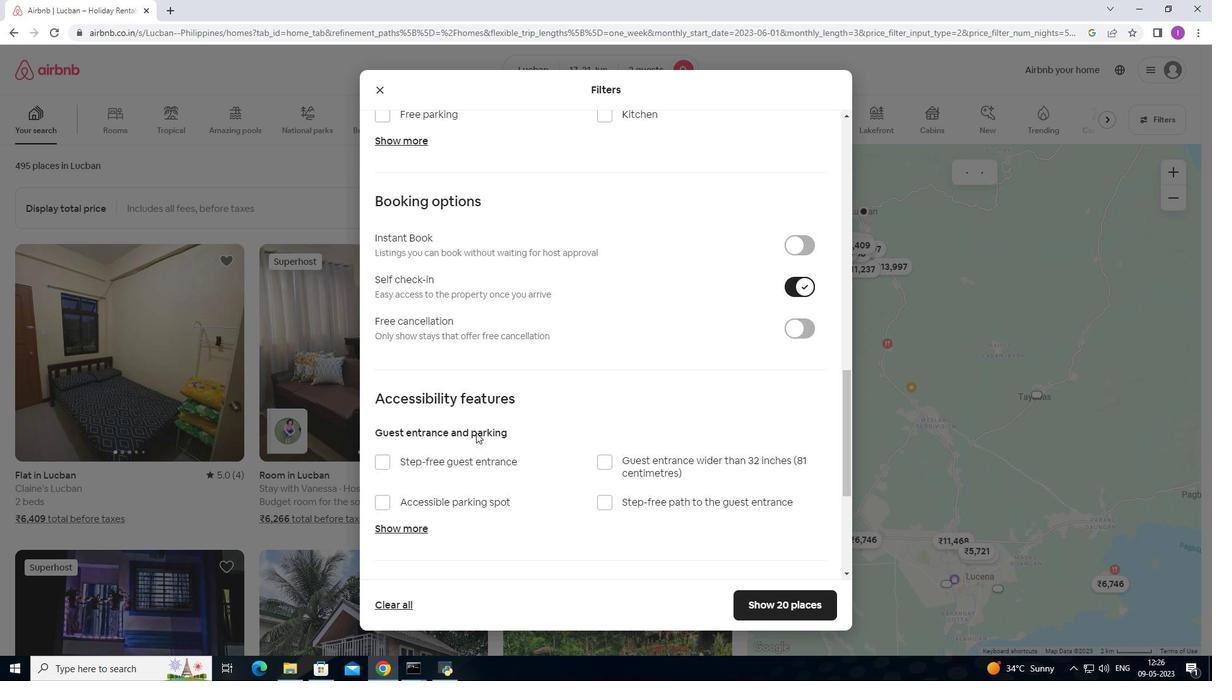
Action: Mouse scrolled (476, 432) with delta (0, 0)
Screenshot: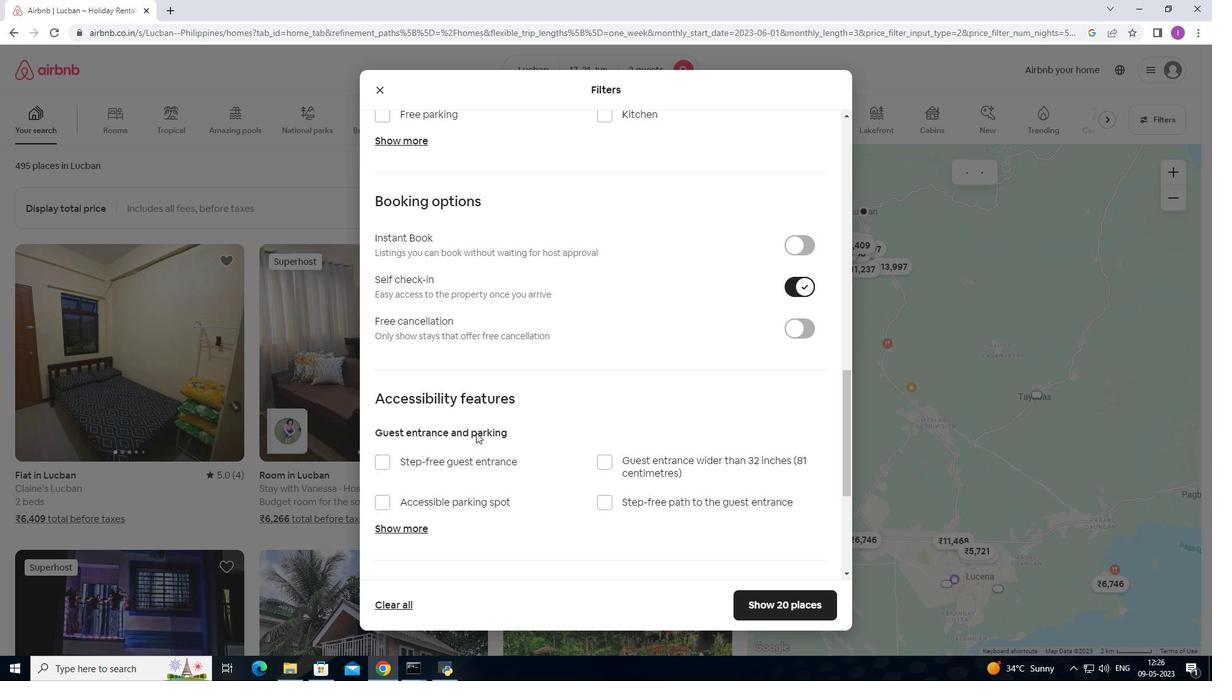 
Action: Mouse scrolled (476, 432) with delta (0, 0)
Screenshot: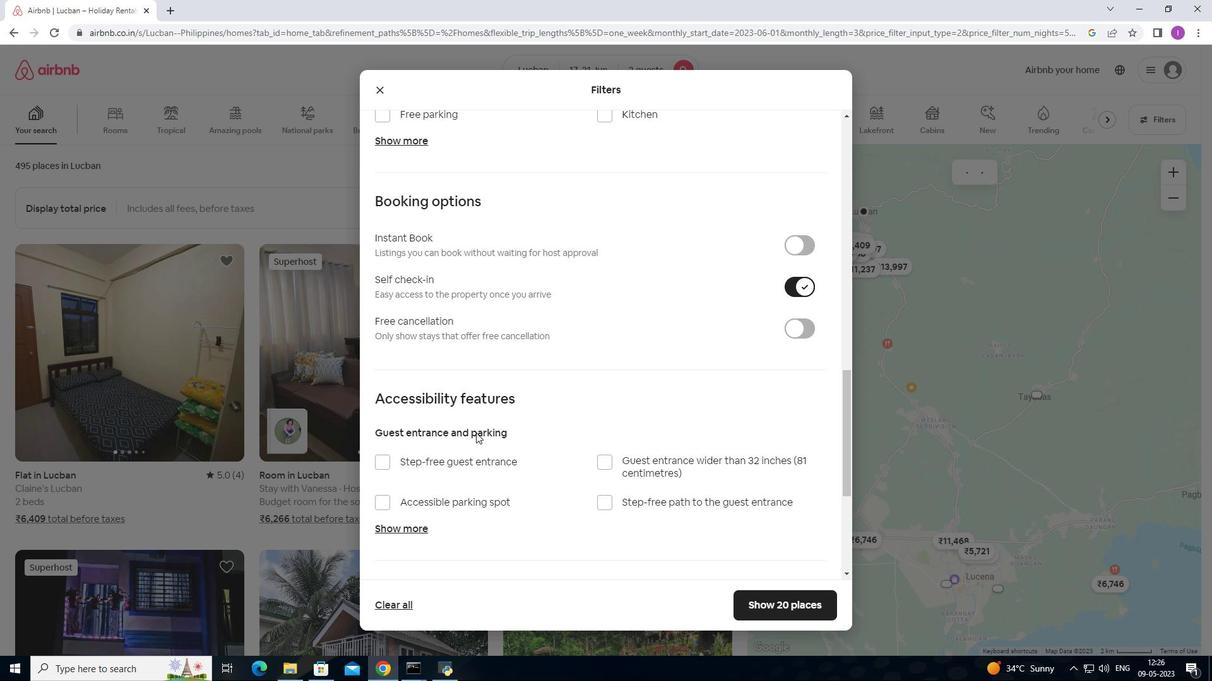 
Action: Mouse scrolled (476, 432) with delta (0, 0)
Screenshot: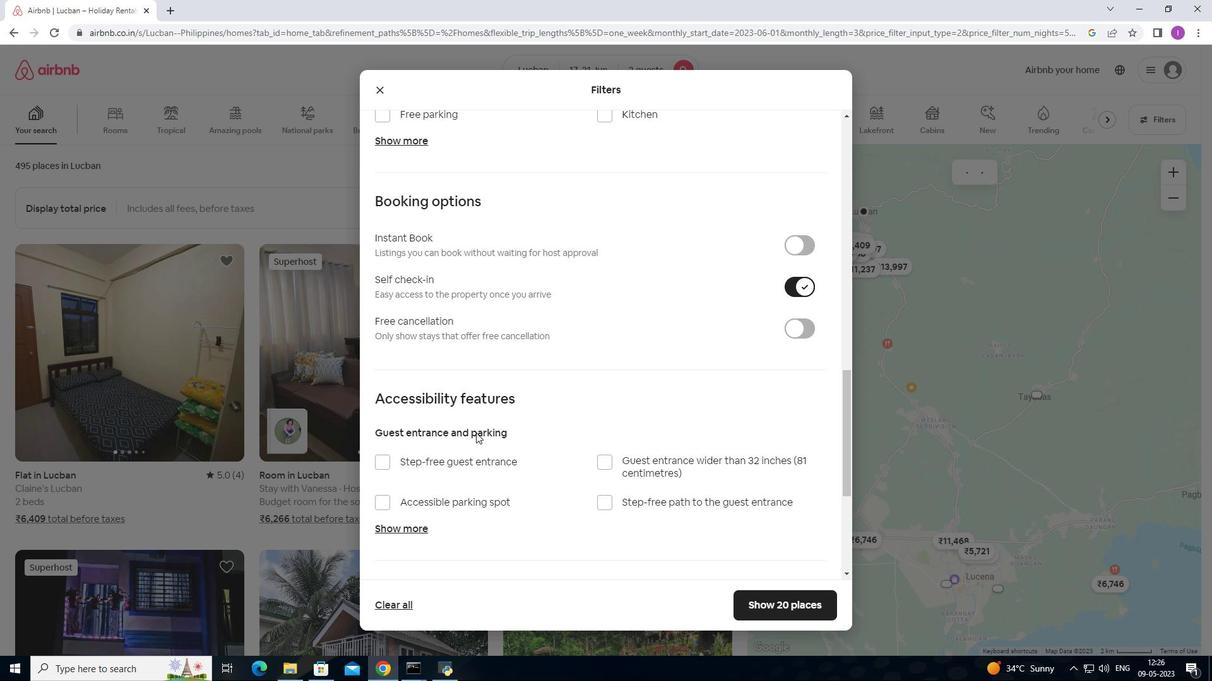 
Action: Mouse moved to (478, 433)
Screenshot: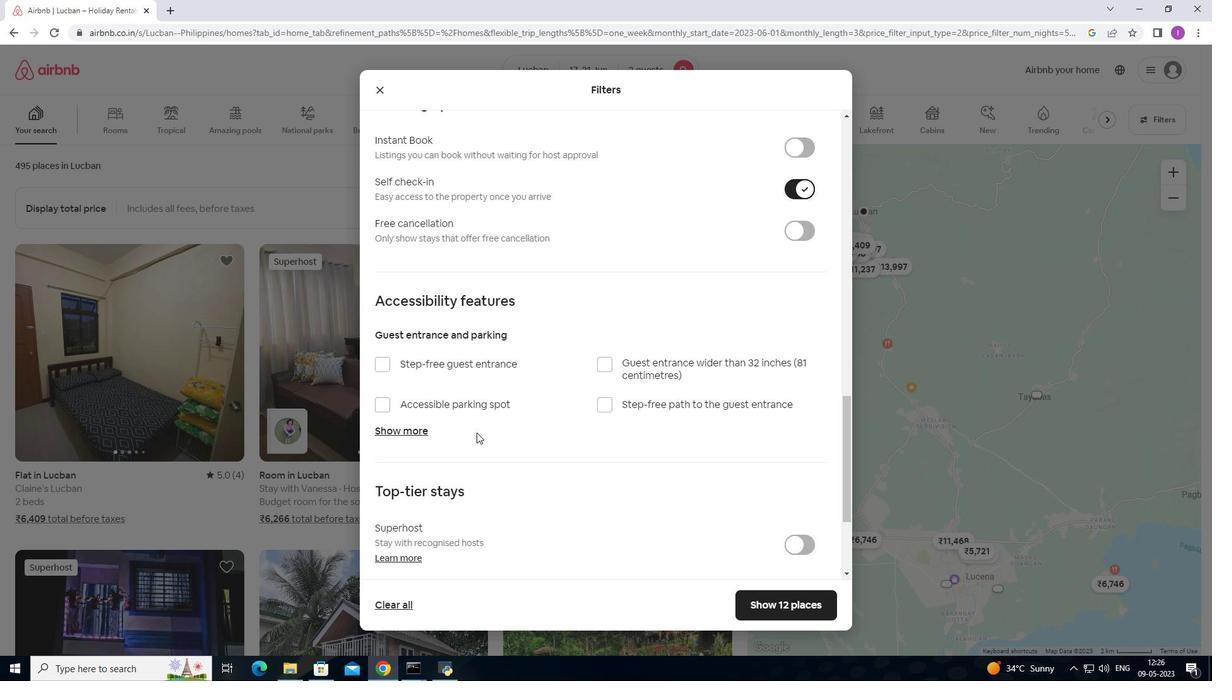 
Action: Mouse scrolled (478, 432) with delta (0, 0)
Screenshot: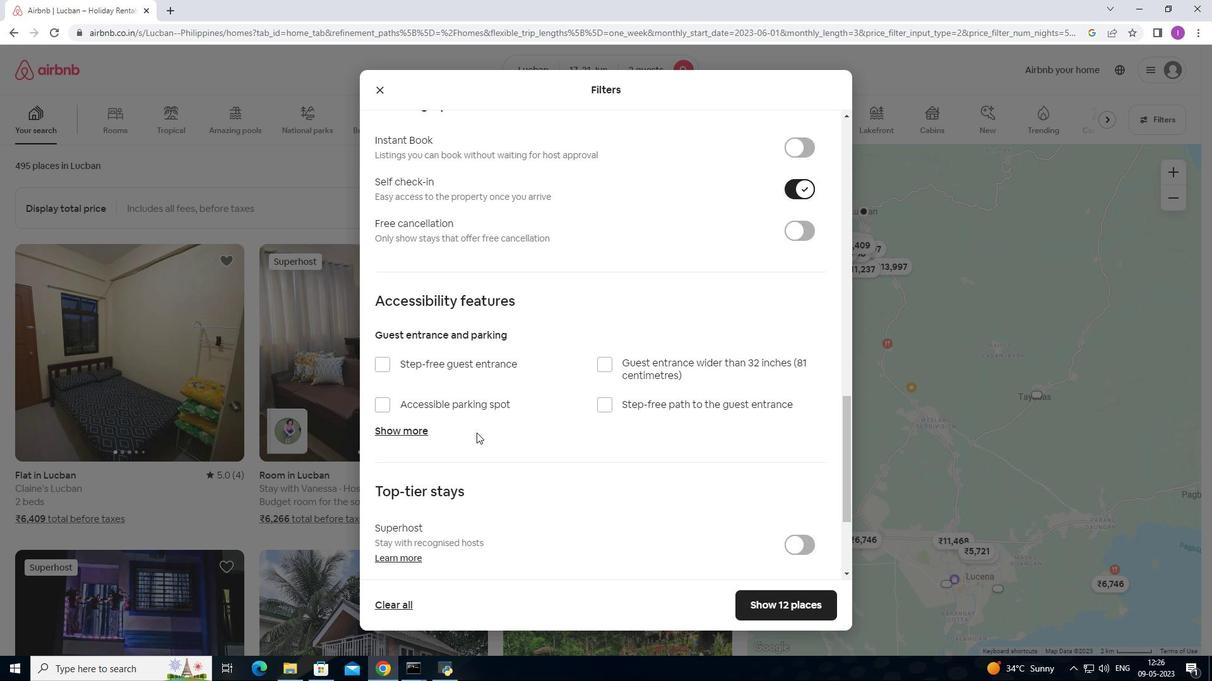 
Action: Mouse scrolled (478, 432) with delta (0, 0)
Screenshot: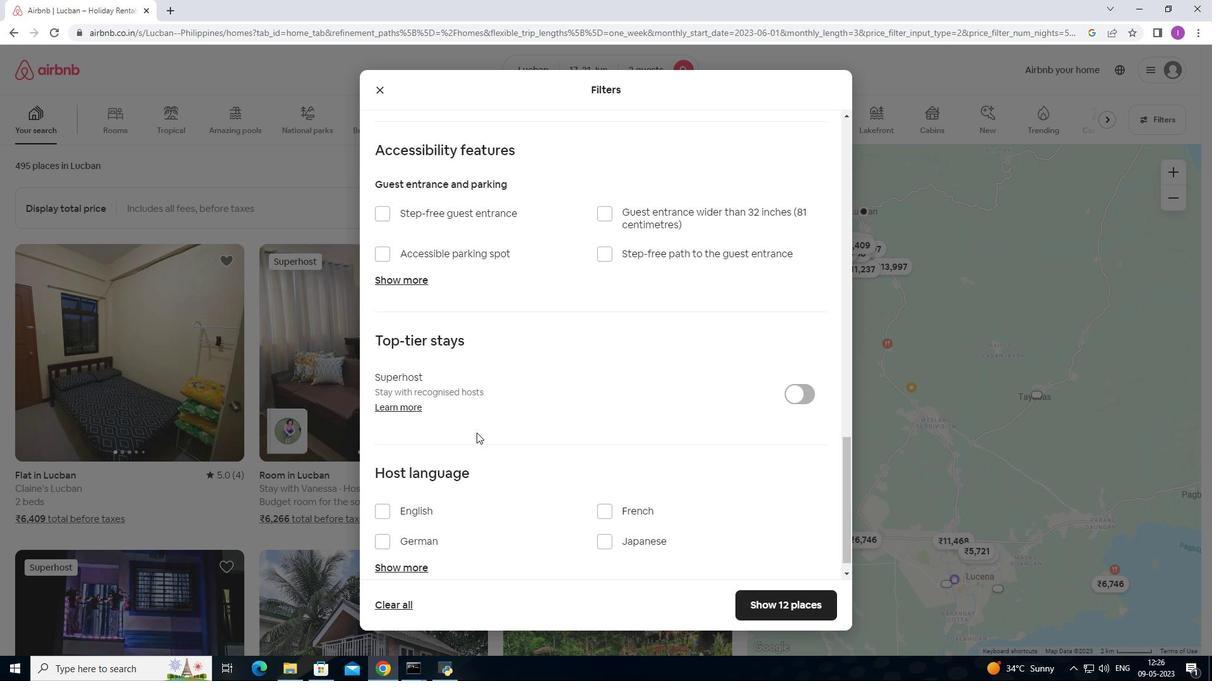 
Action: Mouse scrolled (478, 432) with delta (0, 0)
Screenshot: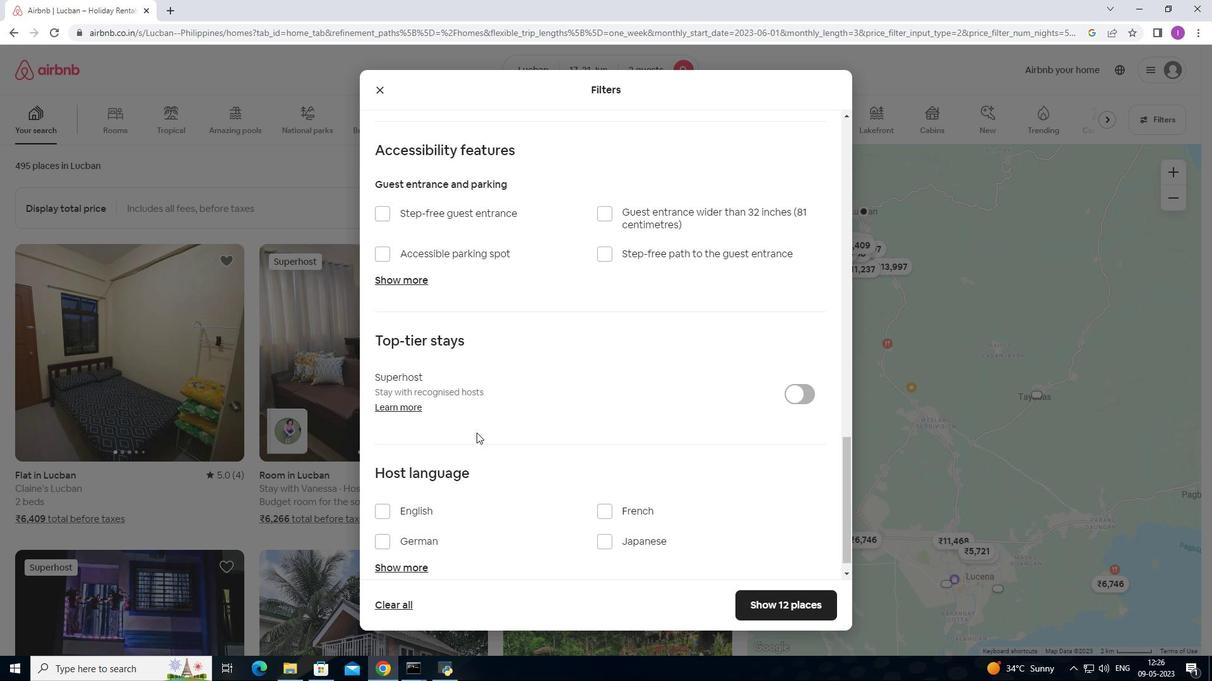 
Action: Mouse scrolled (478, 433) with delta (0, 0)
Screenshot: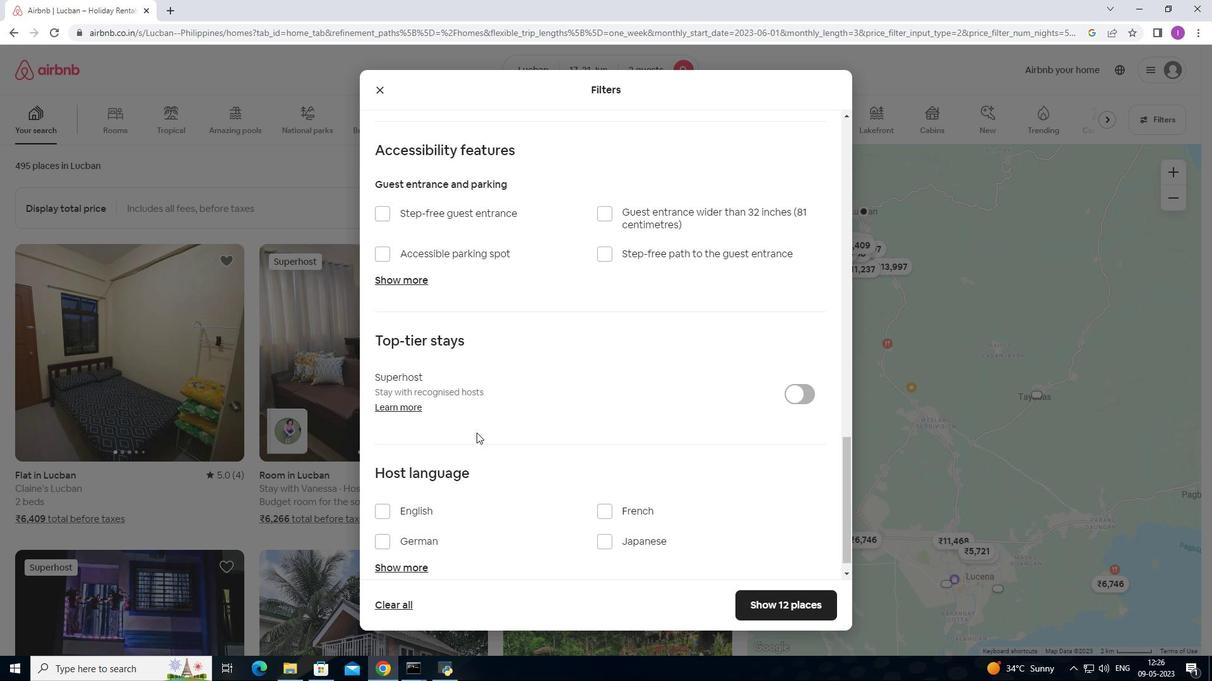 
Action: Mouse moved to (375, 556)
Screenshot: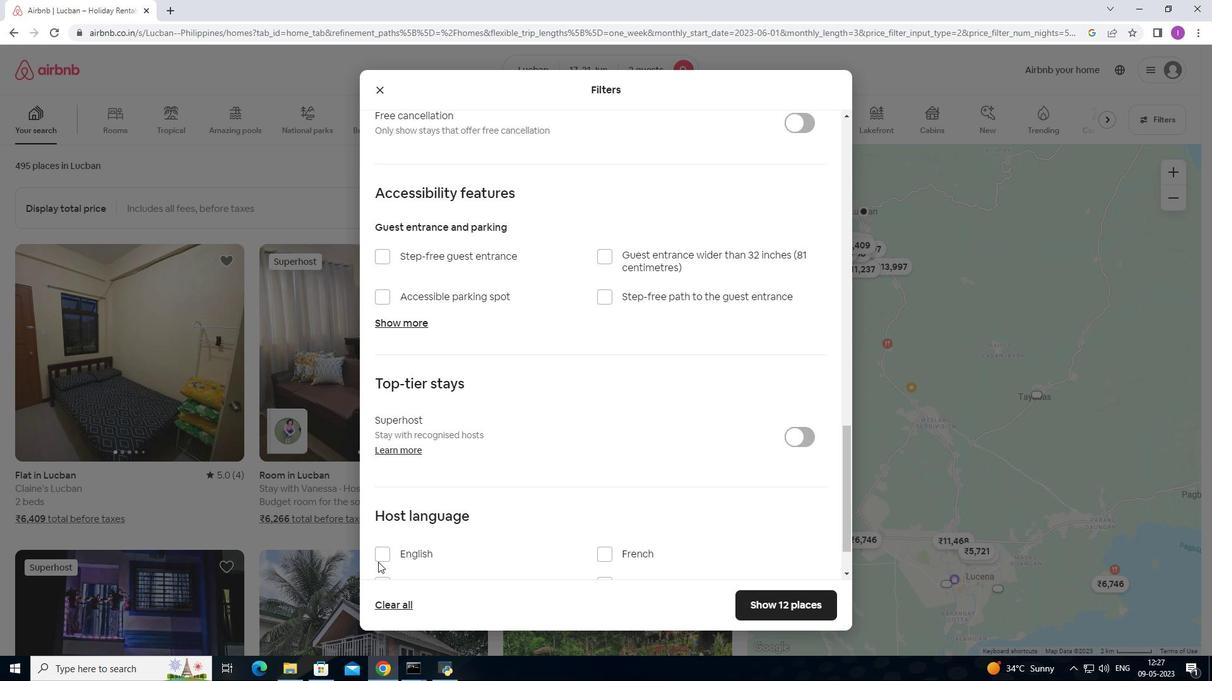 
Action: Mouse pressed left at (375, 556)
Screenshot: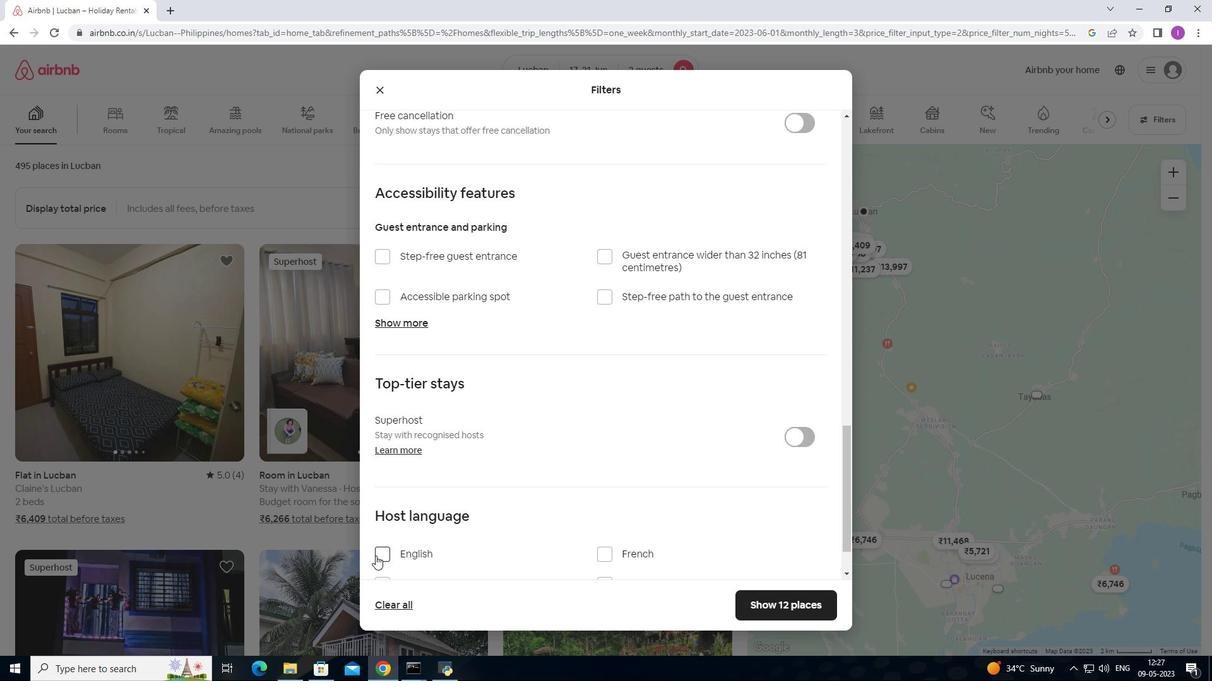 
Action: Mouse moved to (791, 610)
Screenshot: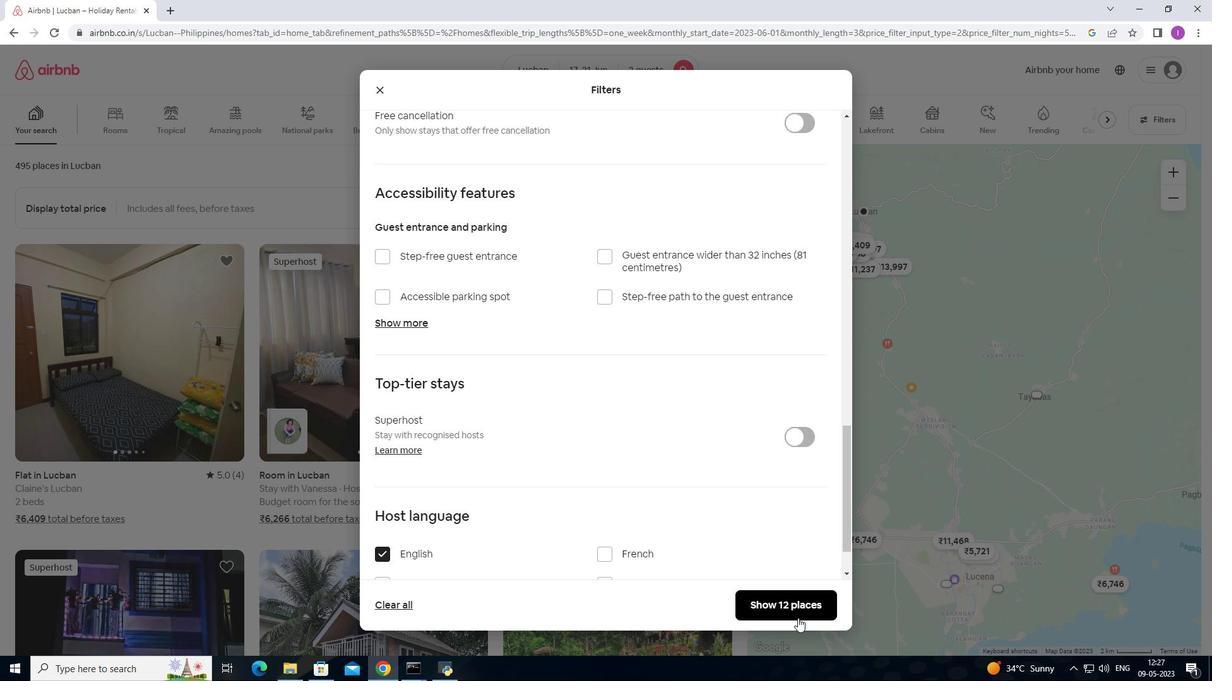 
Action: Mouse pressed left at (791, 610)
Screenshot: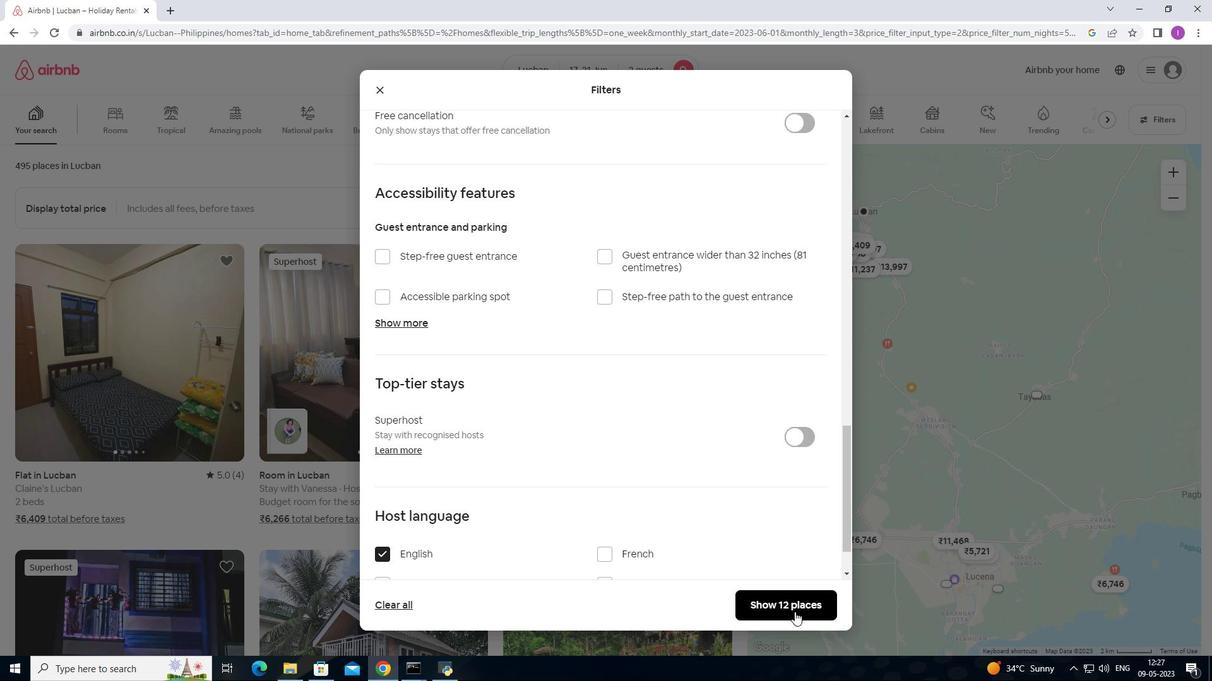 
Action: Mouse moved to (622, 602)
Screenshot: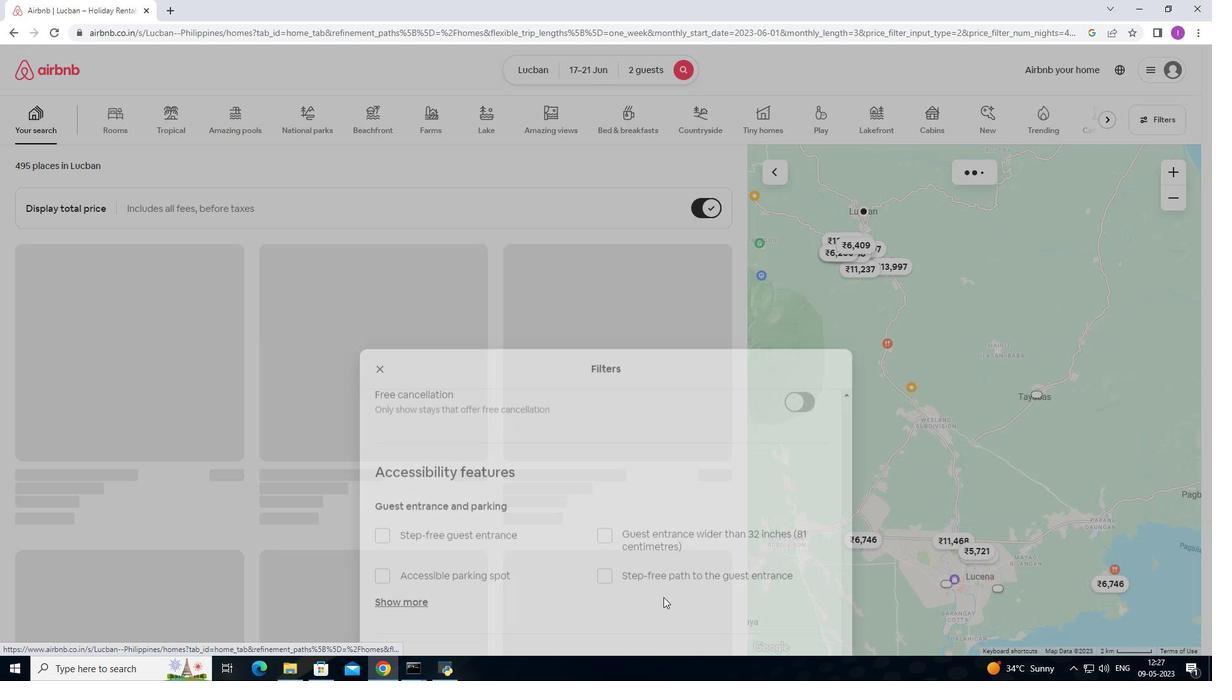 
